 Task: Look for space in Port-Gentil, Gabon from 7th July, 2023 to 15th July, 2023 for 6 adults in price range Rs.15000 to Rs.20000. Place can be entire place with 3 bedrooms having 3 beds and 3 bathrooms. Property type can be house, flat, hotel. Amenities needed are: washing machine. Booking option can be shelf check-in. Required host language is English.
Action: Mouse moved to (363, 276)
Screenshot: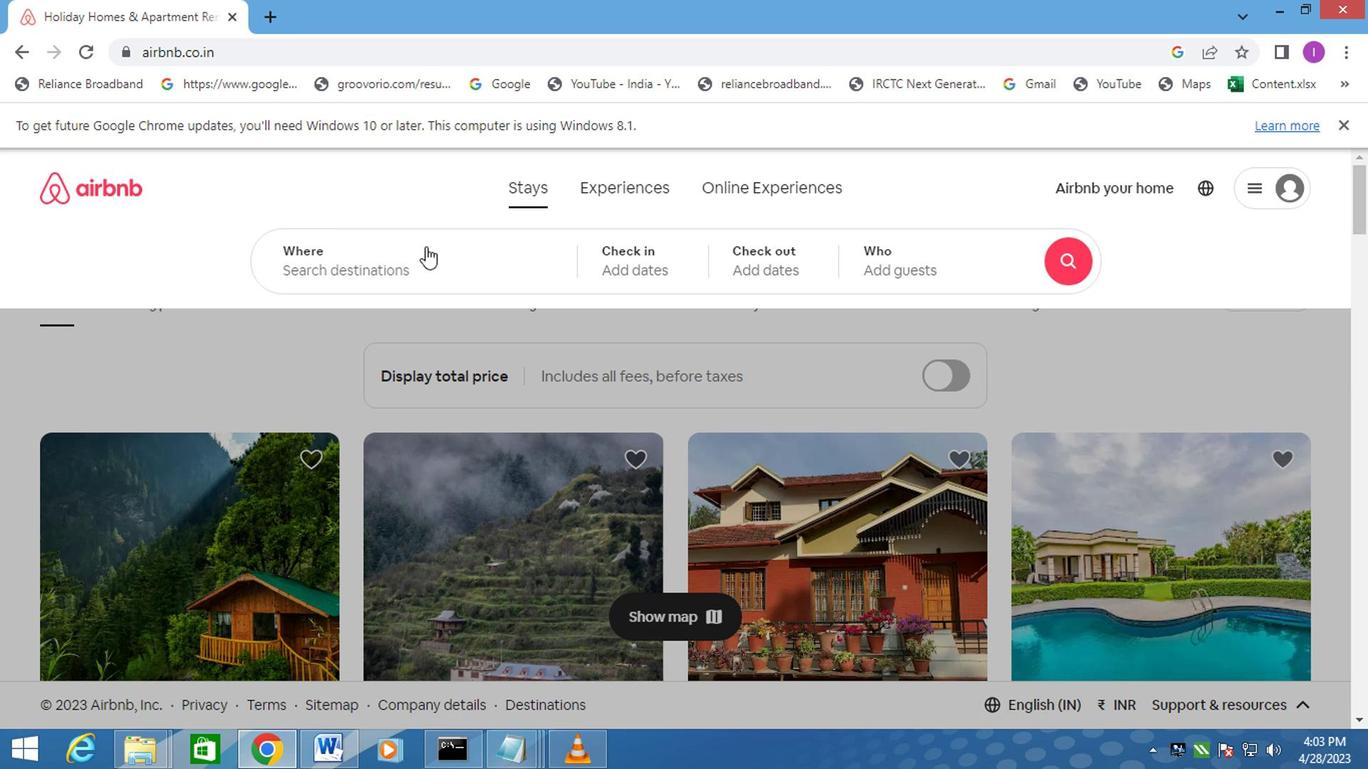 
Action: Mouse pressed left at (363, 276)
Screenshot: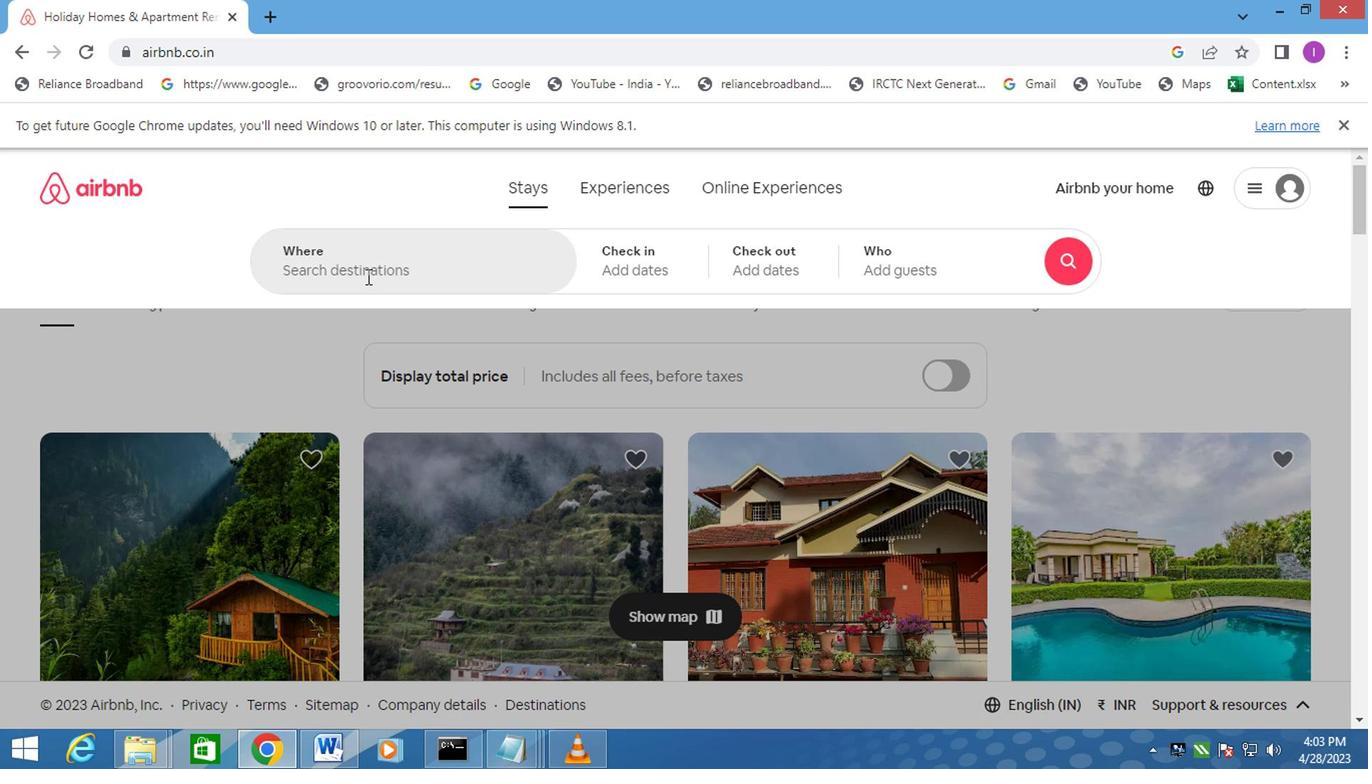 
Action: Mouse moved to (535, 256)
Screenshot: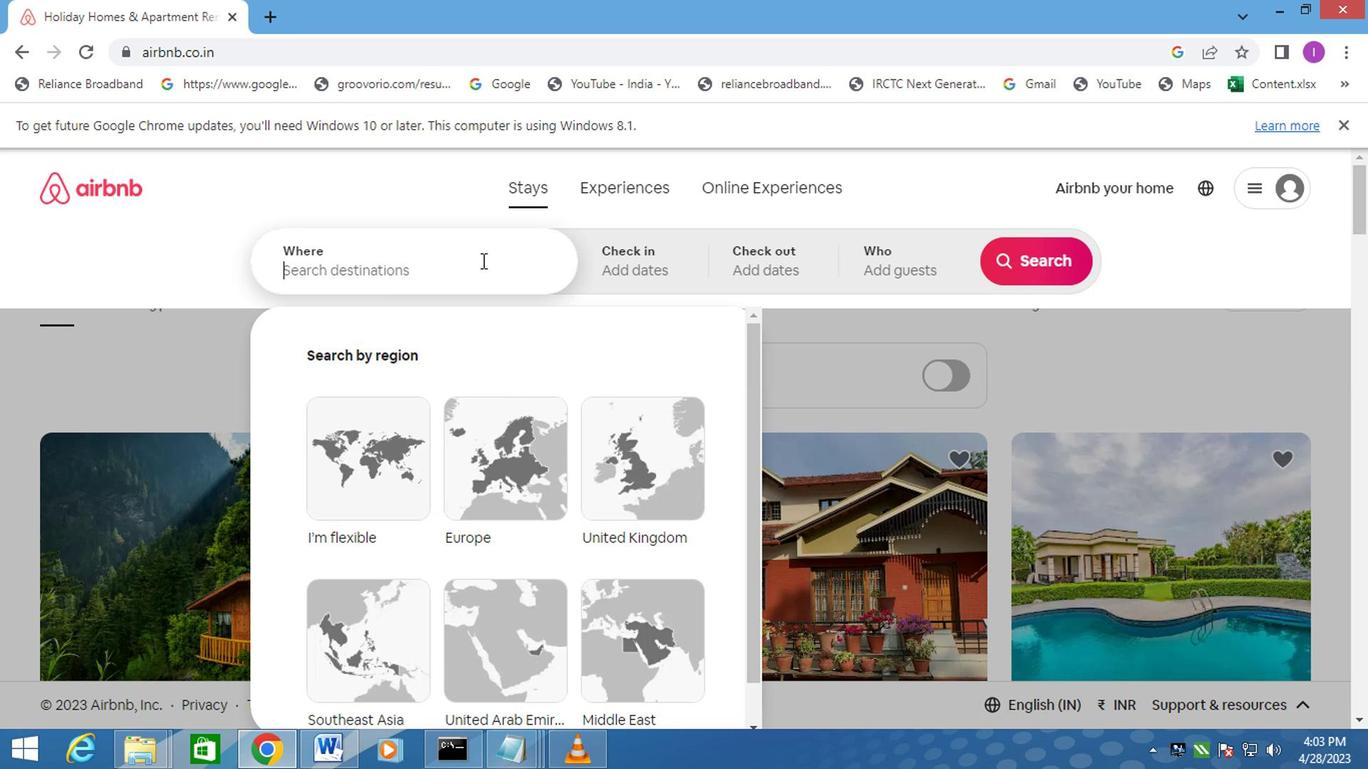 
Action: Key pressed <Key.shift>PORT-<Key.shift><Key.shift><Key.shift><Key.shift><Key.shift><Key.shift><Key.shift><Key.shift><Key.shift><Key.shift><Key.shift><Key.shift><Key.shift>GENTIL
Screenshot: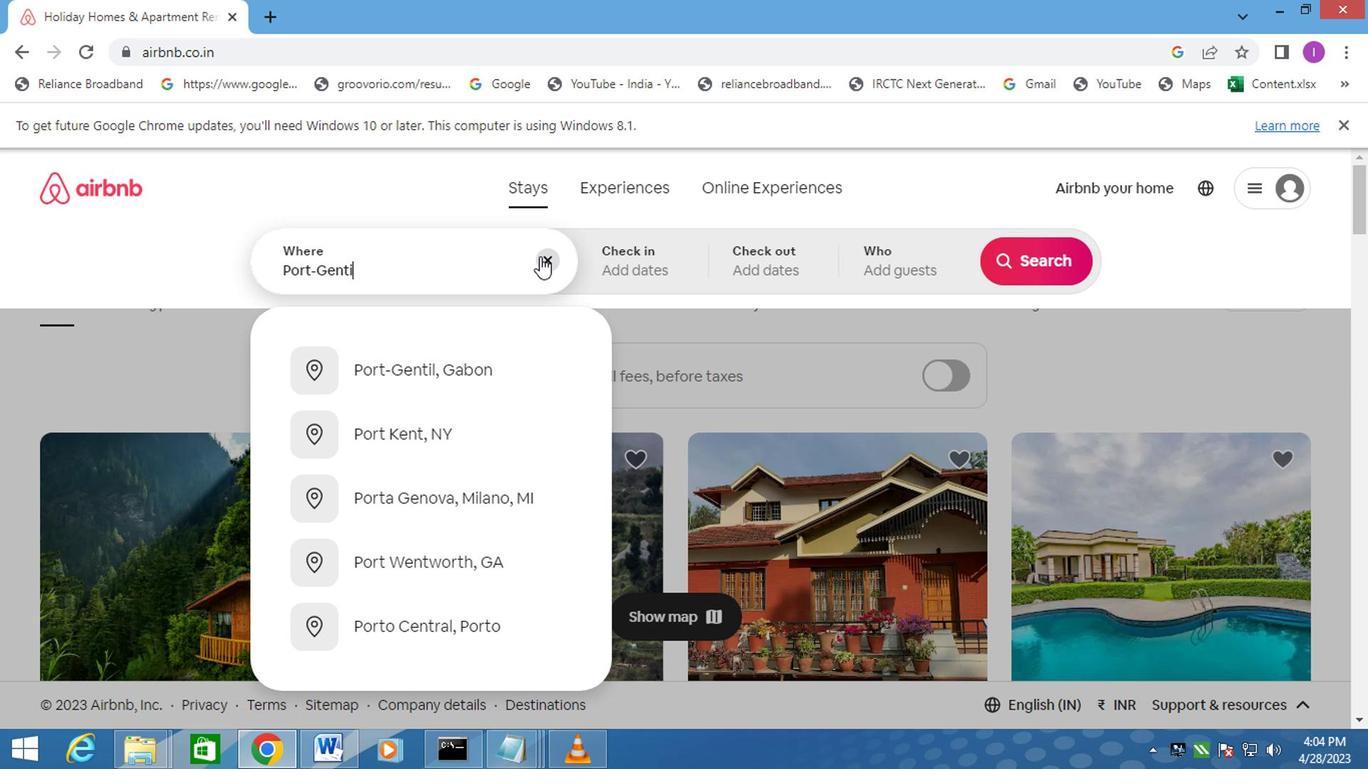 
Action: Mouse moved to (462, 369)
Screenshot: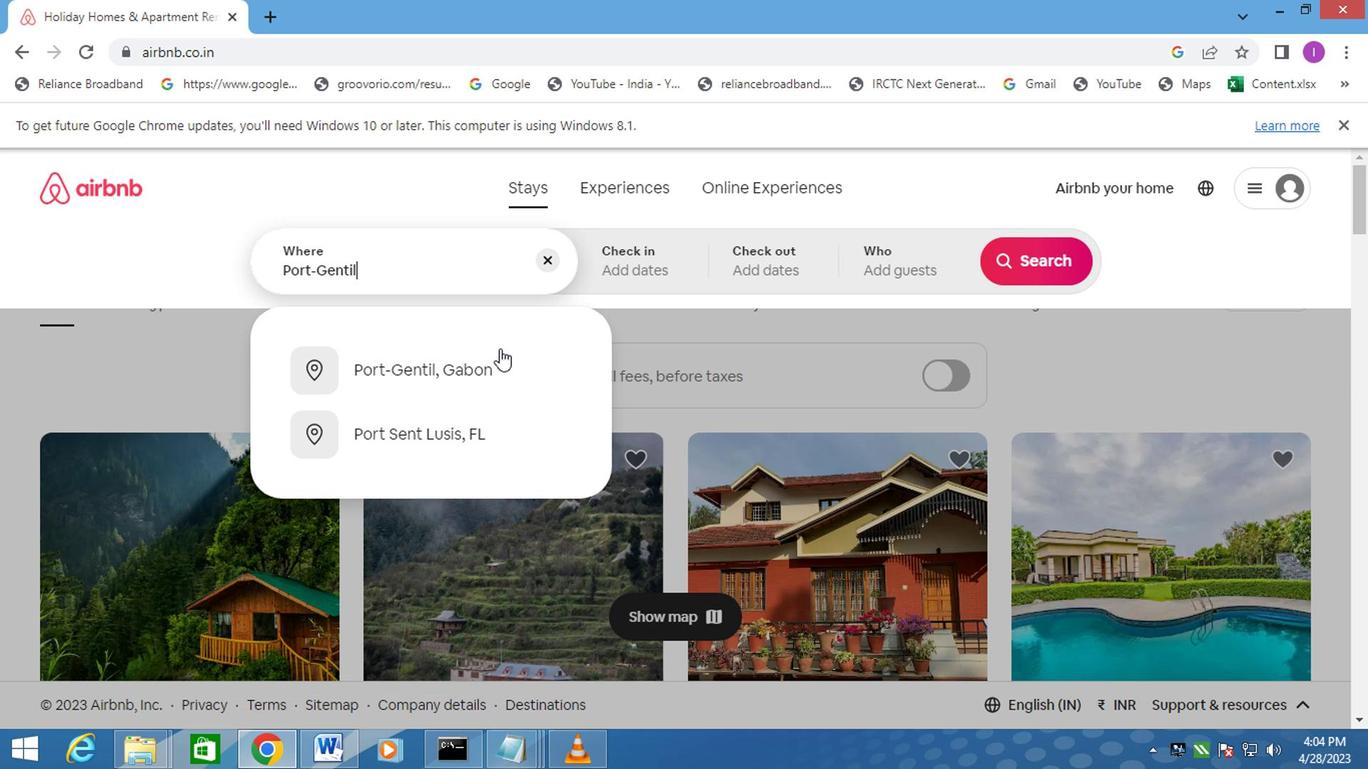 
Action: Mouse pressed left at (462, 369)
Screenshot: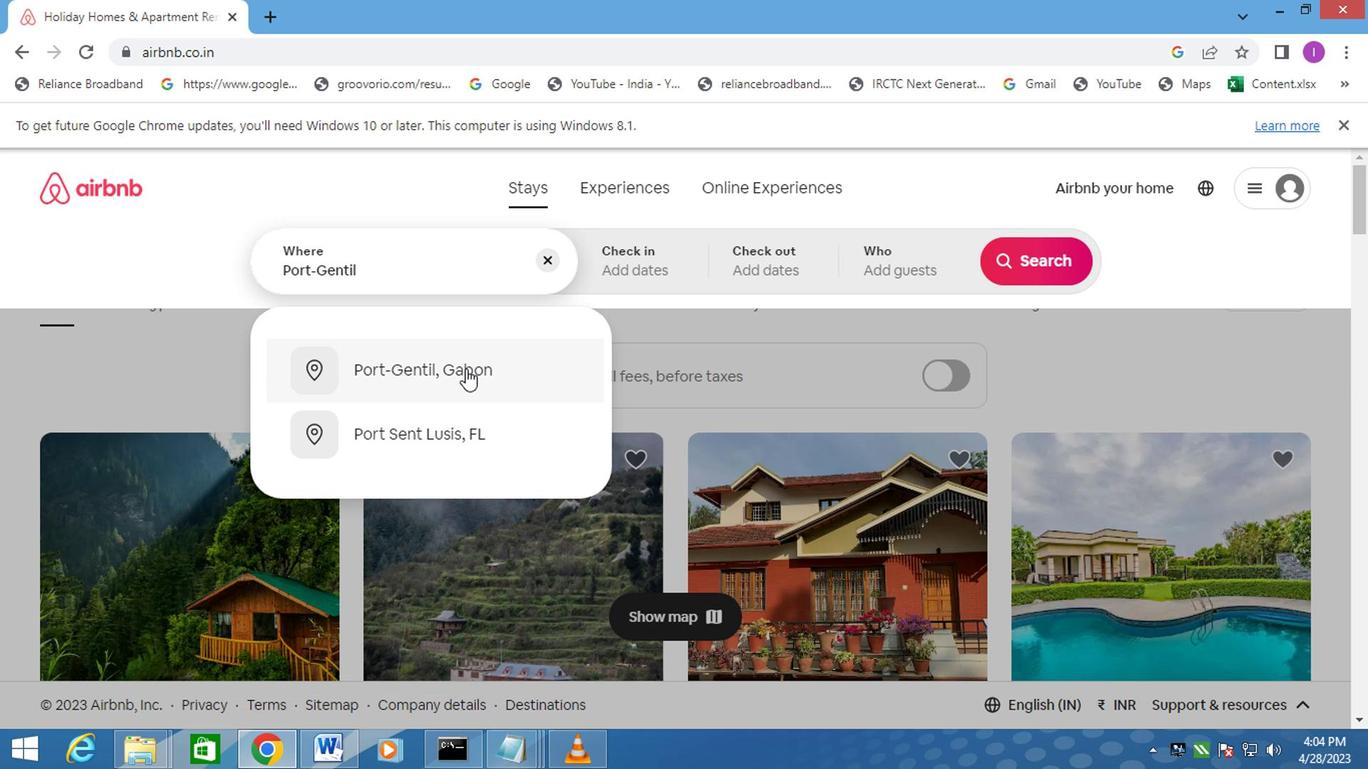 
Action: Mouse moved to (1019, 424)
Screenshot: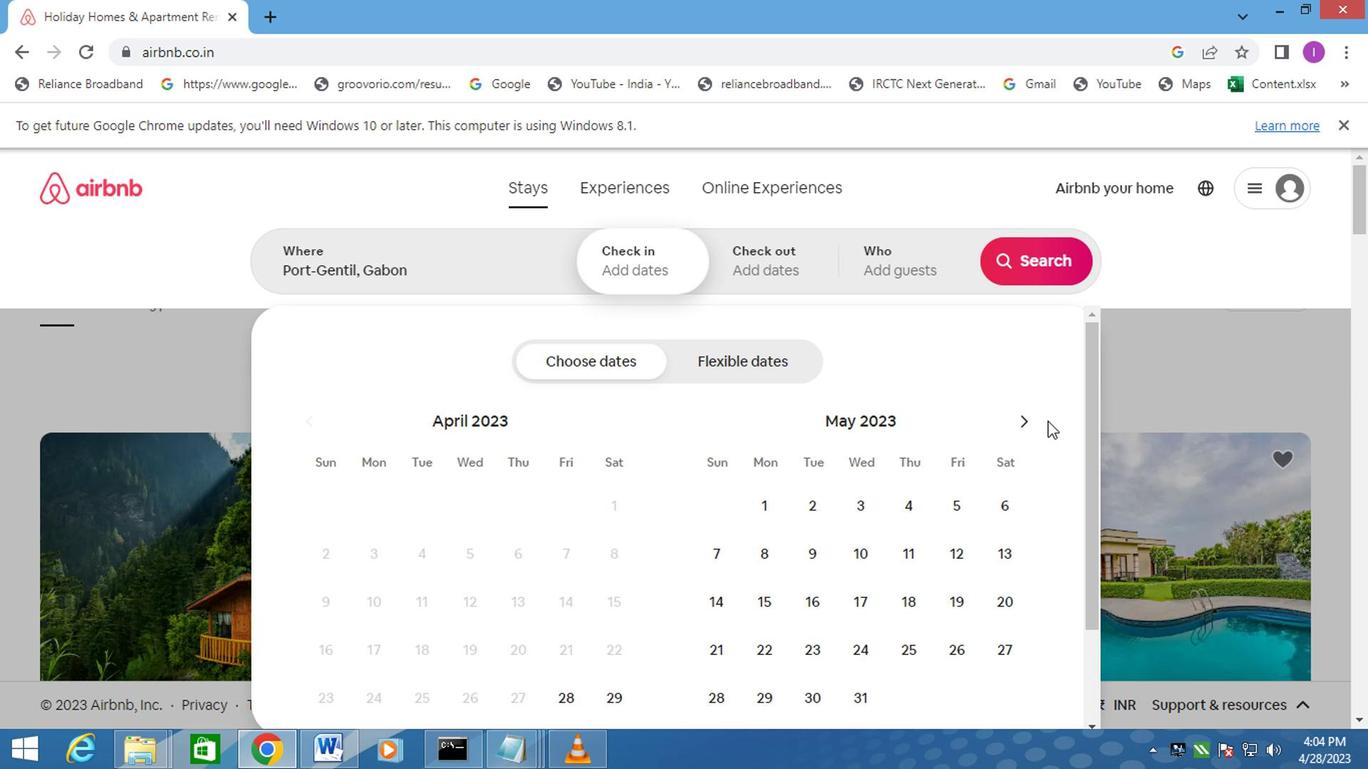 
Action: Mouse pressed left at (1019, 424)
Screenshot: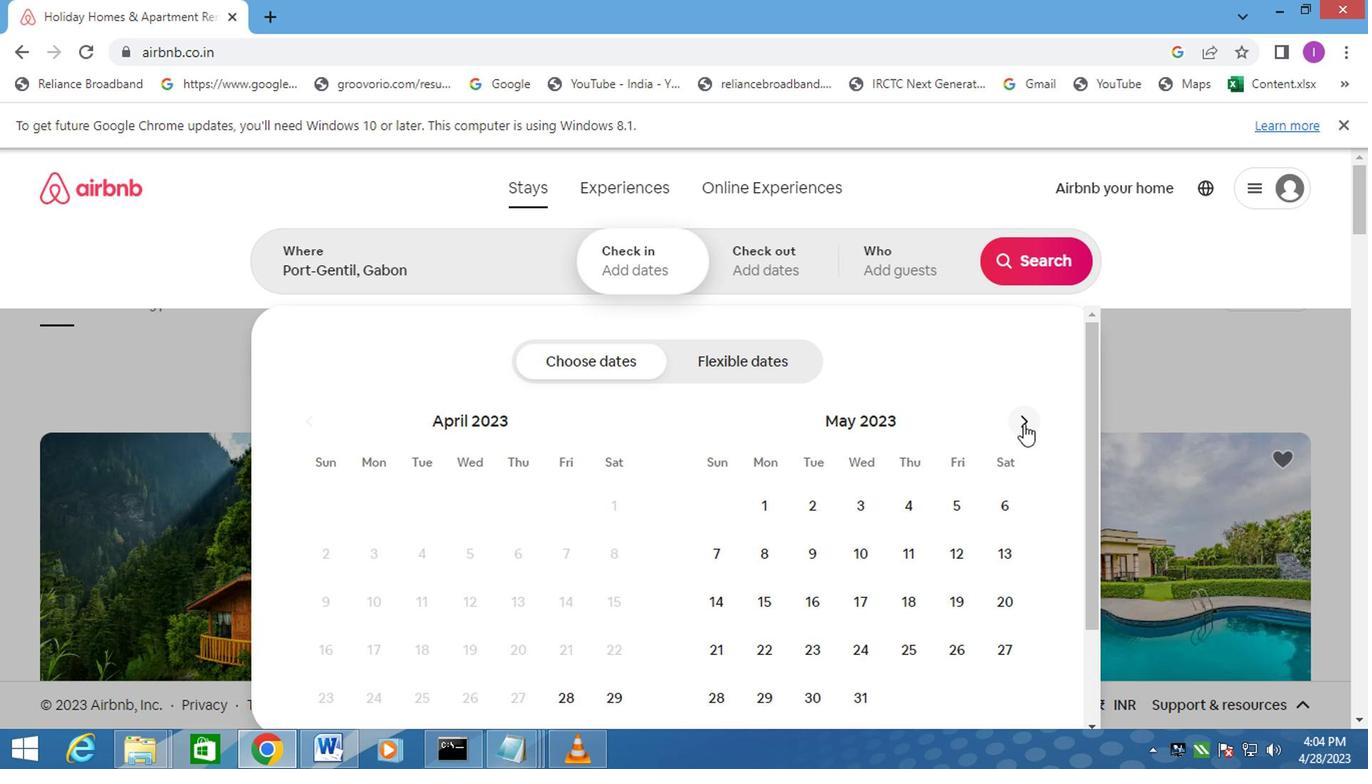 
Action: Mouse pressed left at (1019, 424)
Screenshot: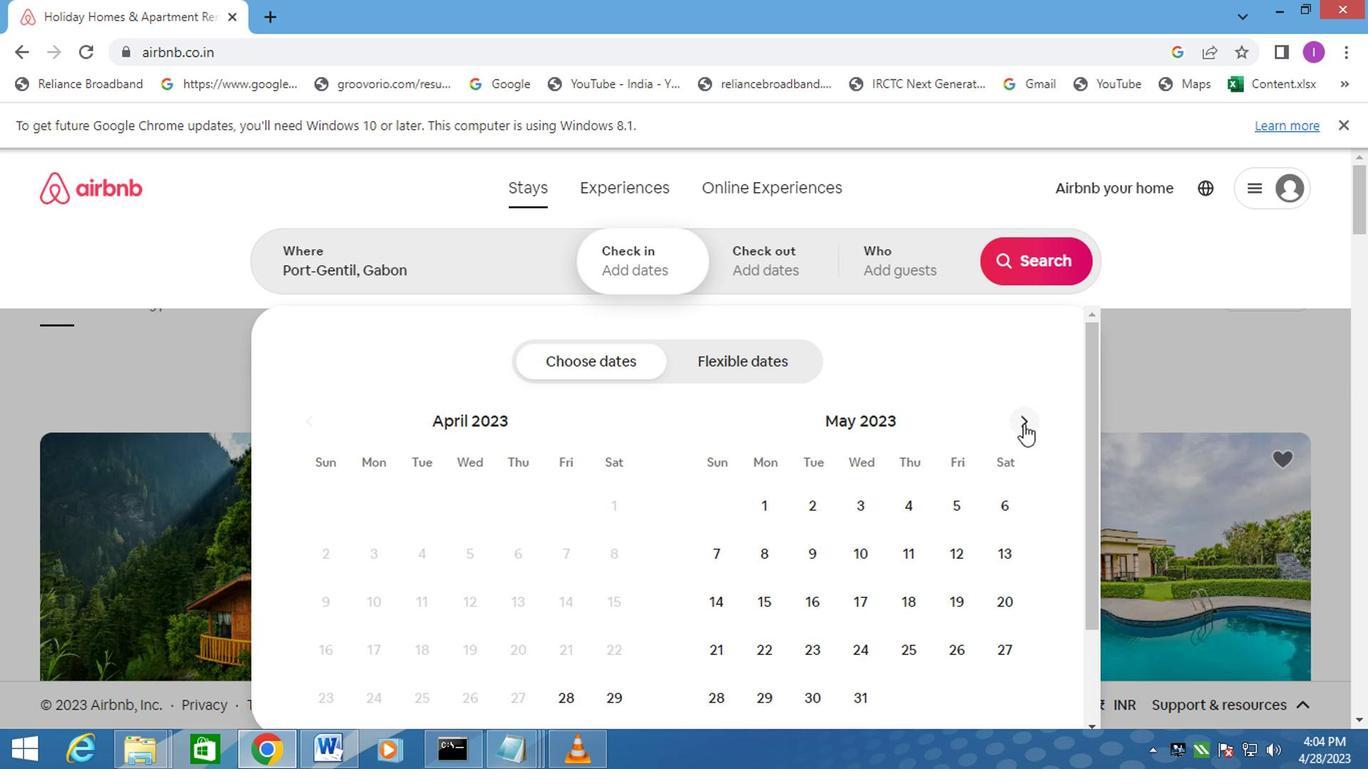 
Action: Mouse moved to (935, 557)
Screenshot: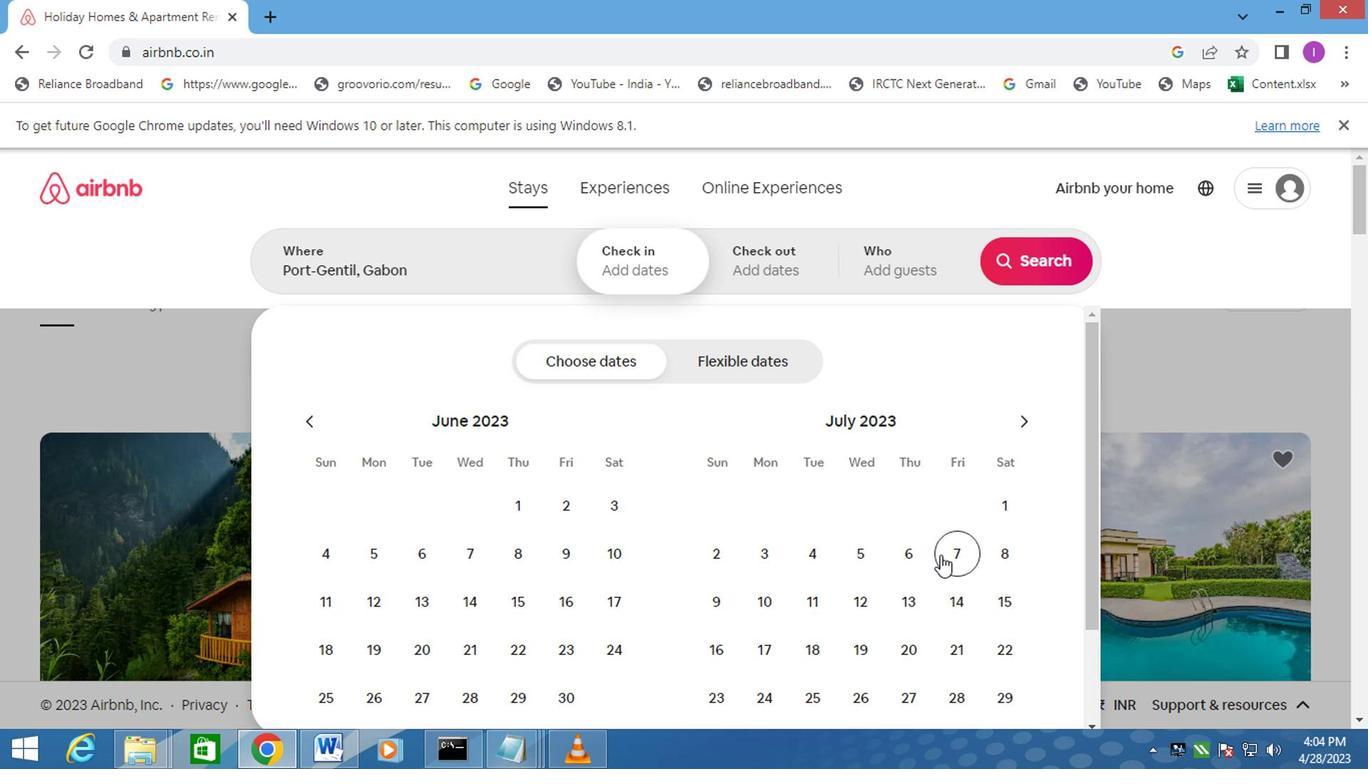 
Action: Mouse pressed left at (935, 557)
Screenshot: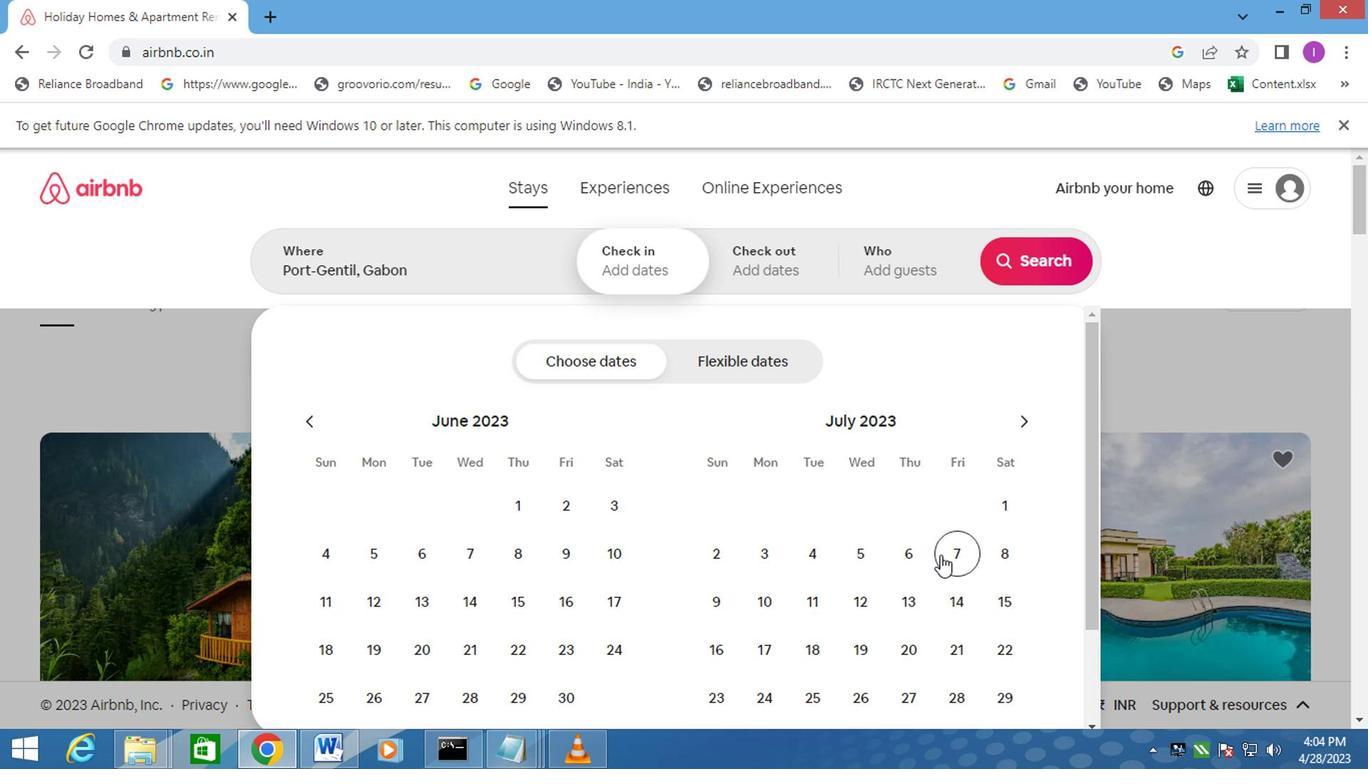 
Action: Mouse moved to (1007, 612)
Screenshot: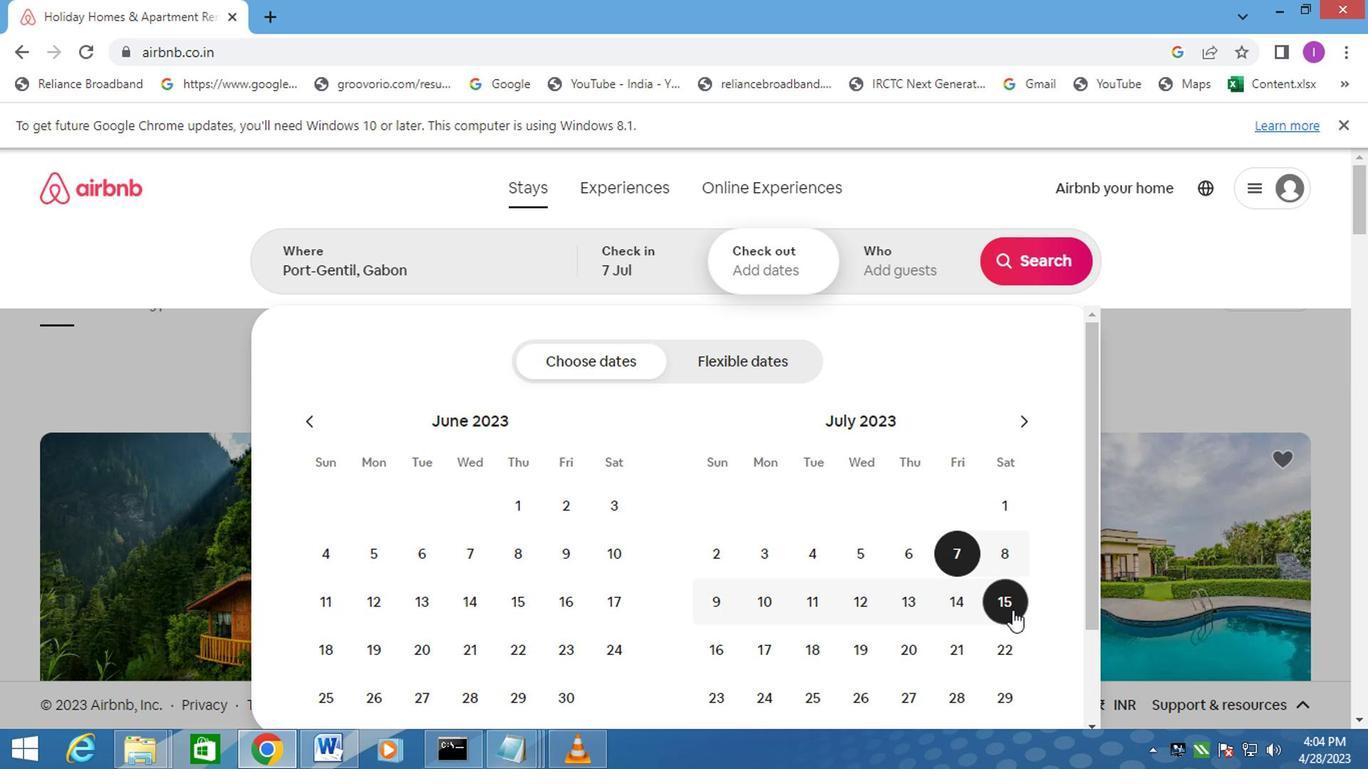 
Action: Mouse pressed left at (1007, 612)
Screenshot: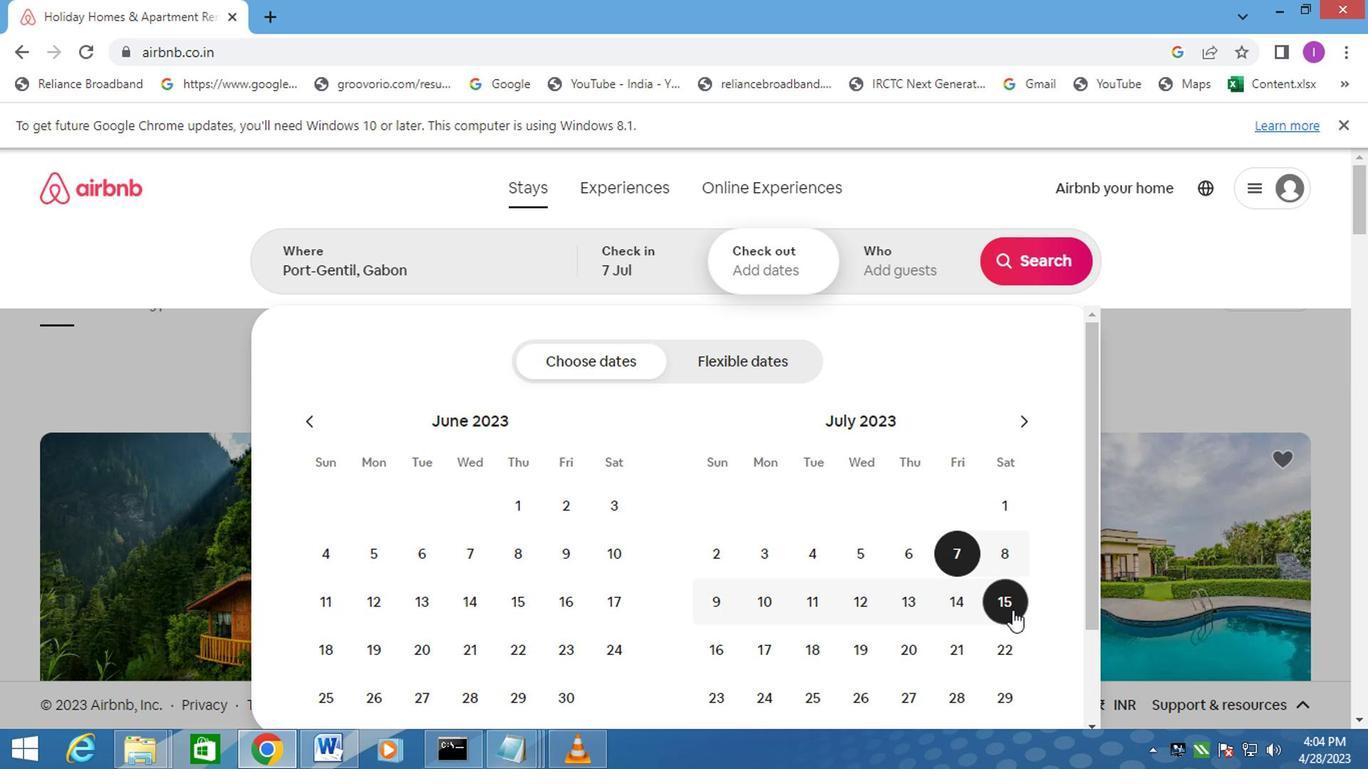 
Action: Mouse moved to (895, 247)
Screenshot: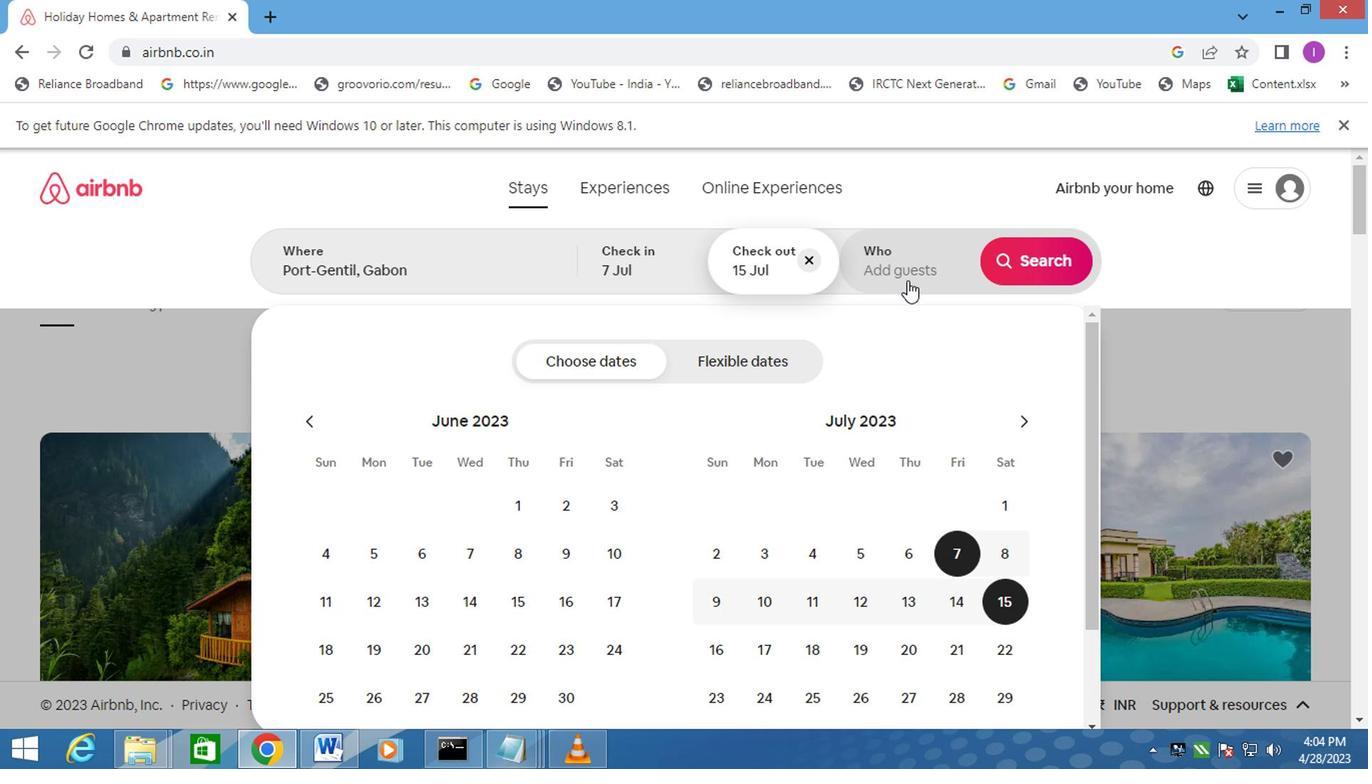 
Action: Mouse pressed left at (895, 247)
Screenshot: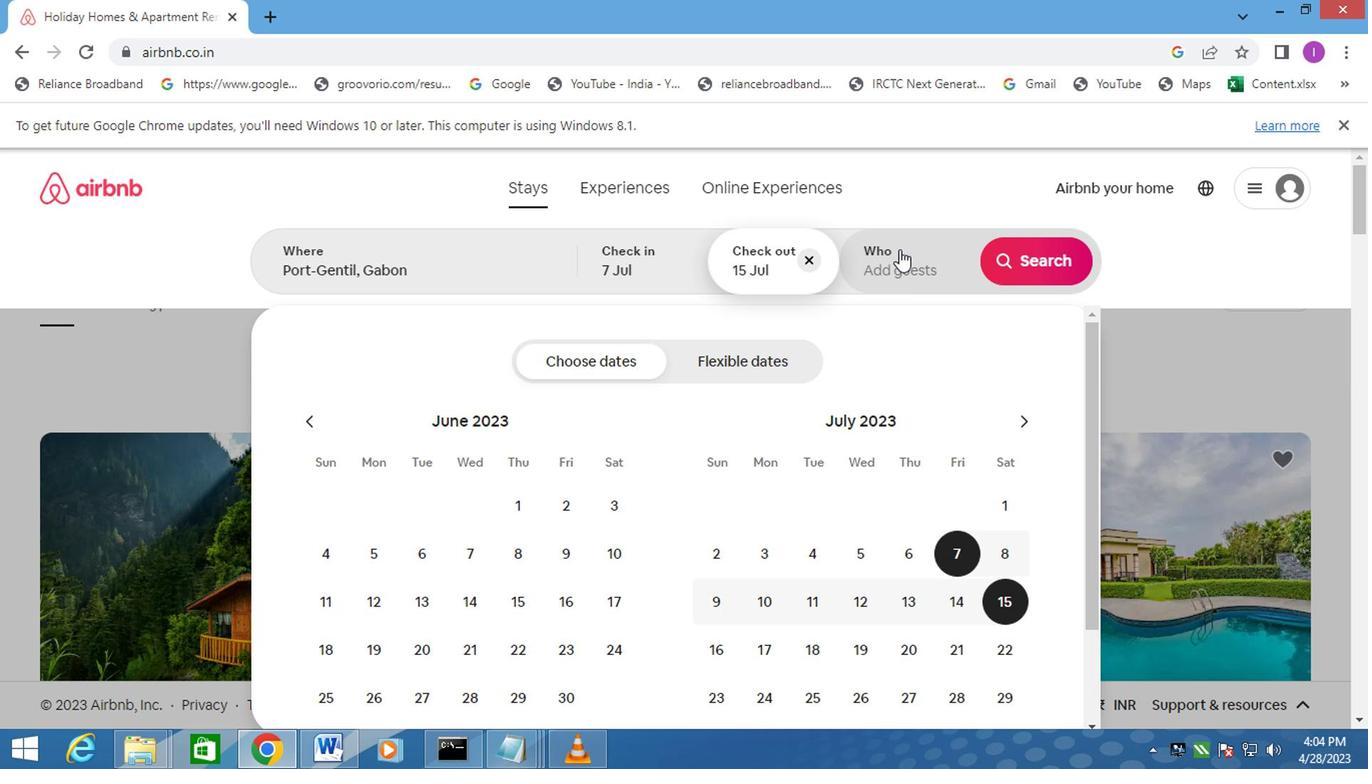 
Action: Mouse moved to (1029, 368)
Screenshot: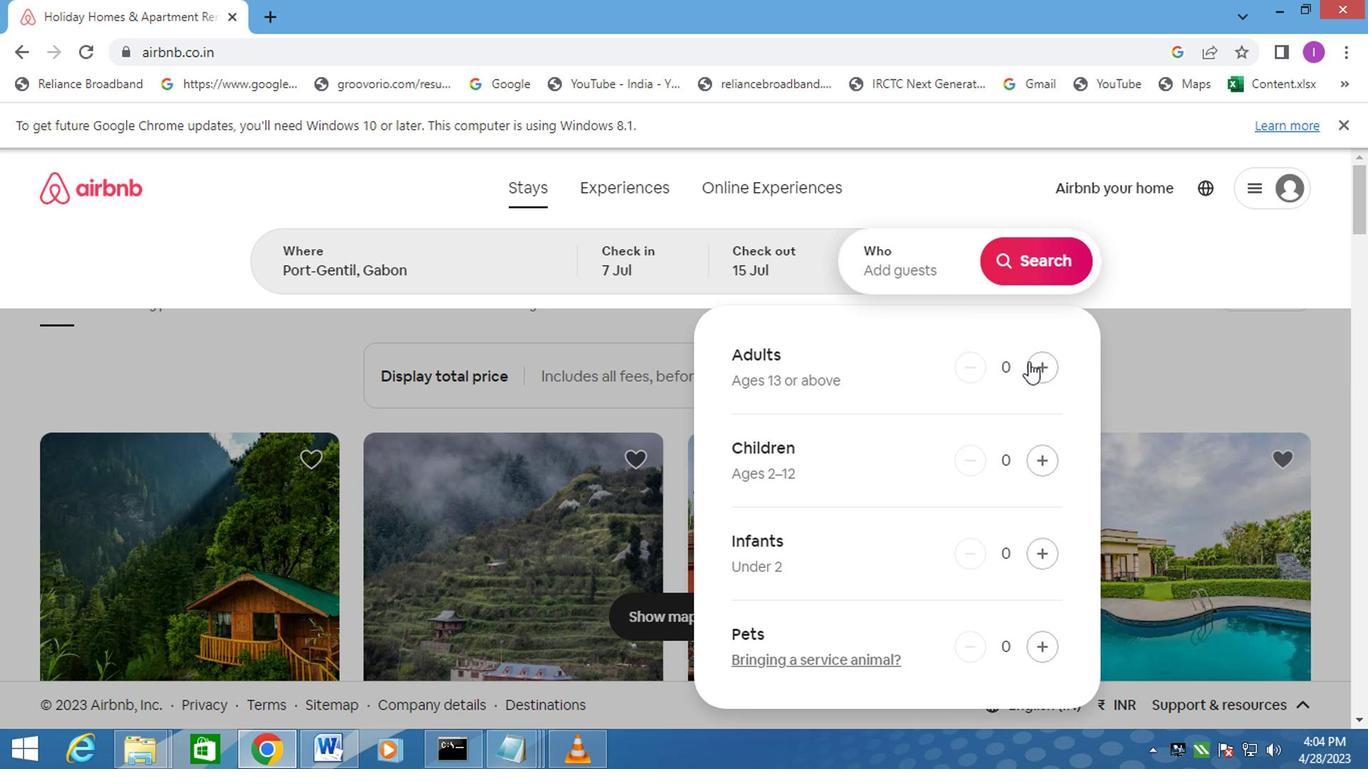 
Action: Mouse pressed left at (1029, 368)
Screenshot: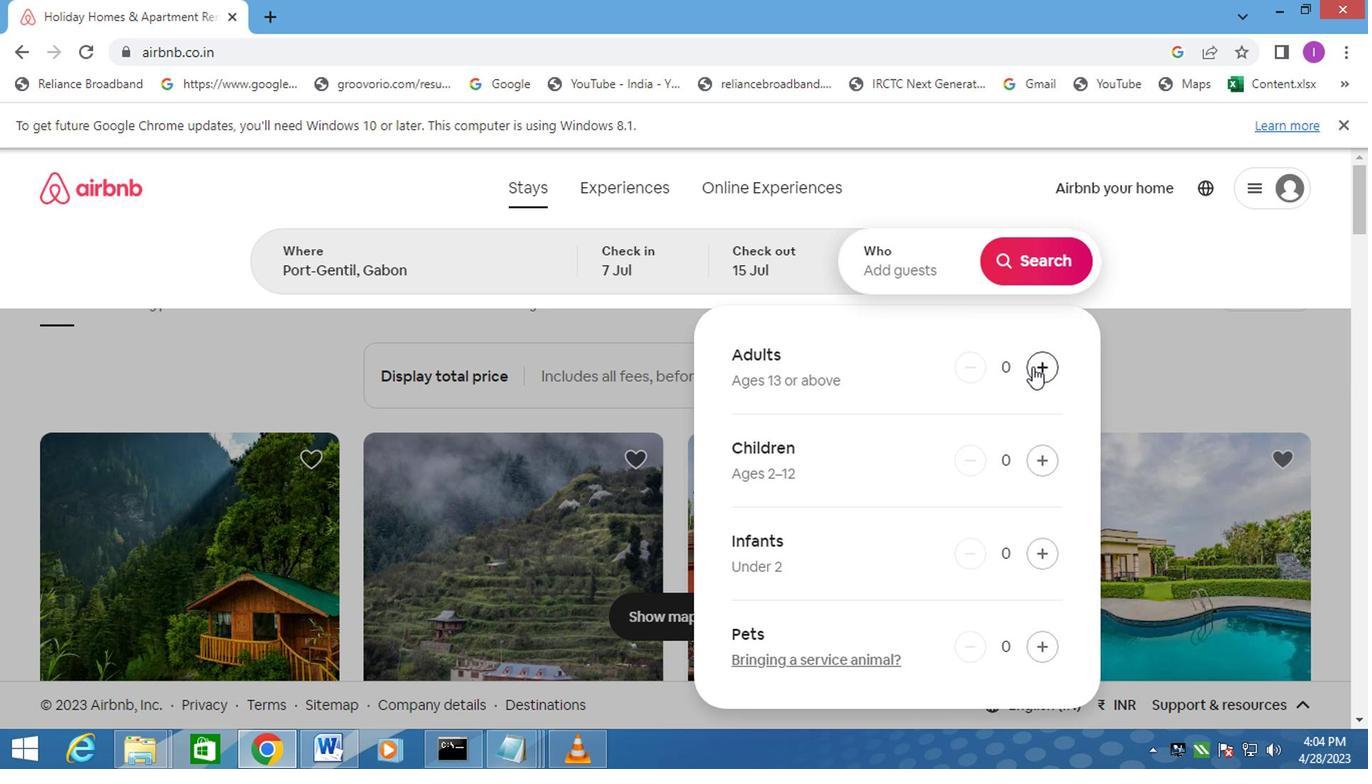 
Action: Mouse moved to (1029, 368)
Screenshot: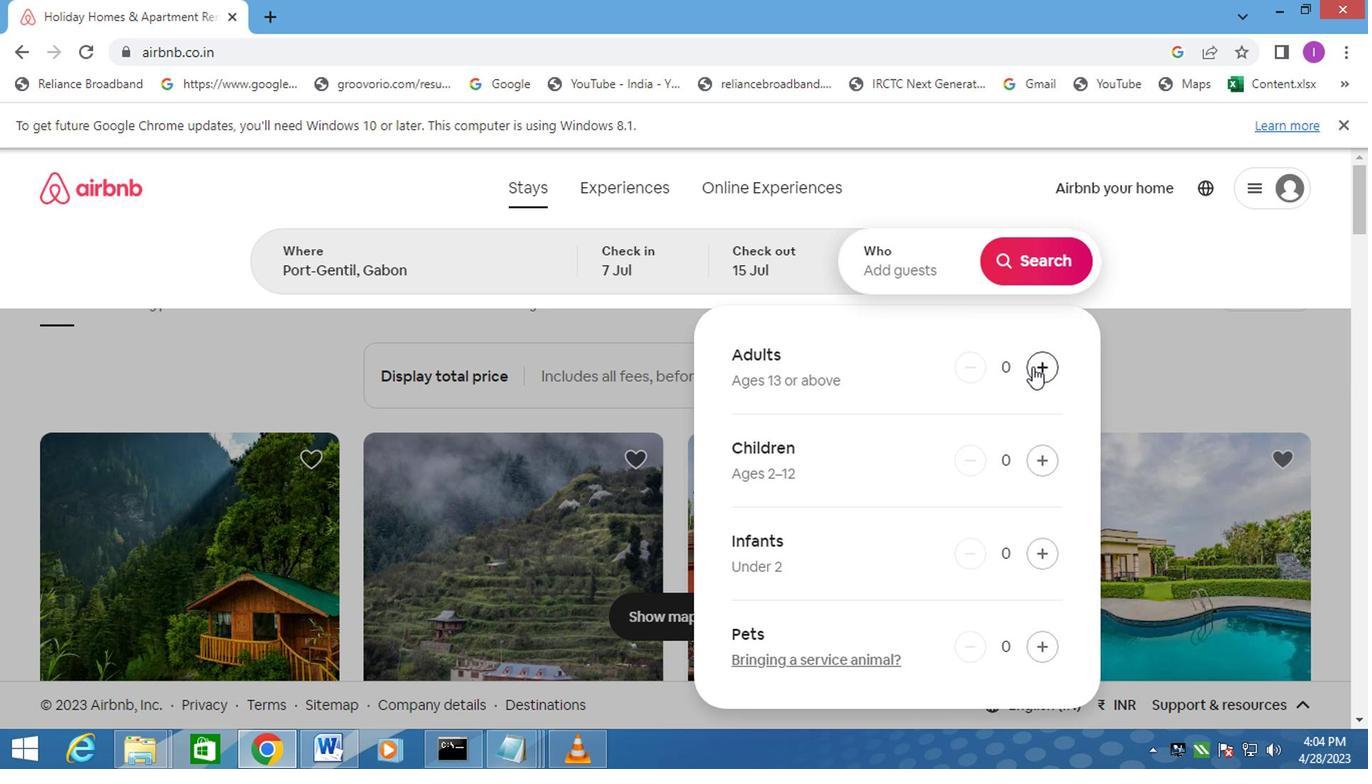 
Action: Mouse pressed left at (1029, 368)
Screenshot: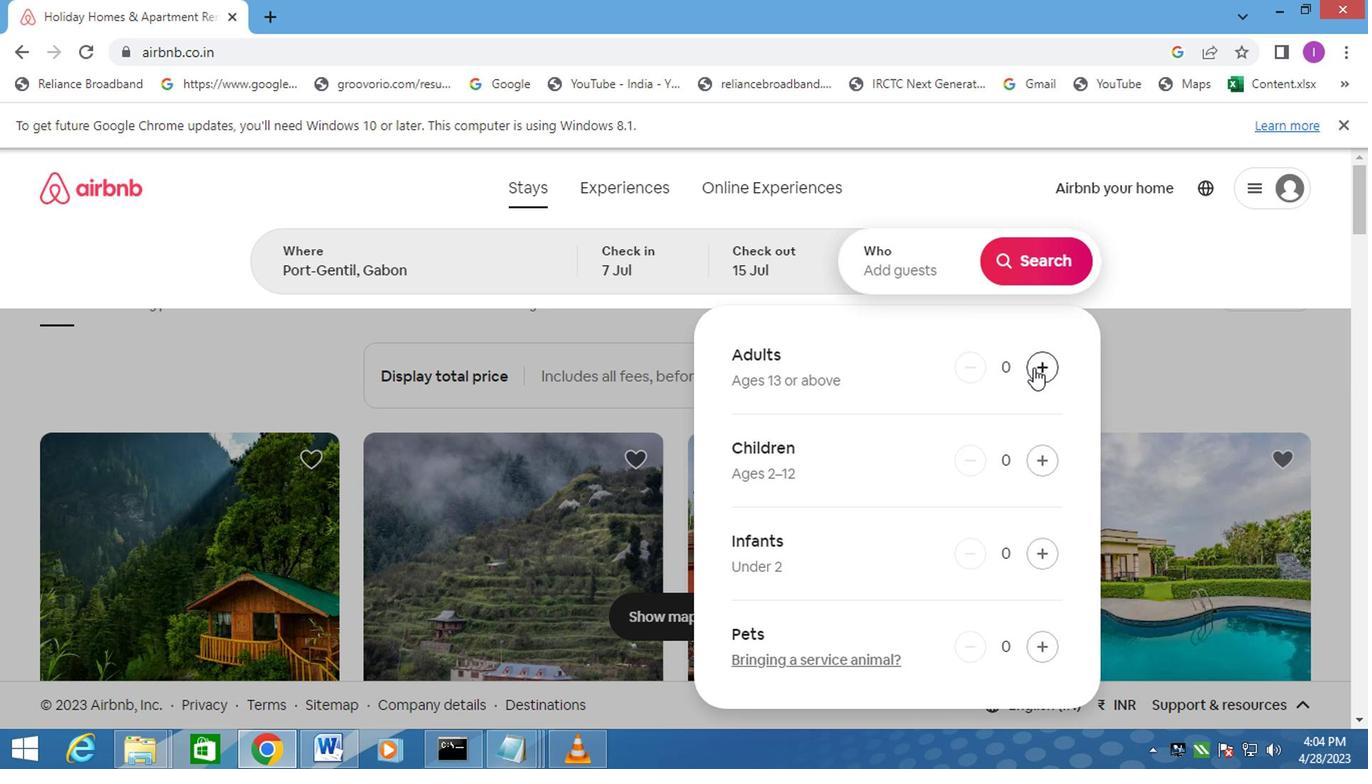 
Action: Mouse pressed left at (1029, 368)
Screenshot: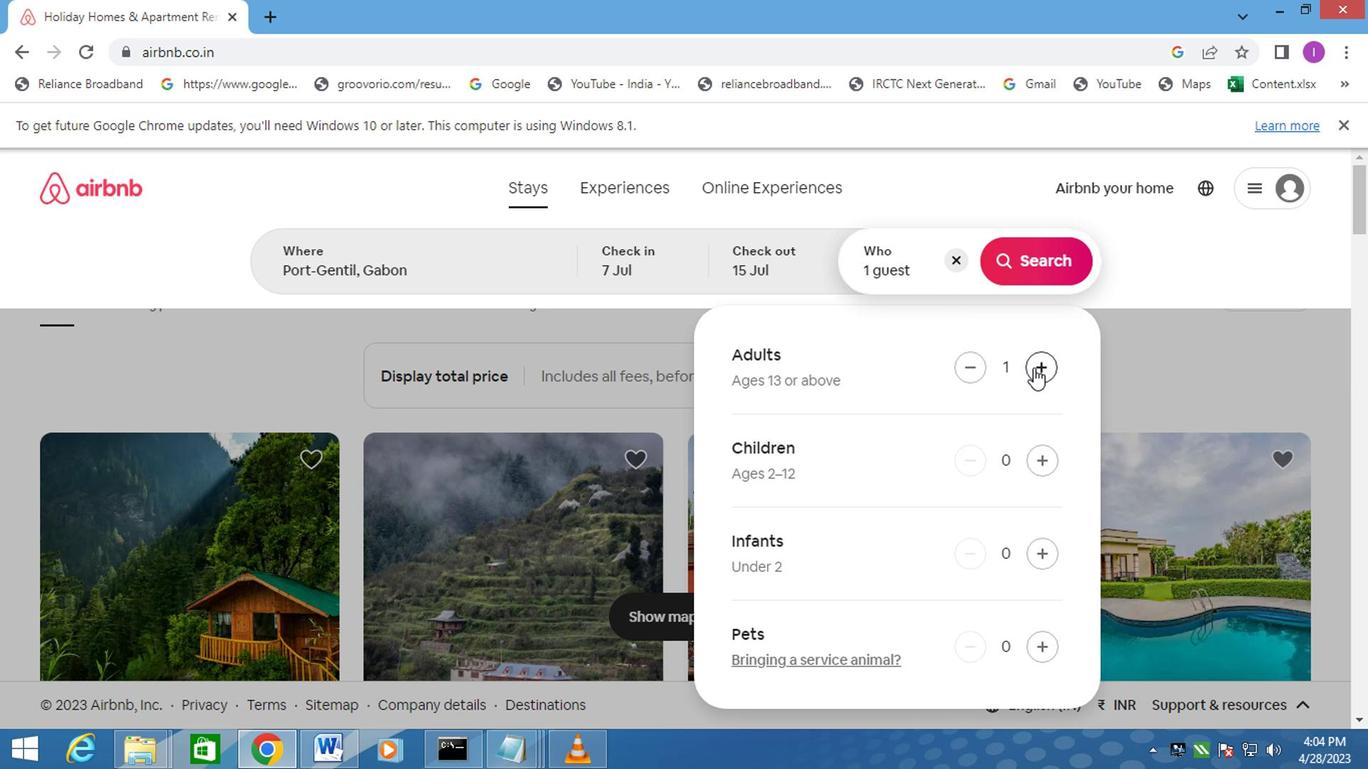 
Action: Mouse pressed left at (1029, 368)
Screenshot: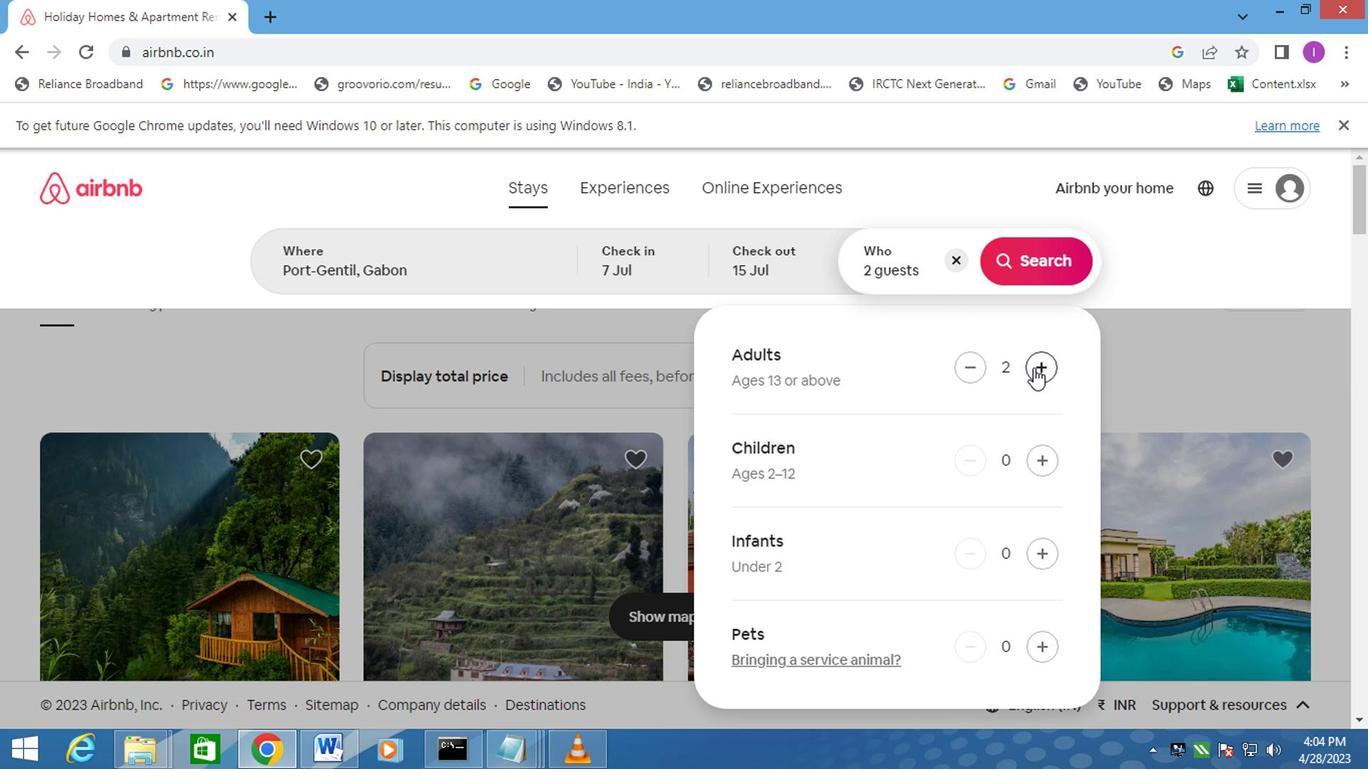 
Action: Mouse pressed left at (1029, 368)
Screenshot: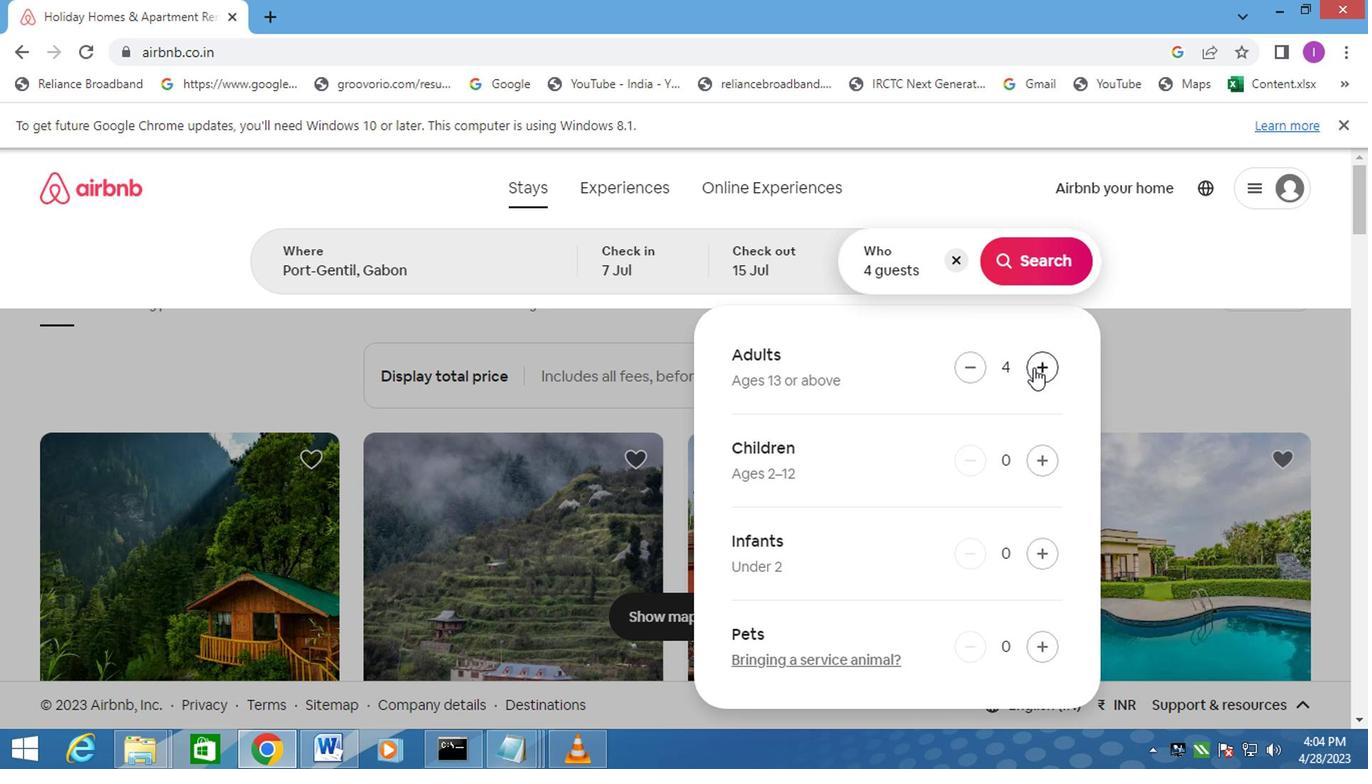 
Action: Mouse pressed left at (1029, 368)
Screenshot: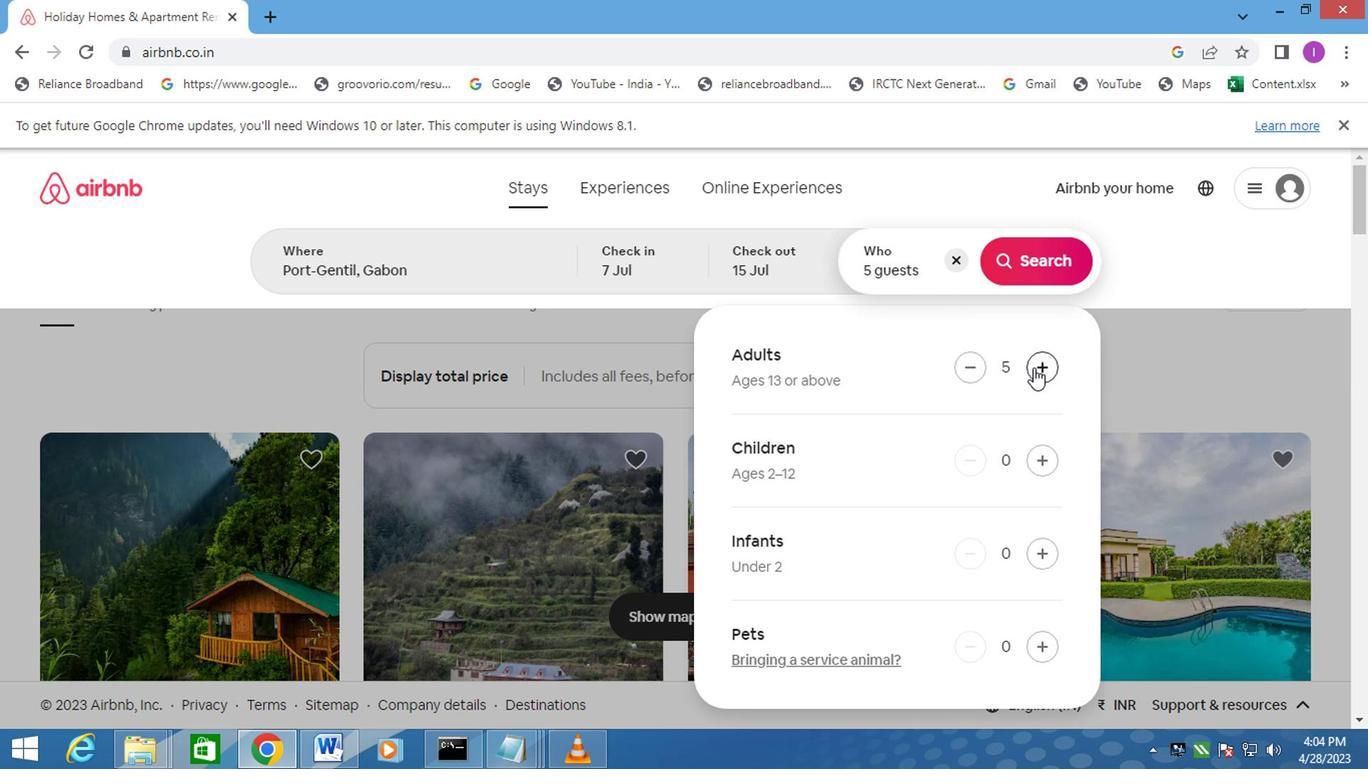
Action: Mouse moved to (1039, 269)
Screenshot: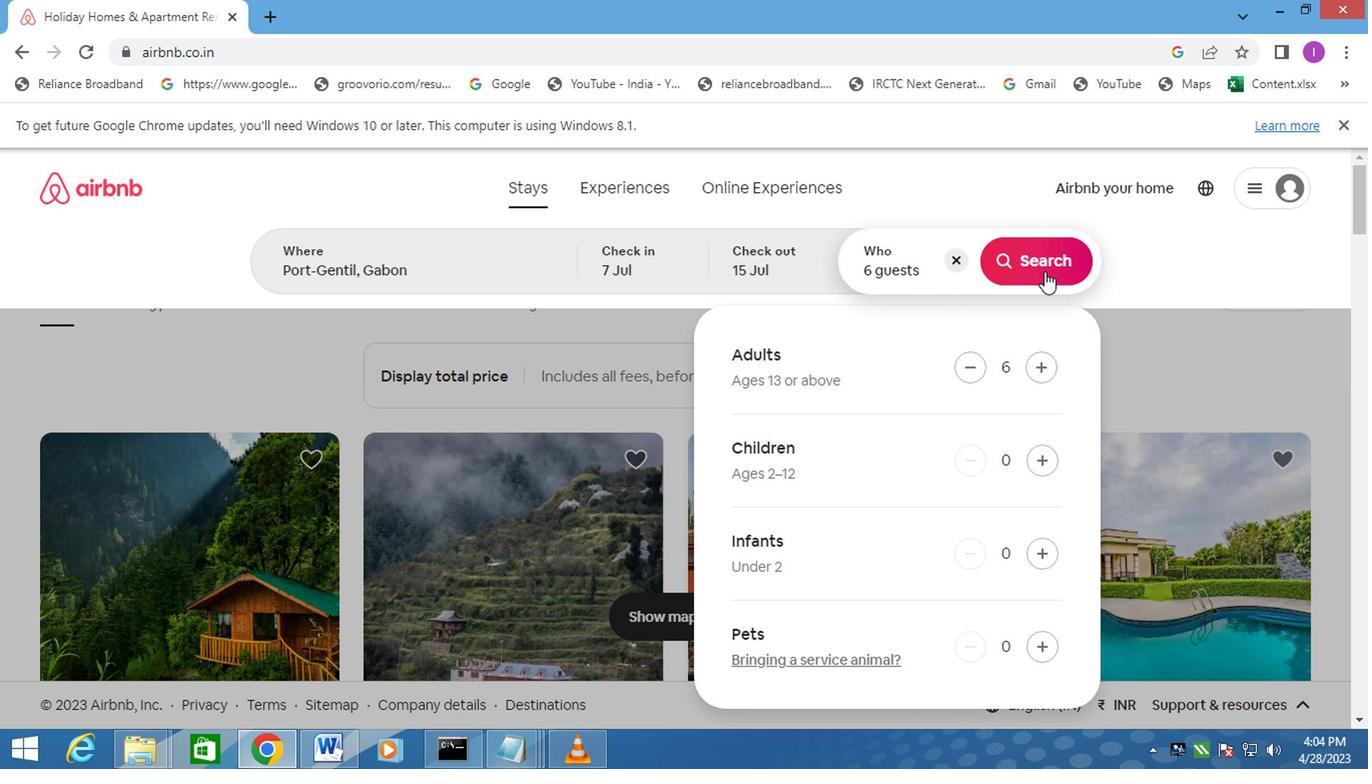 
Action: Mouse pressed left at (1039, 269)
Screenshot: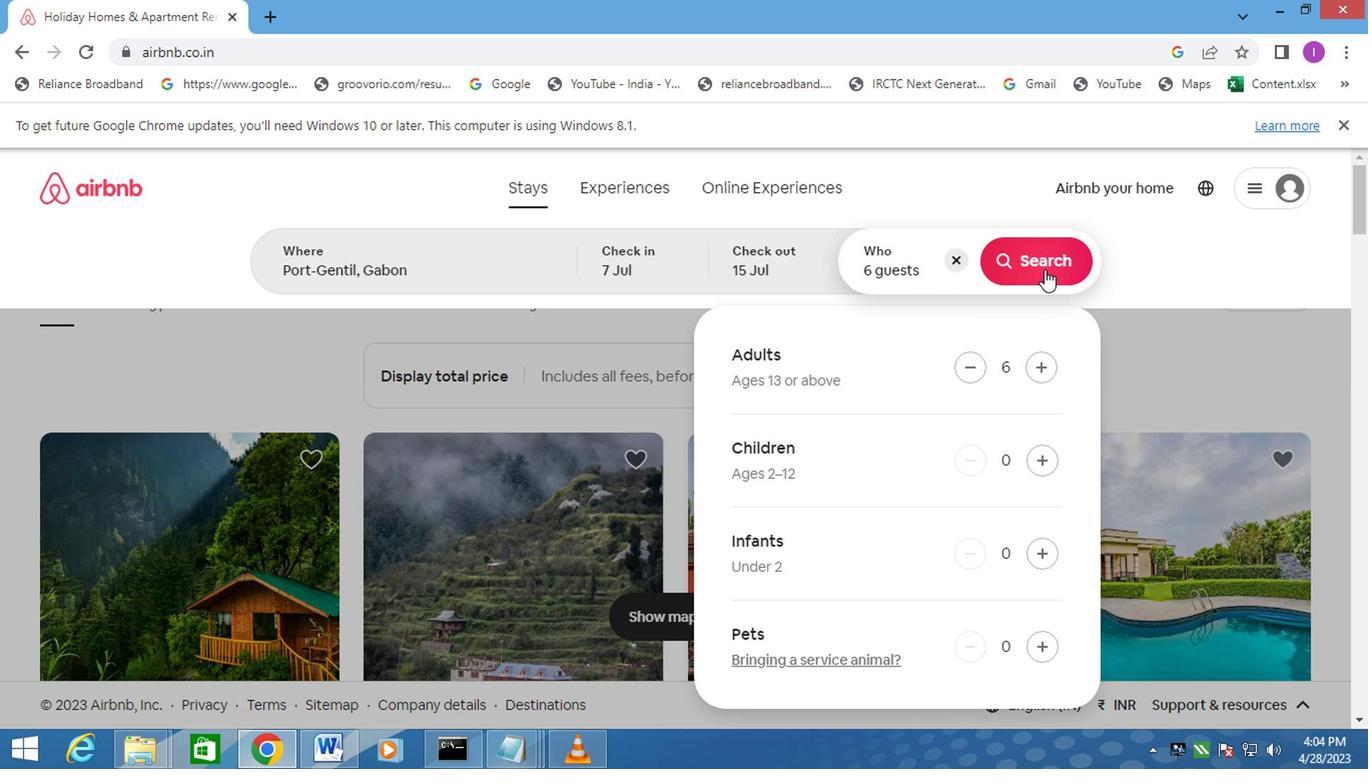 
Action: Mouse moved to (1269, 278)
Screenshot: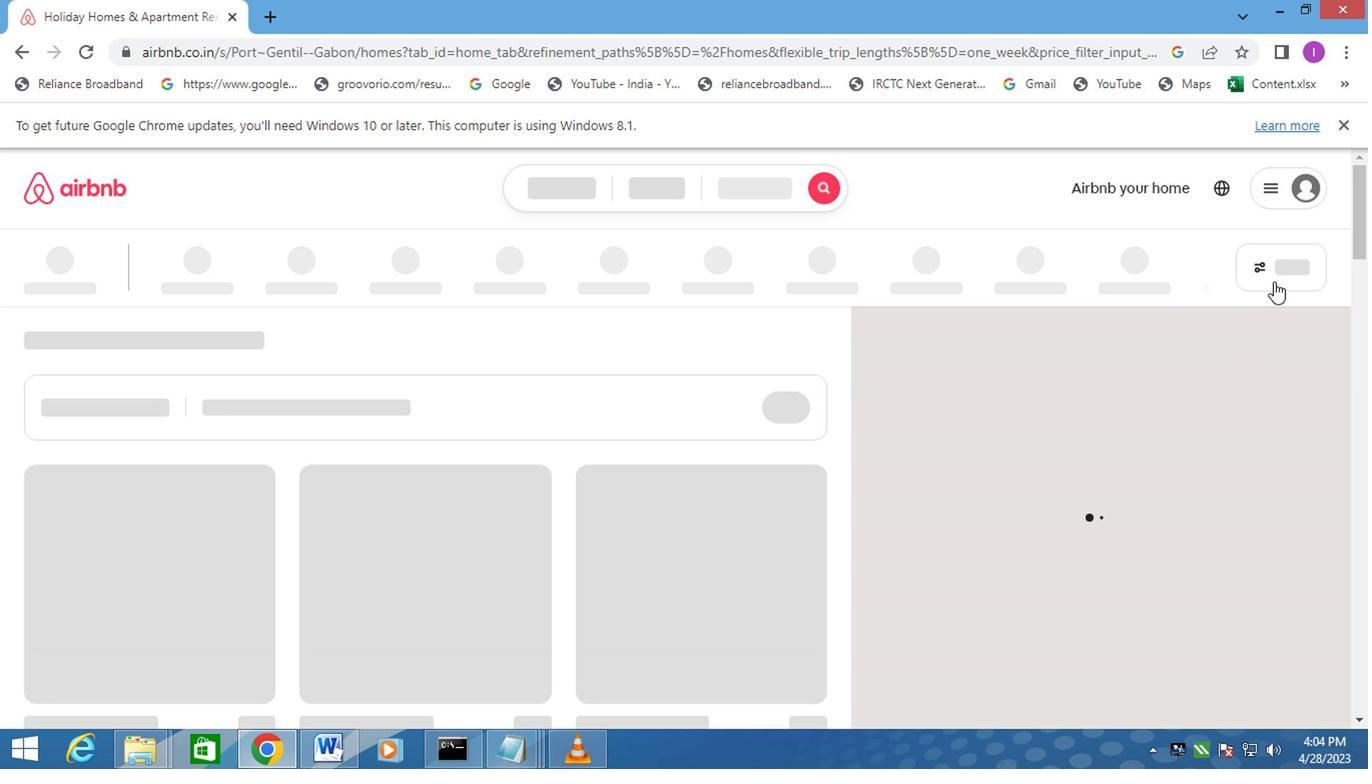 
Action: Mouse pressed left at (1269, 278)
Screenshot: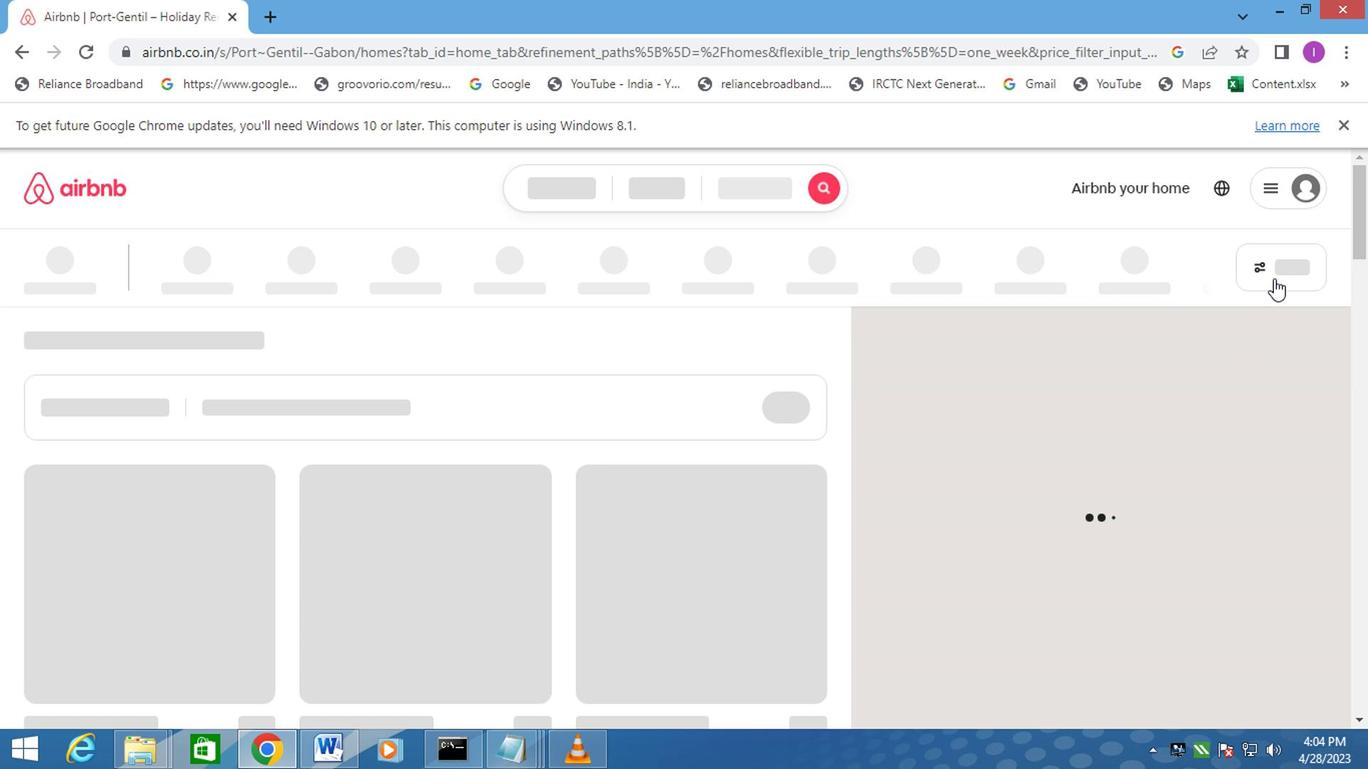 
Action: Mouse moved to (438, 533)
Screenshot: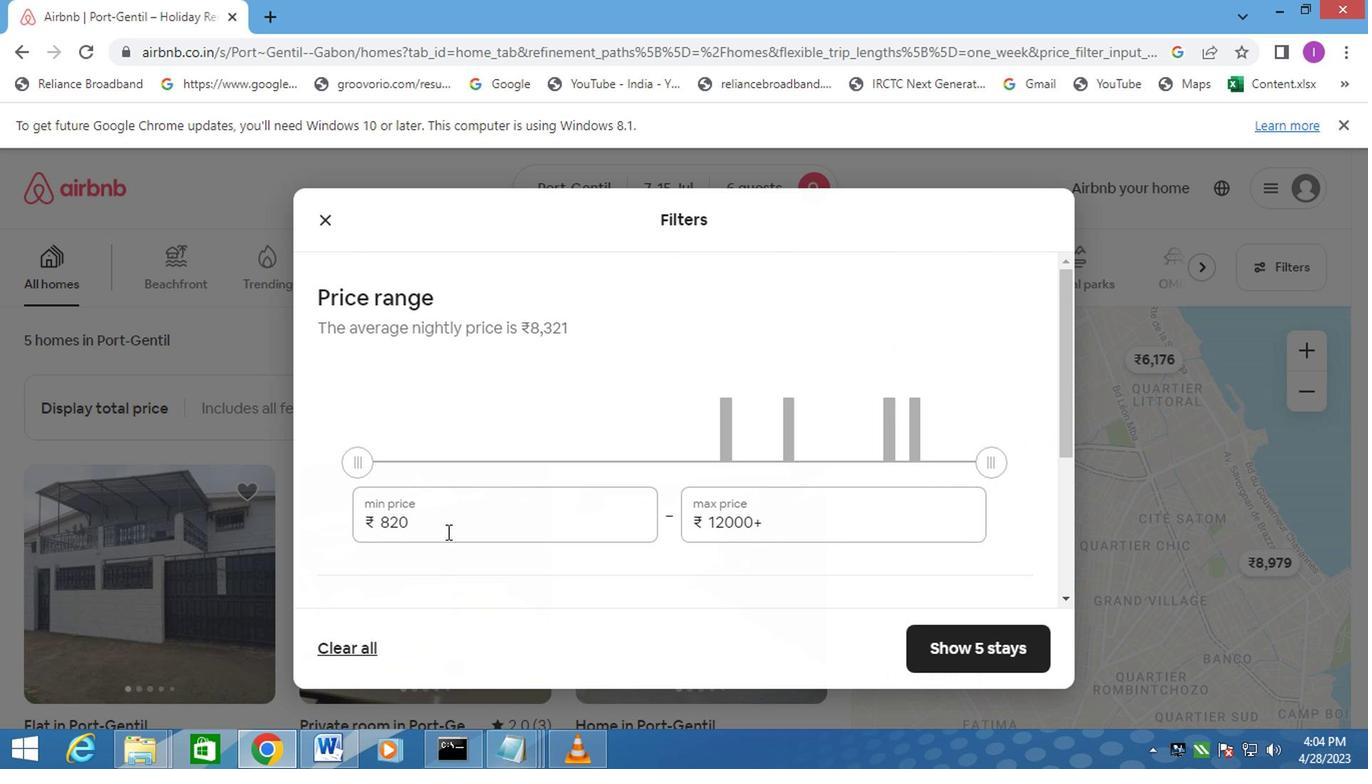 
Action: Mouse pressed left at (438, 533)
Screenshot: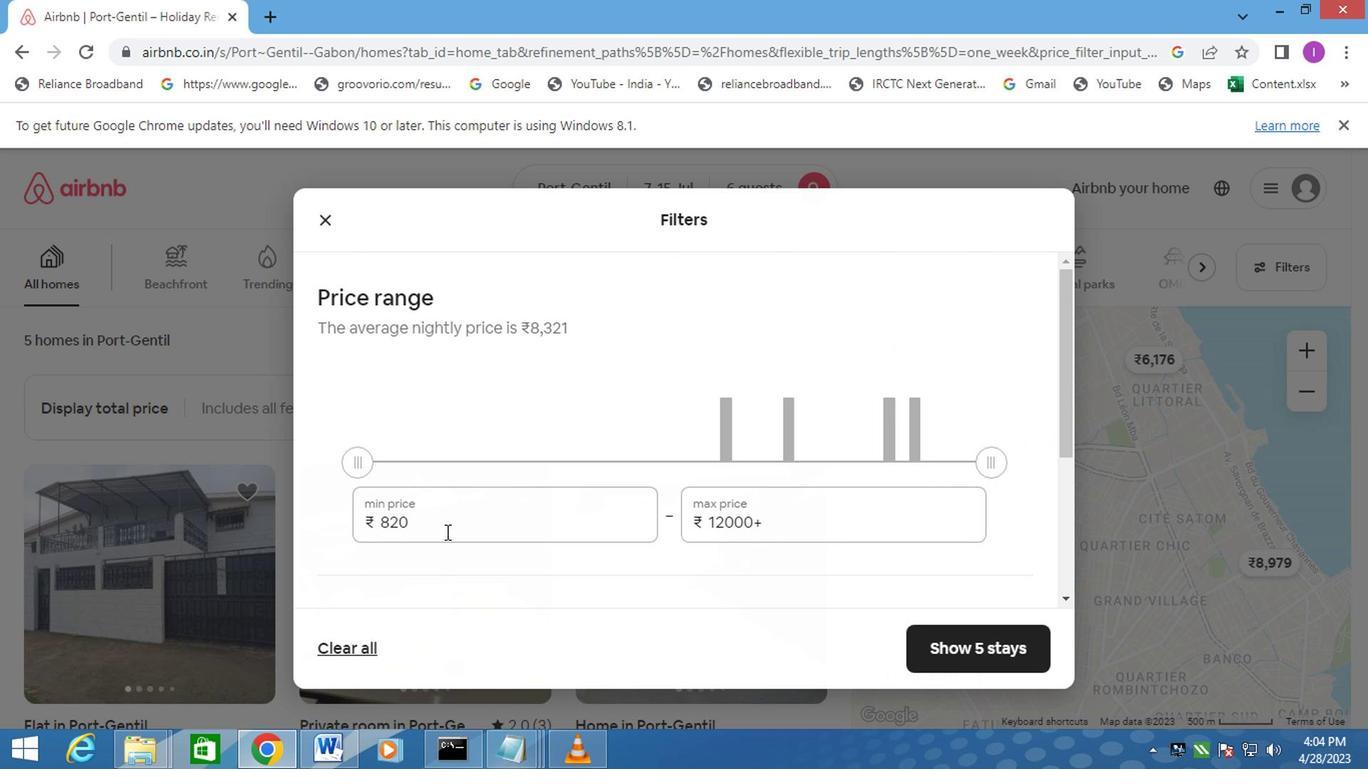 
Action: Mouse moved to (329, 509)
Screenshot: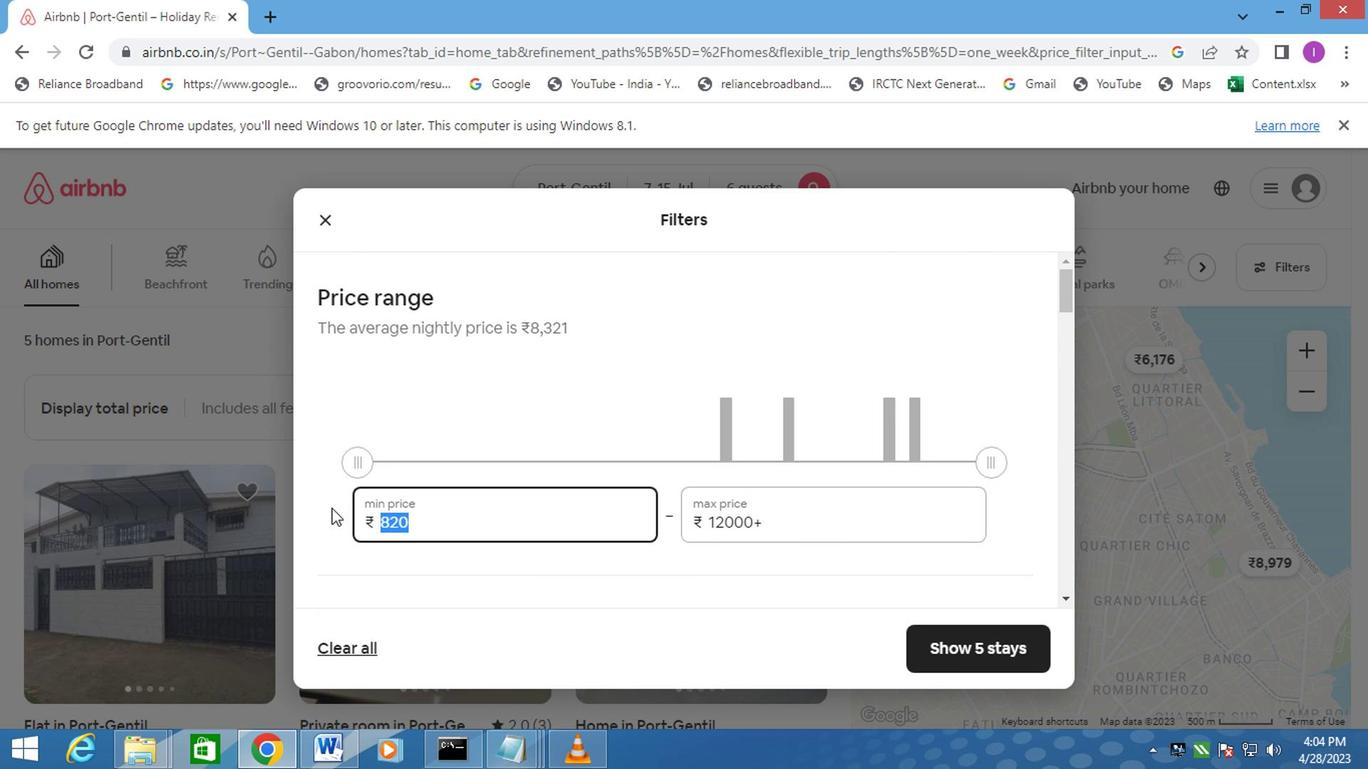 
Action: Key pressed 1
Screenshot: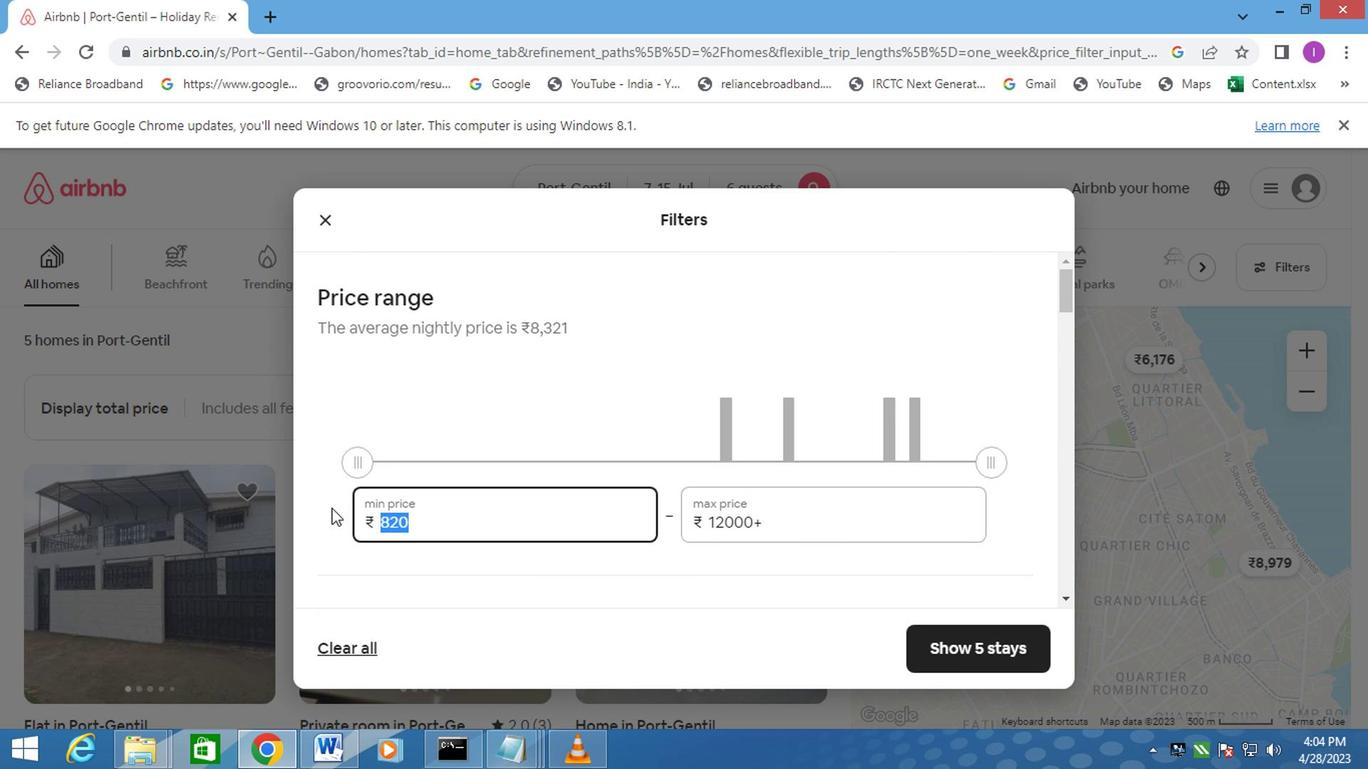 
Action: Mouse moved to (334, 505)
Screenshot: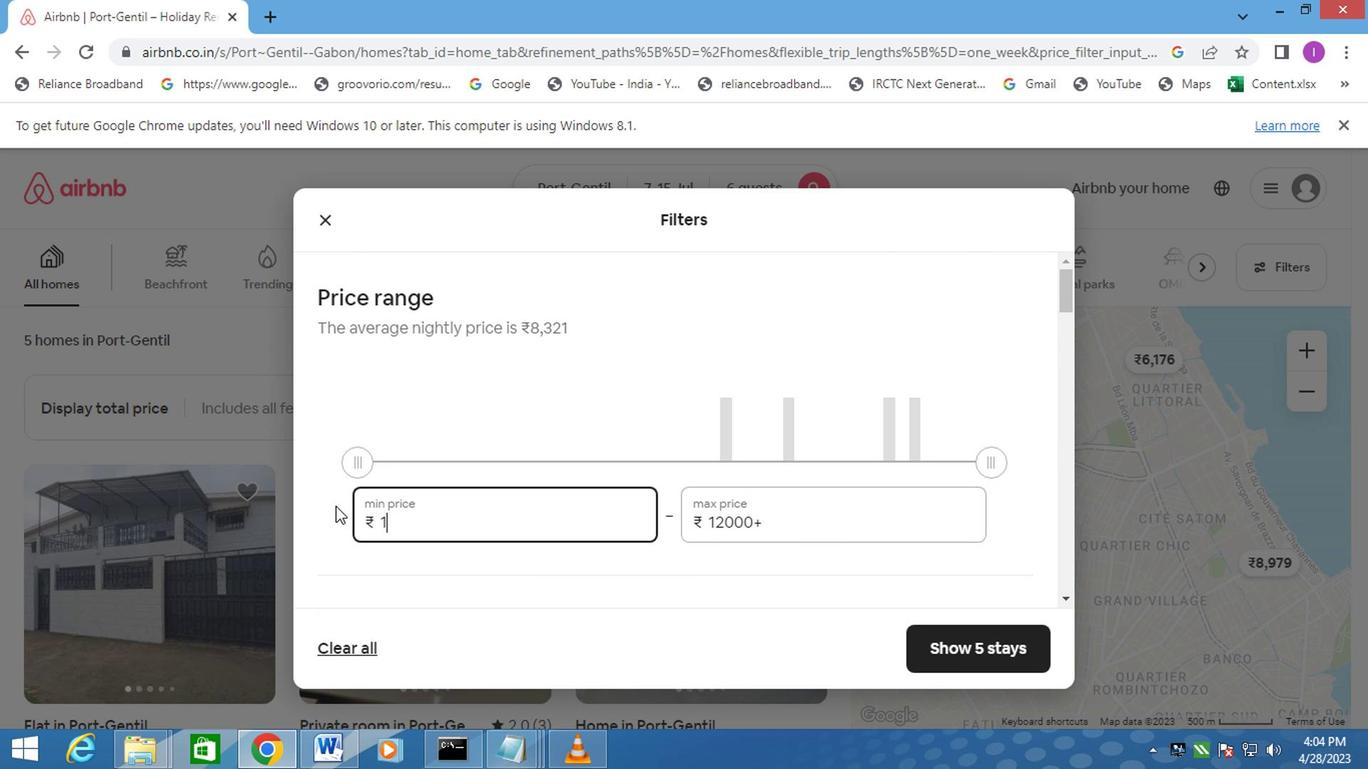 
Action: Key pressed 5
Screenshot: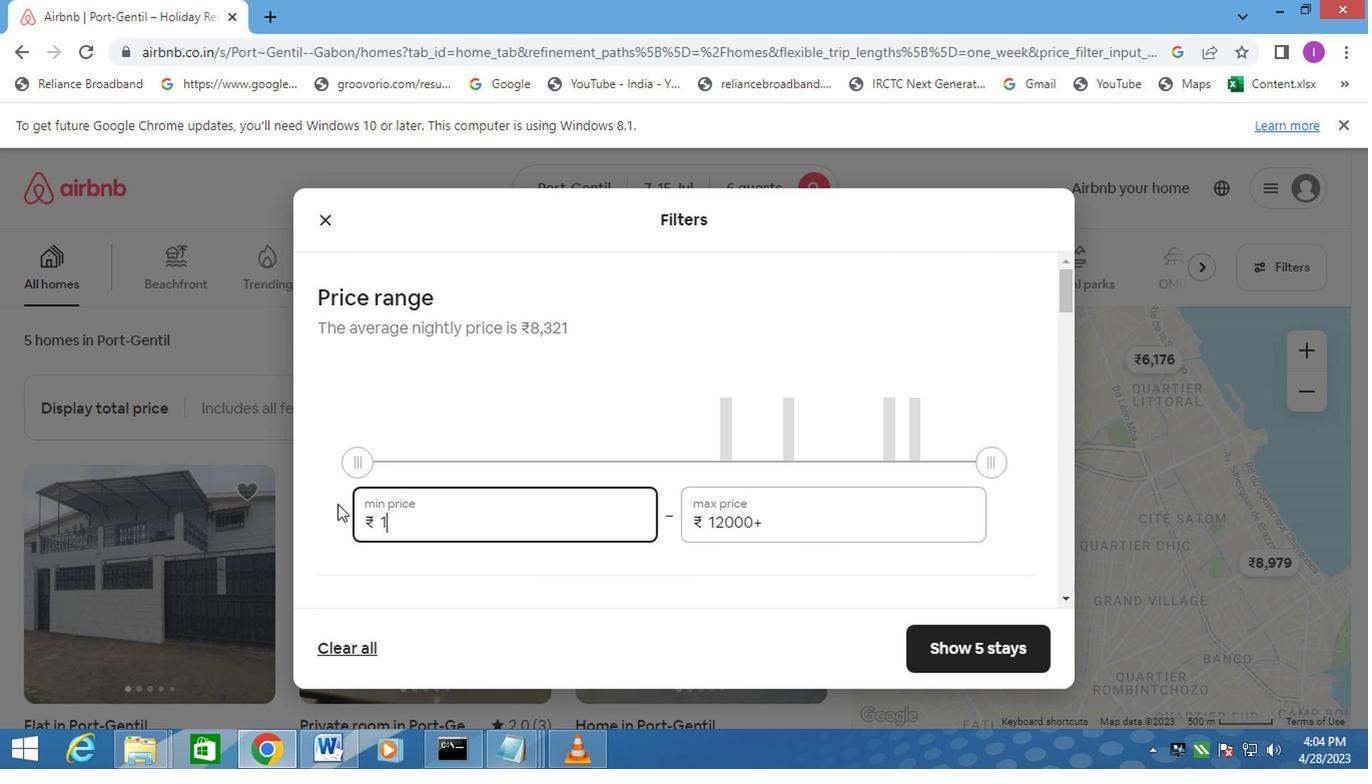 
Action: Mouse moved to (339, 502)
Screenshot: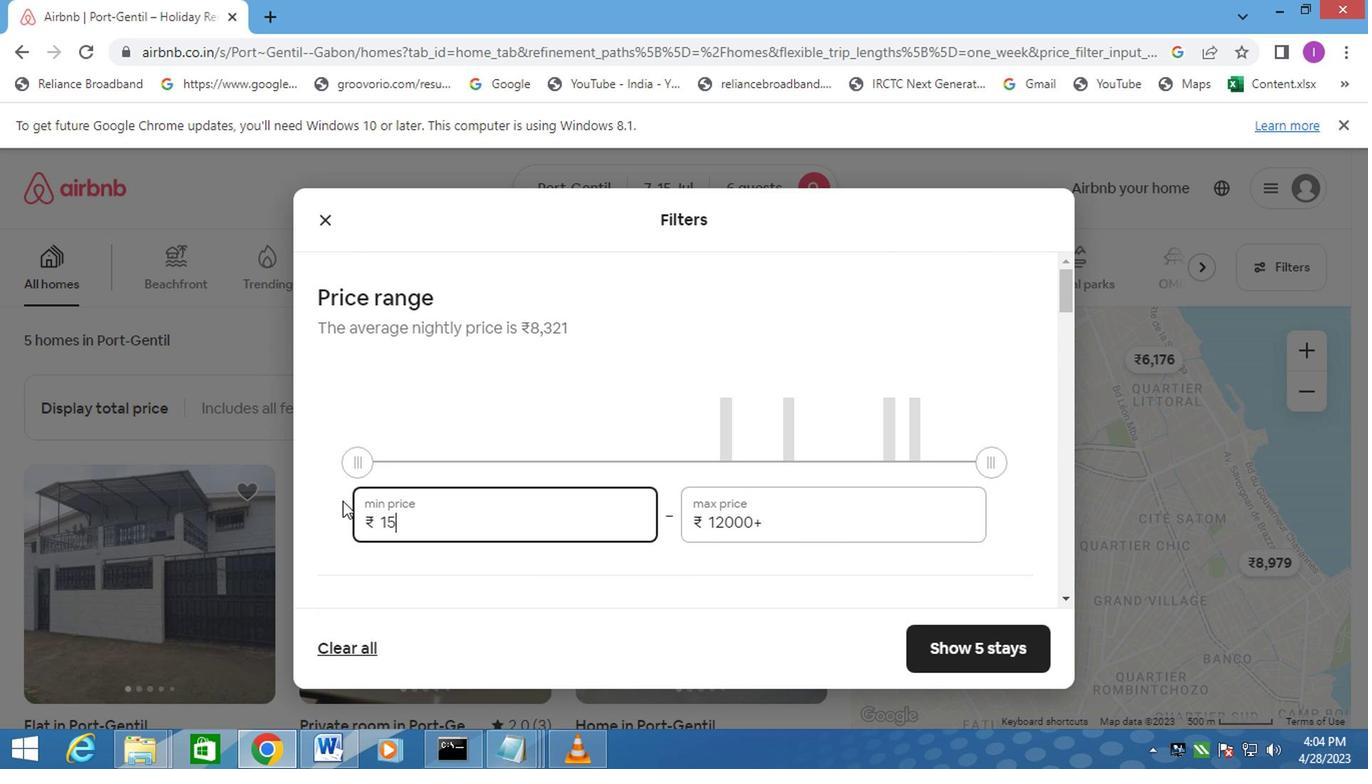 
Action: Key pressed 0
Screenshot: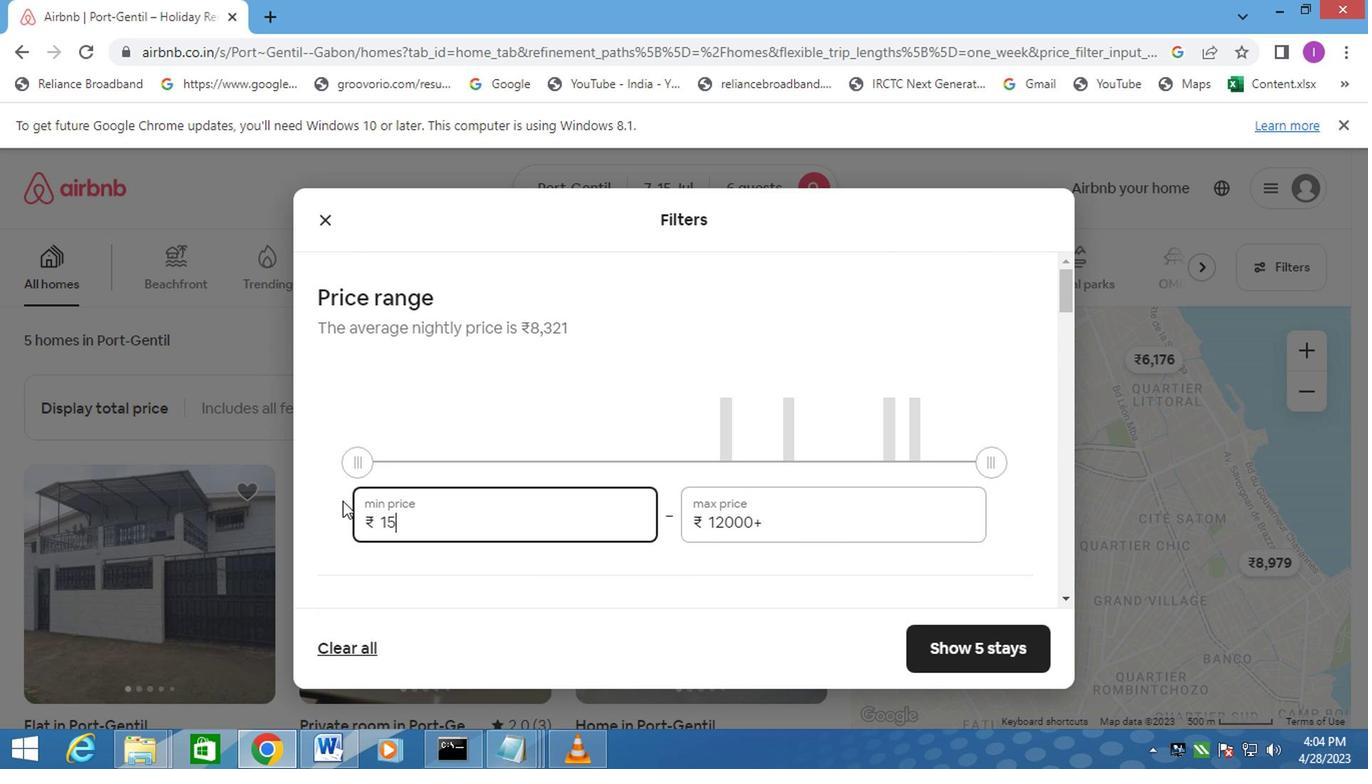 
Action: Mouse moved to (339, 501)
Screenshot: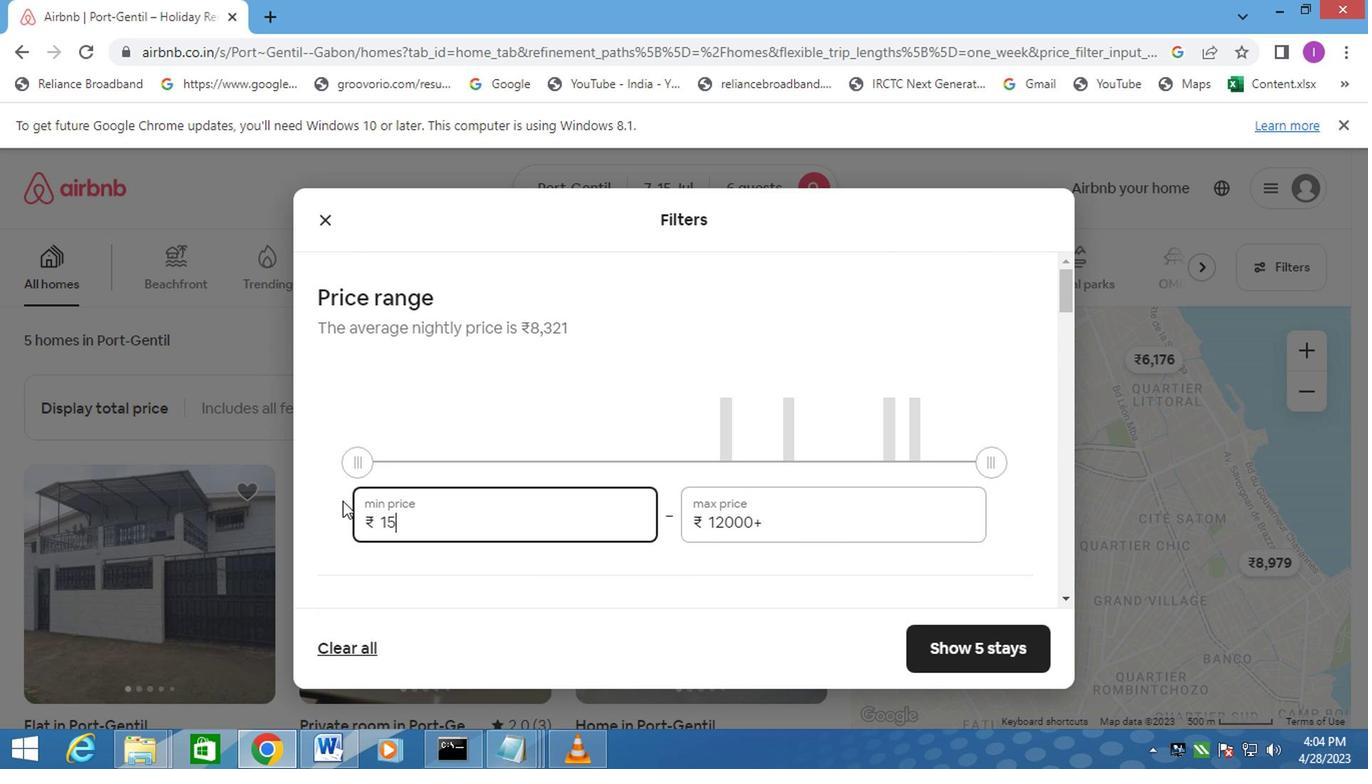 
Action: Key pressed 0
Screenshot: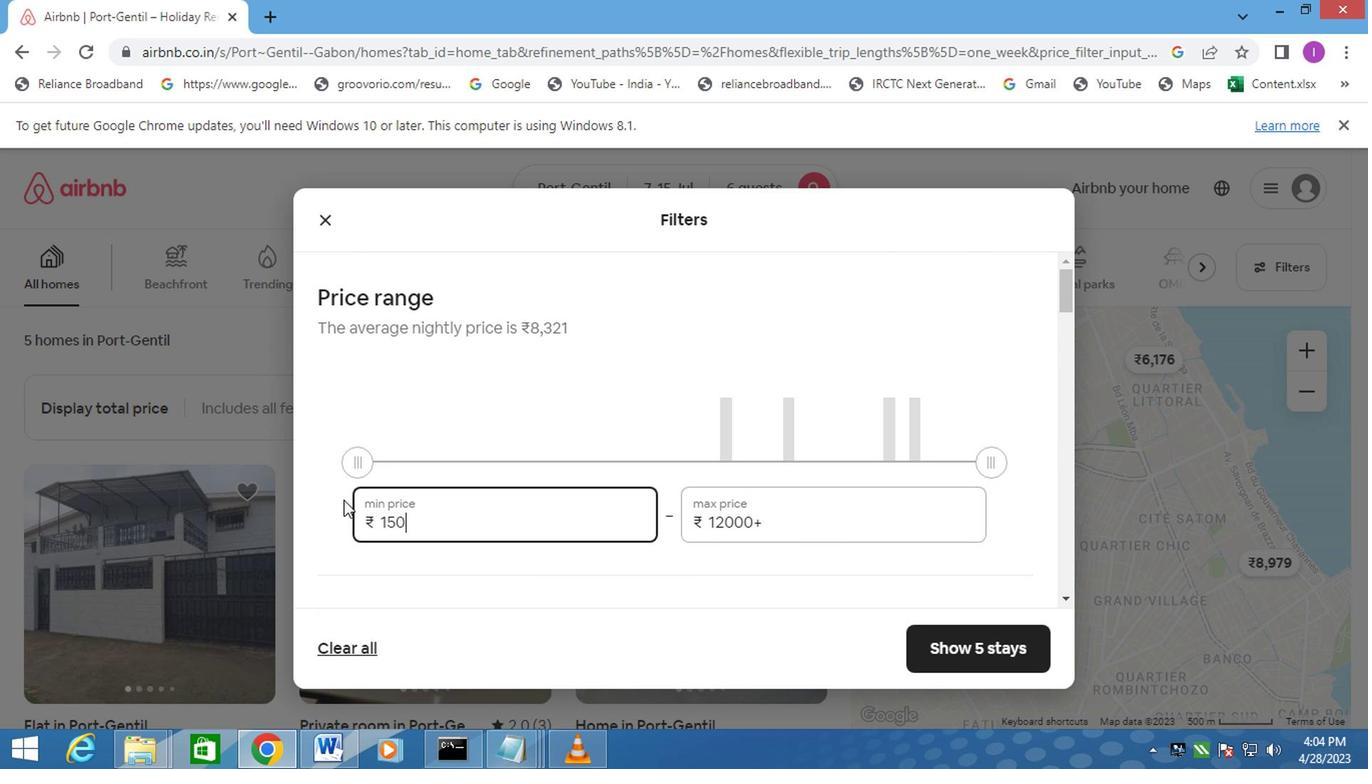 
Action: Mouse moved to (343, 500)
Screenshot: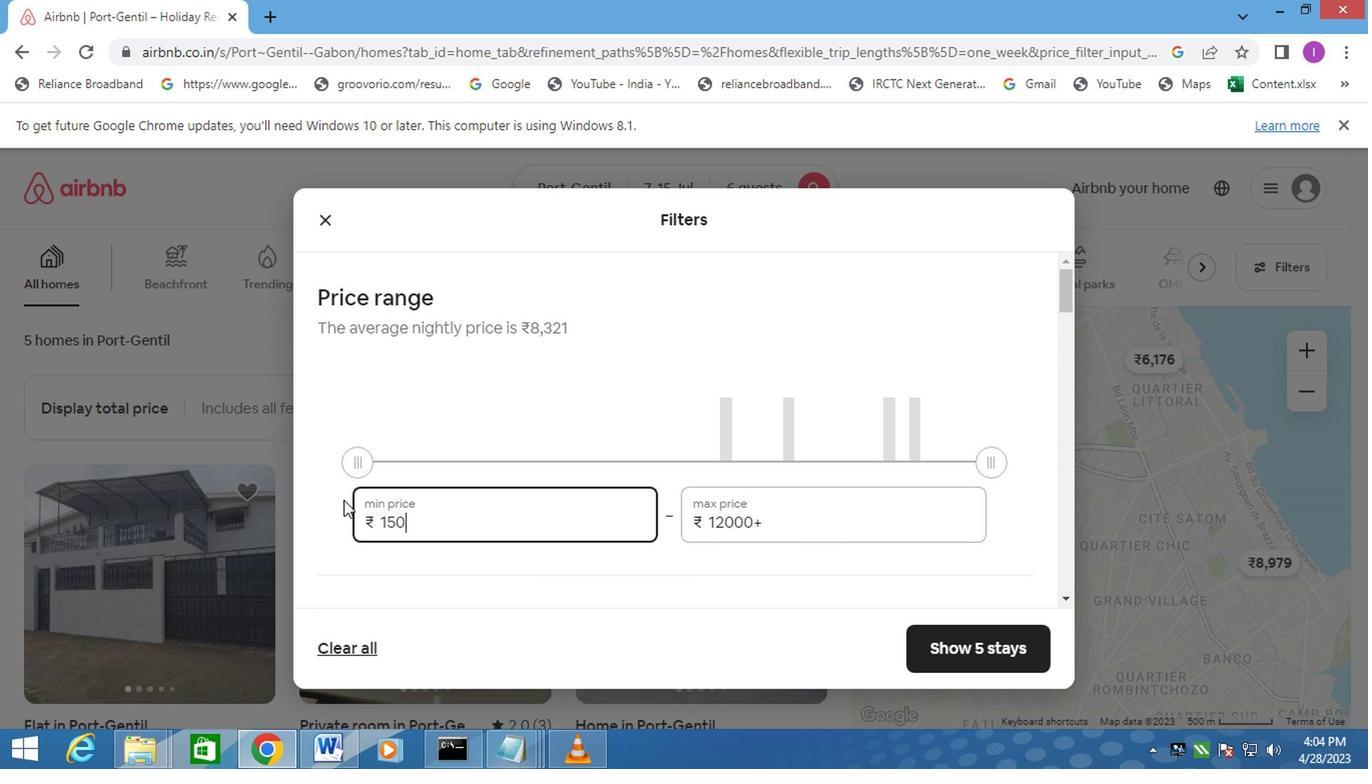 
Action: Key pressed 0
Screenshot: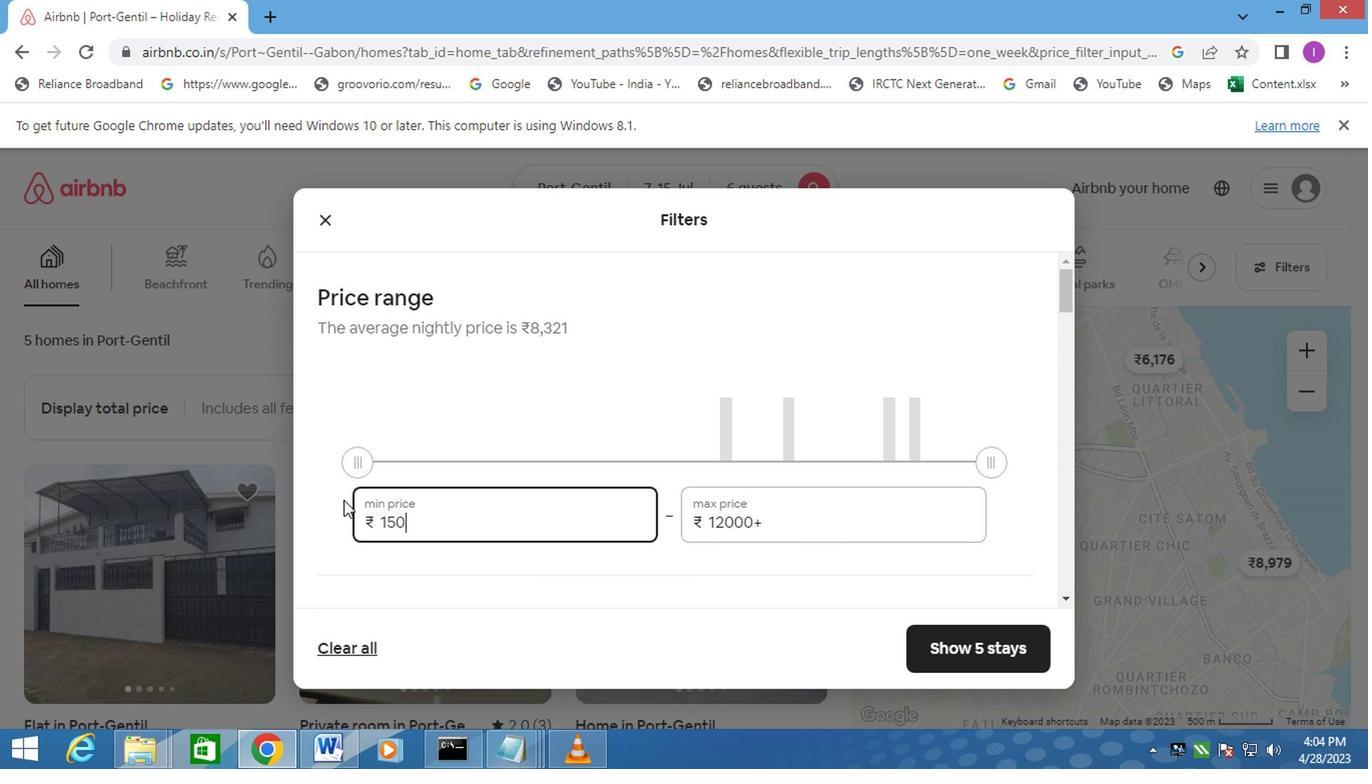 
Action: Mouse moved to (778, 521)
Screenshot: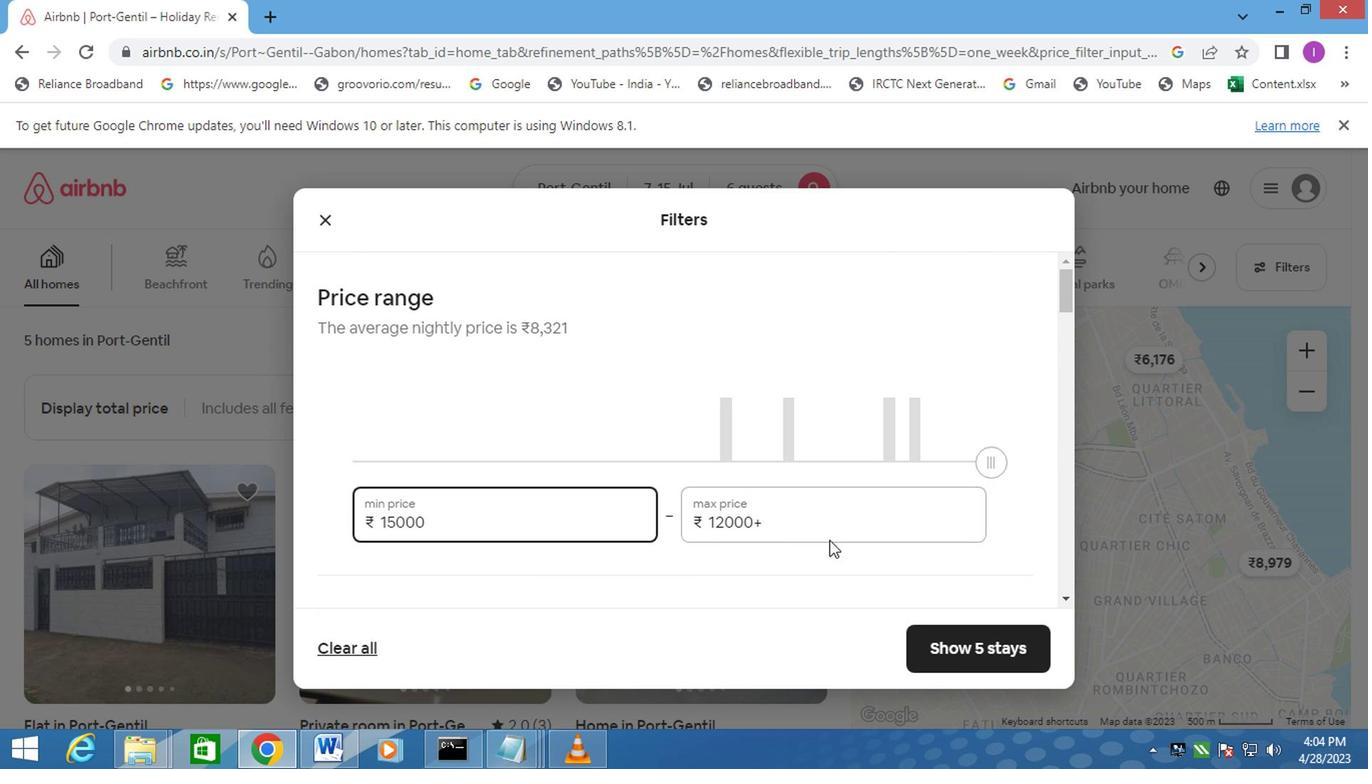 
Action: Mouse pressed left at (778, 521)
Screenshot: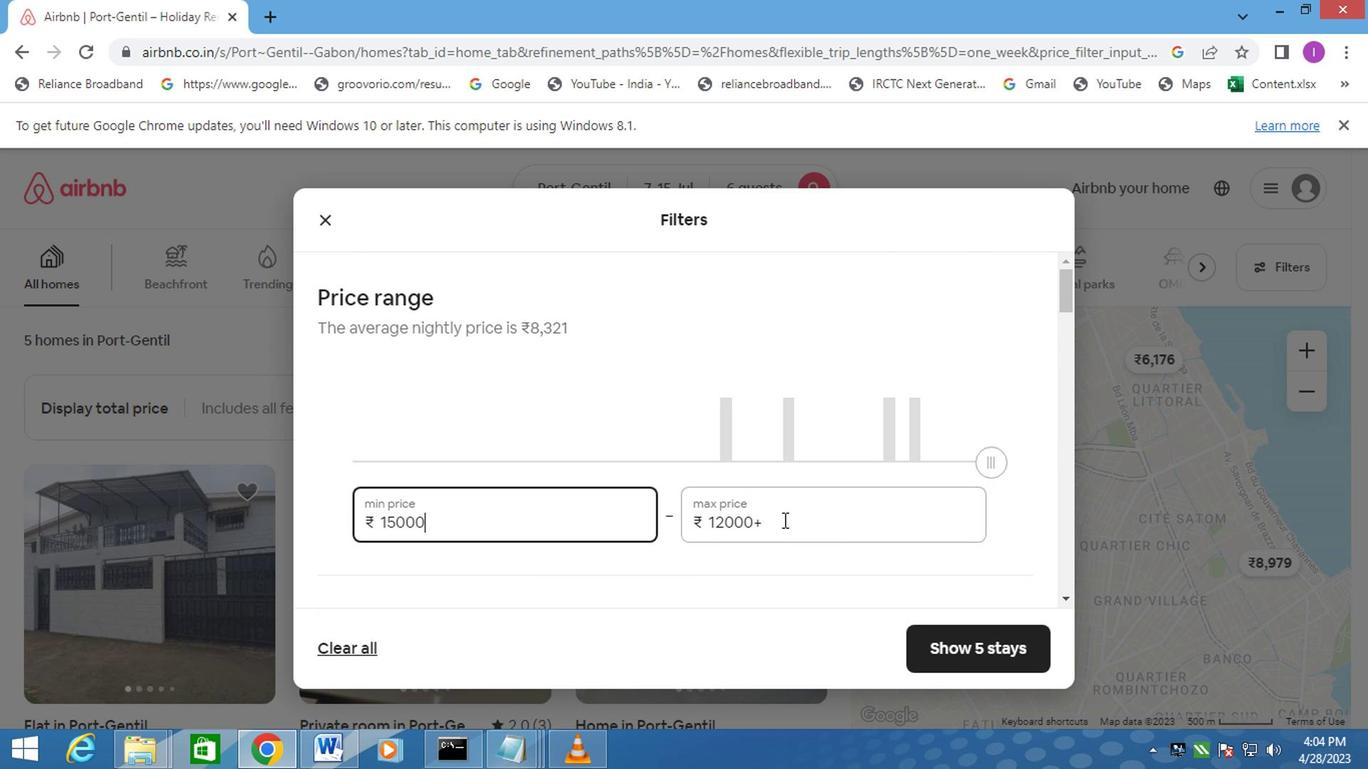 
Action: Mouse moved to (709, 518)
Screenshot: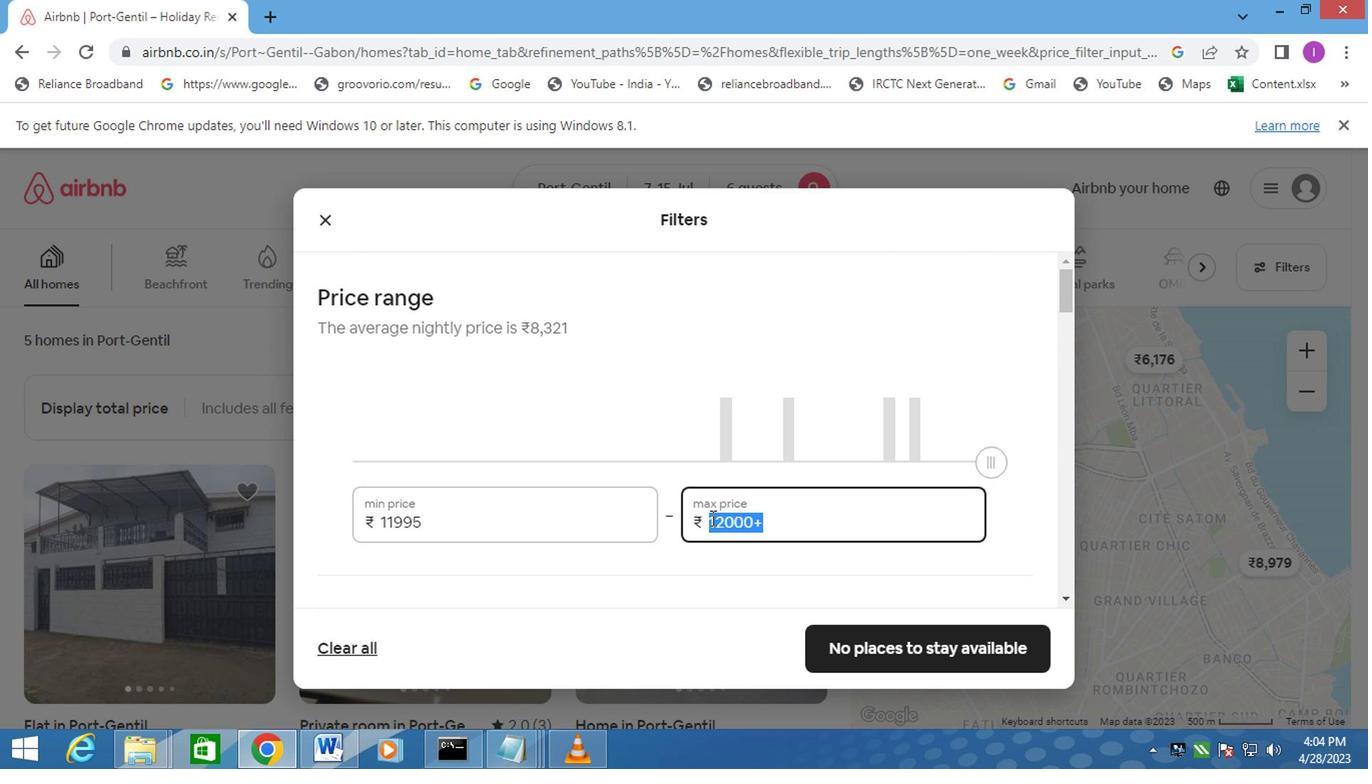 
Action: Key pressed 2
Screenshot: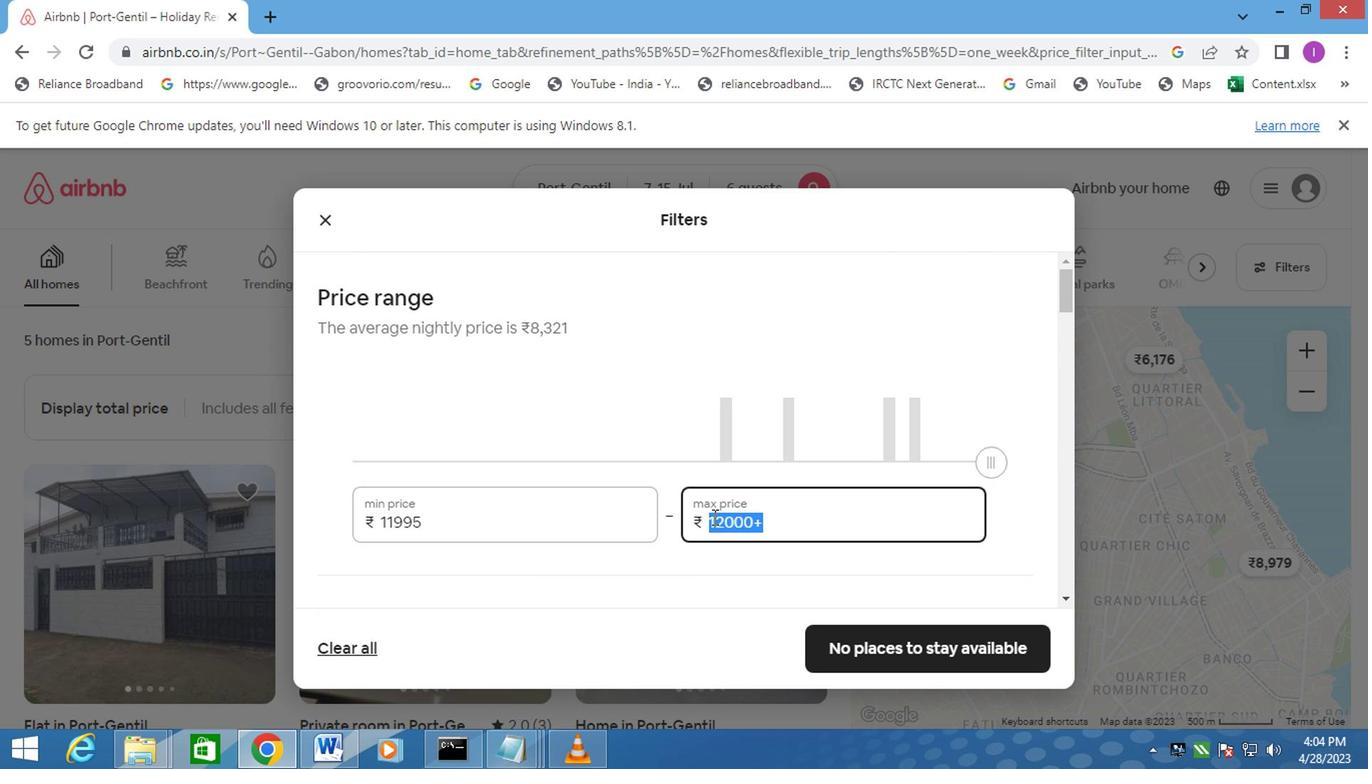 
Action: Mouse moved to (711, 516)
Screenshot: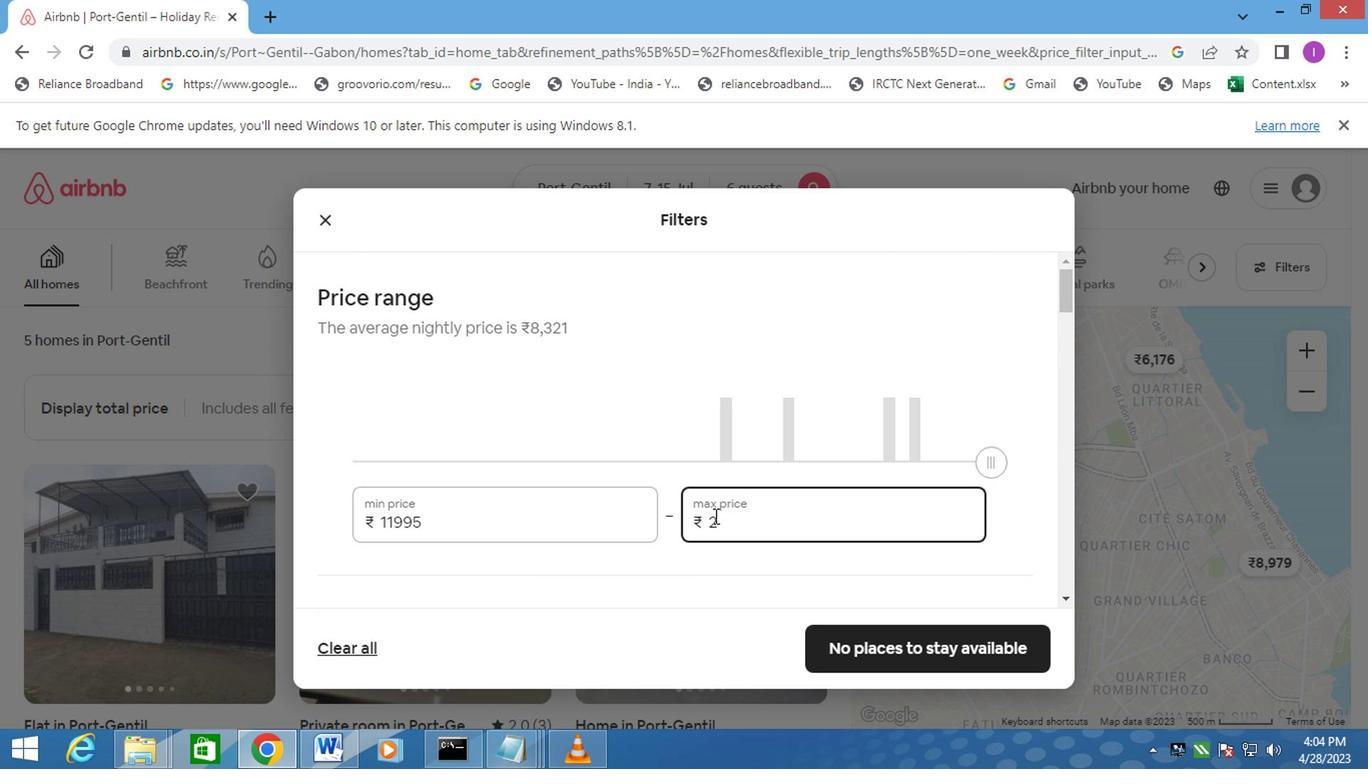 
Action: Key pressed 0
Screenshot: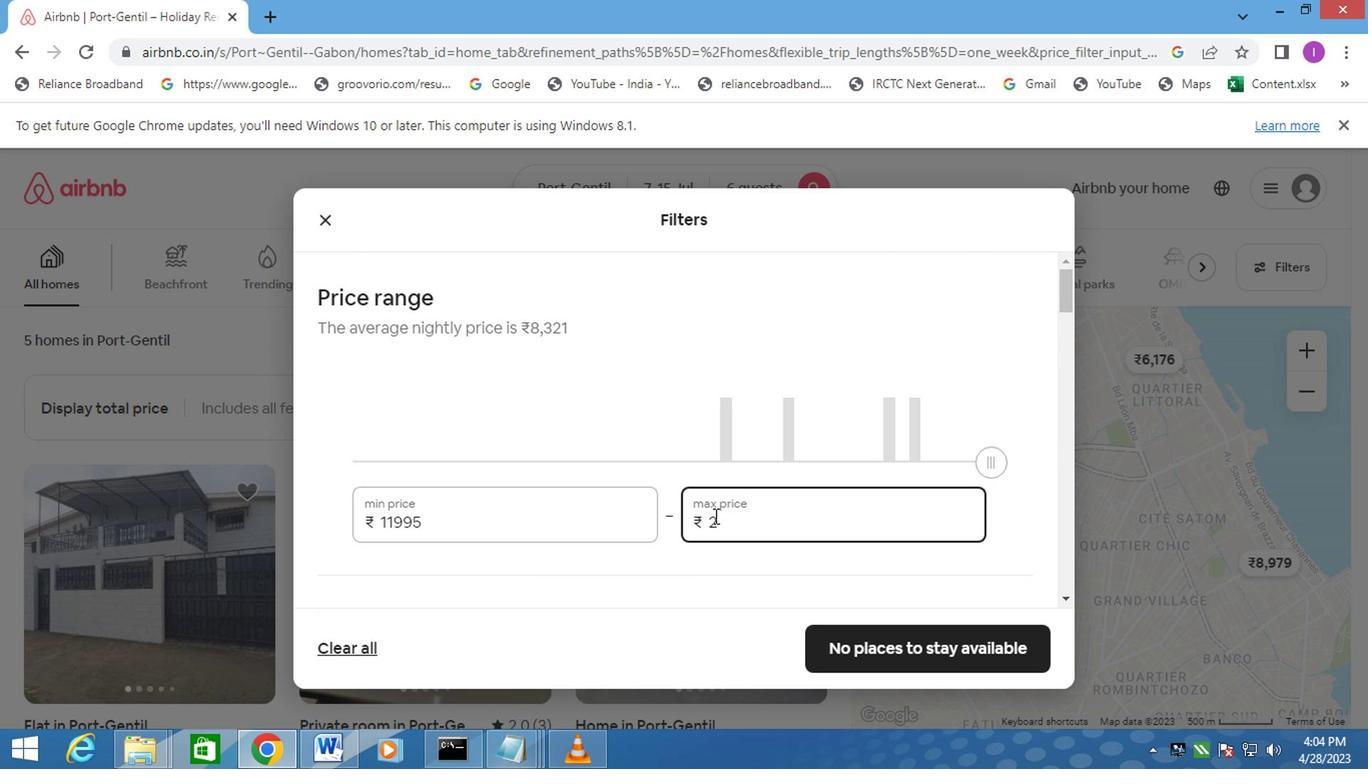 
Action: Mouse moved to (713, 514)
Screenshot: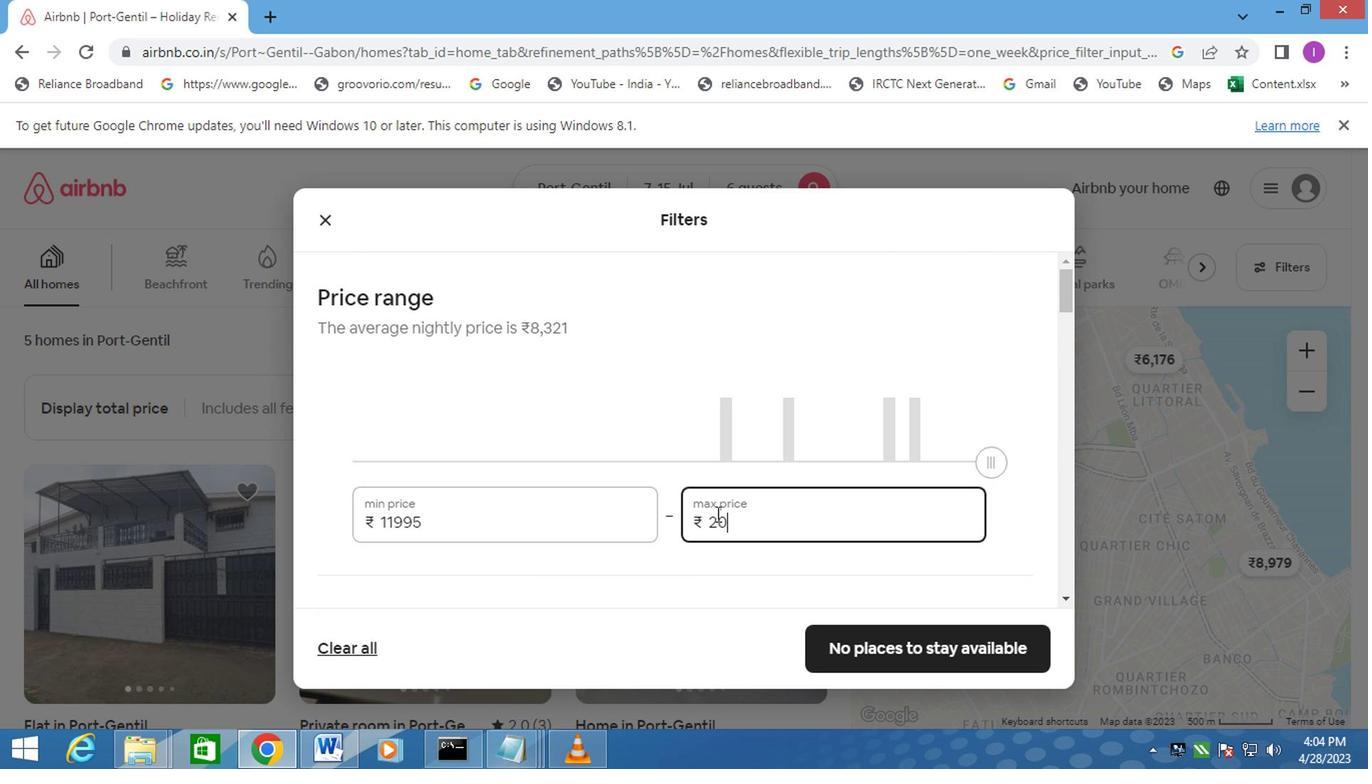 
Action: Key pressed 000
Screenshot: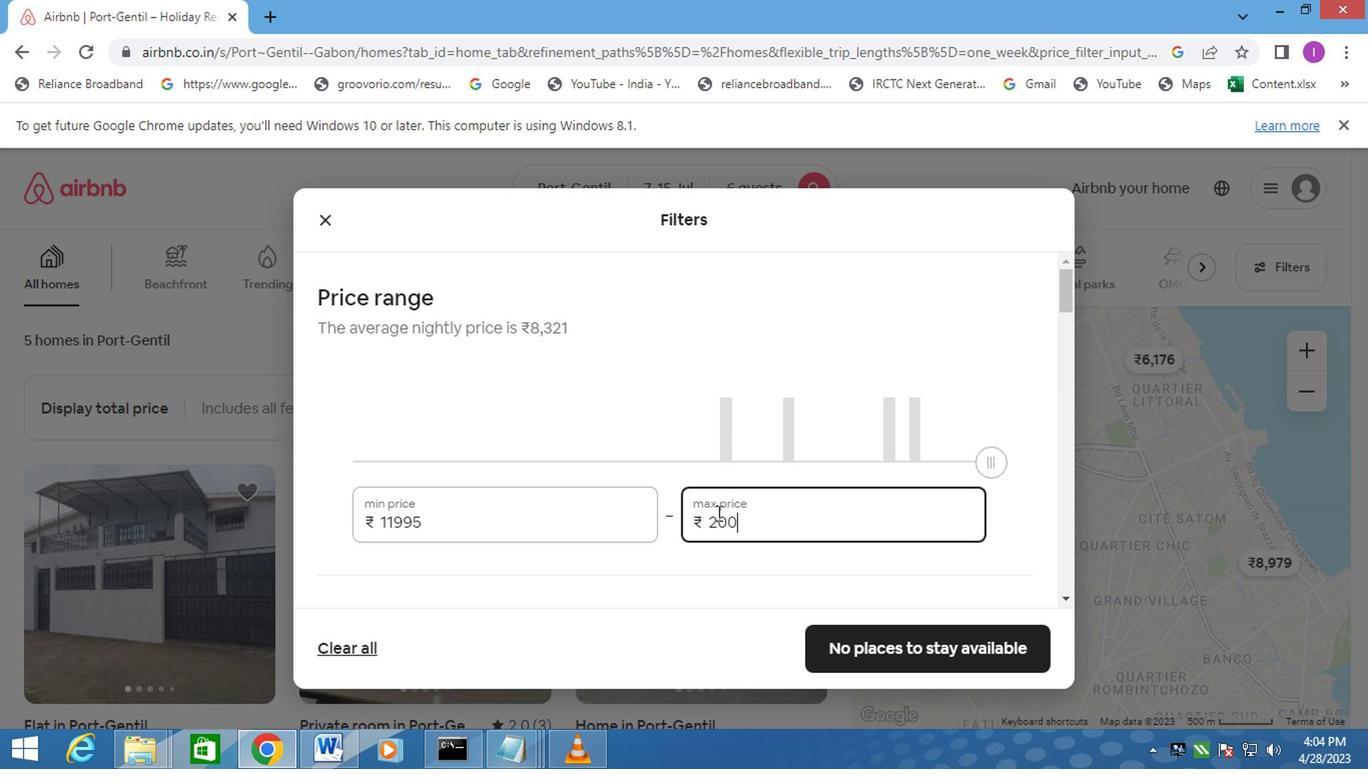 
Action: Mouse moved to (791, 532)
Screenshot: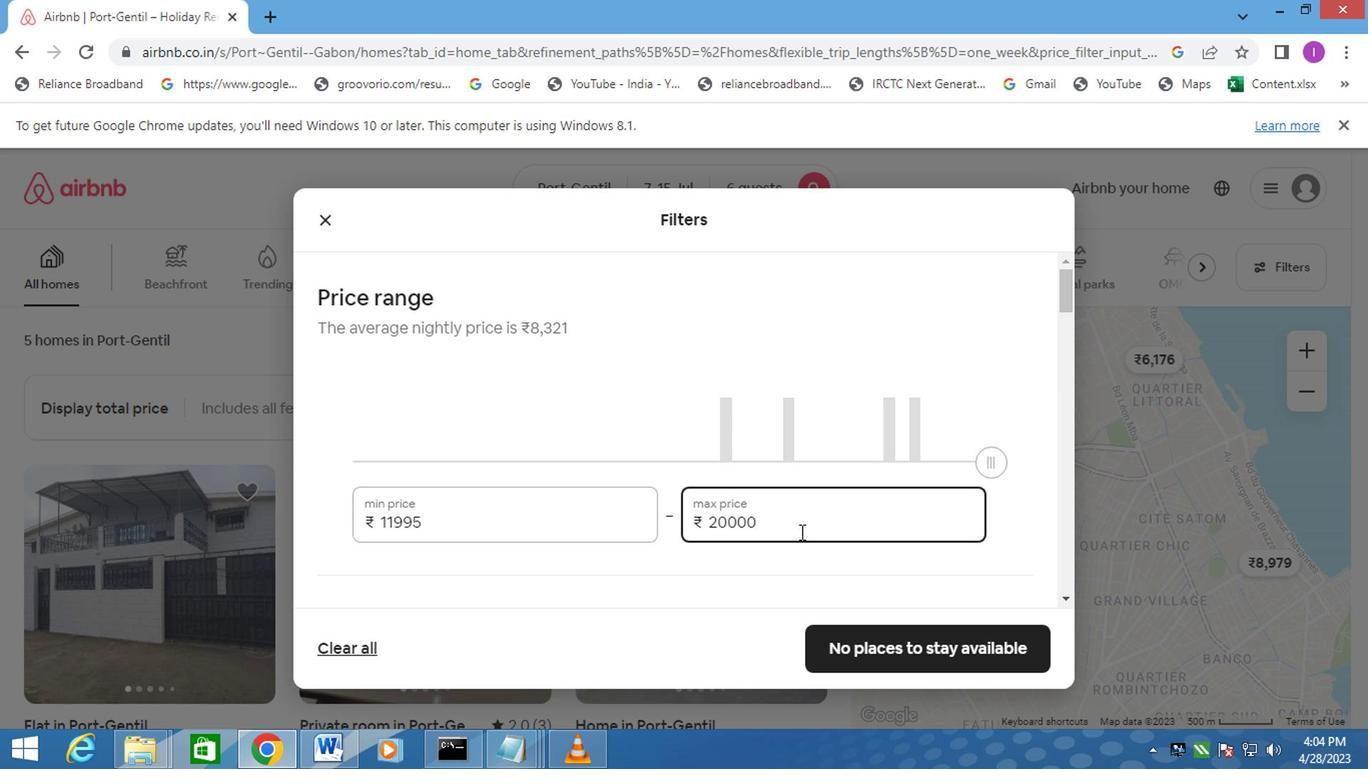 
Action: Mouse scrolled (791, 530) with delta (0, -1)
Screenshot: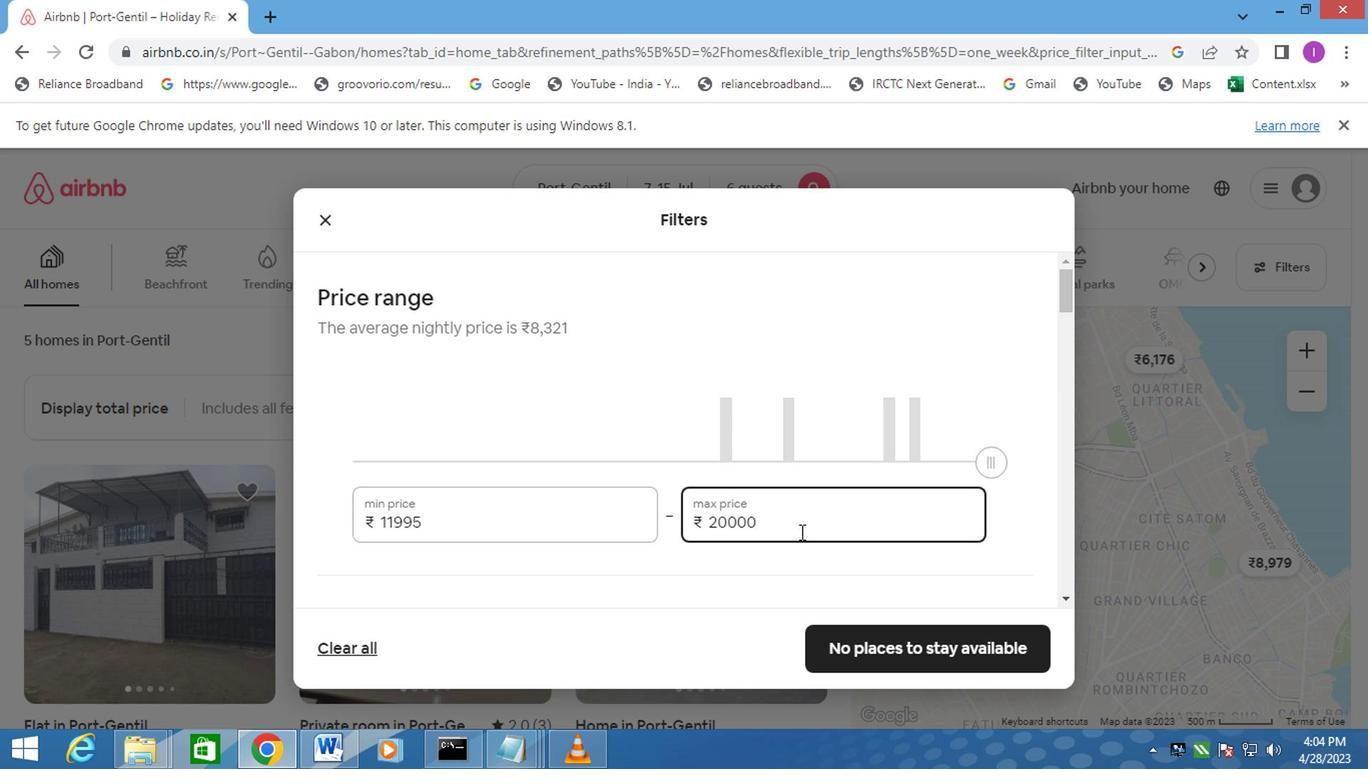 
Action: Mouse scrolled (791, 530) with delta (0, -1)
Screenshot: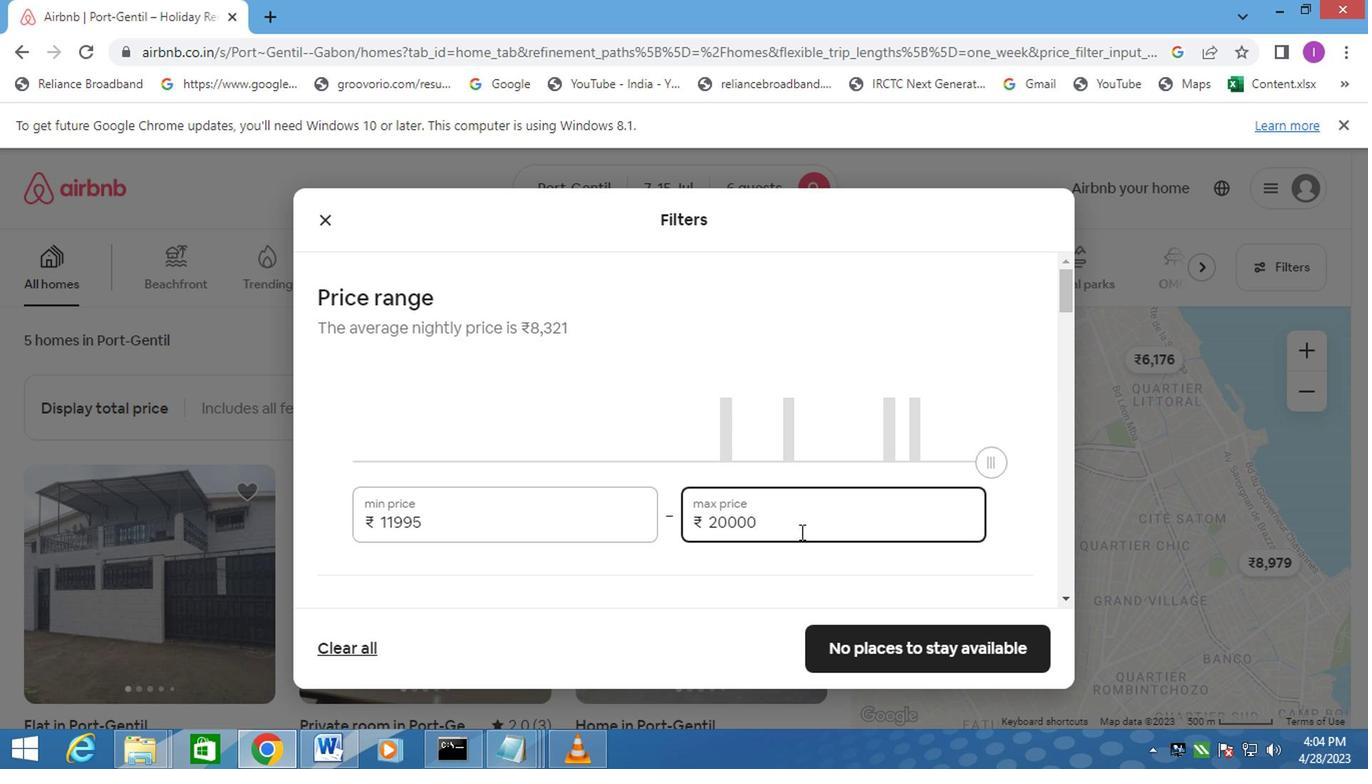 
Action: Mouse scrolled (791, 530) with delta (0, -1)
Screenshot: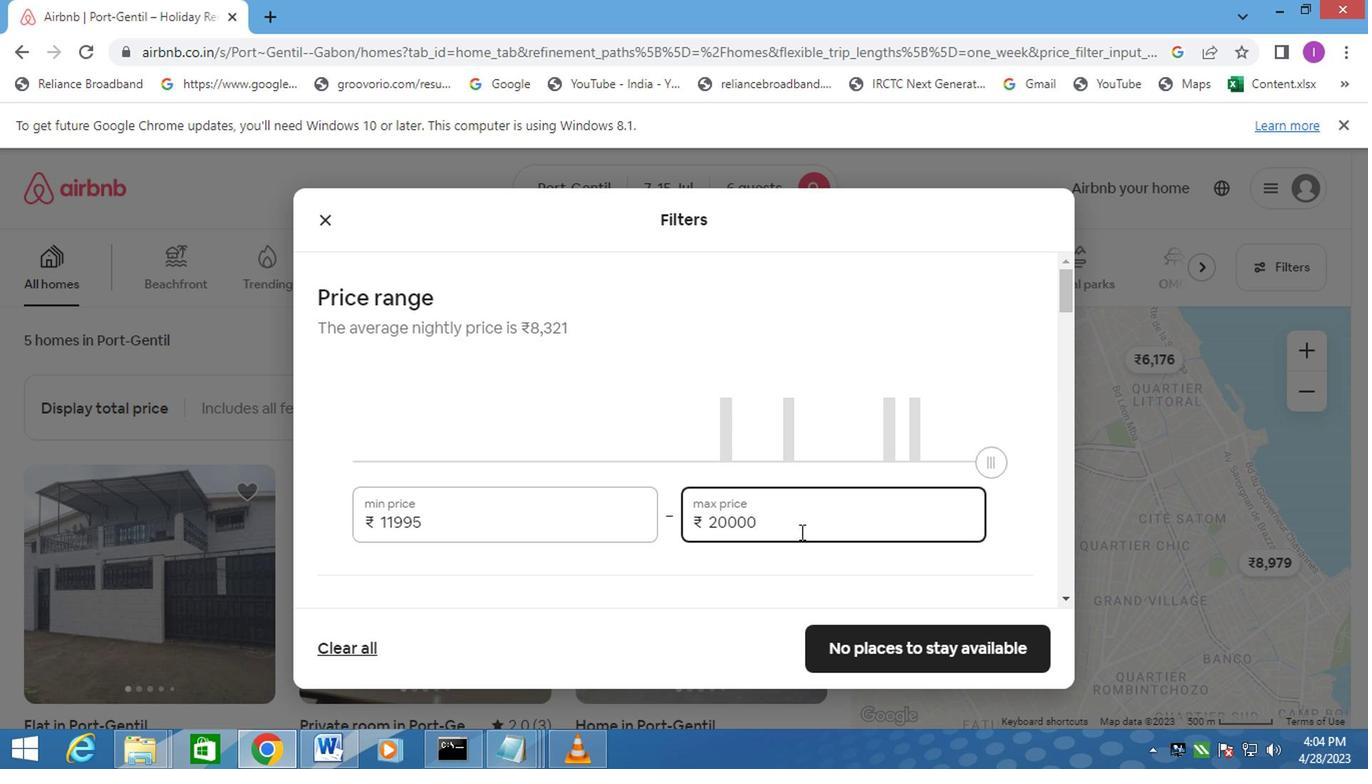 
Action: Mouse moved to (324, 377)
Screenshot: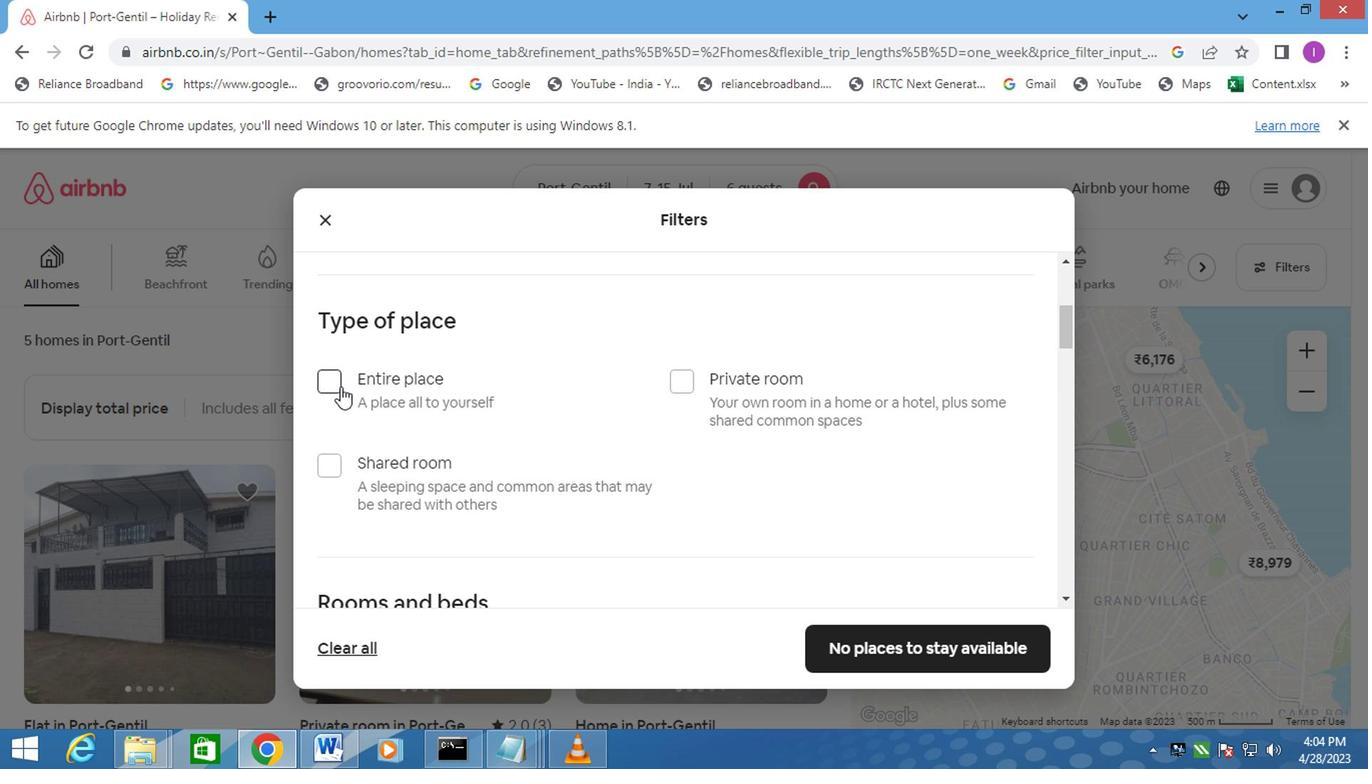
Action: Mouse pressed left at (324, 377)
Screenshot: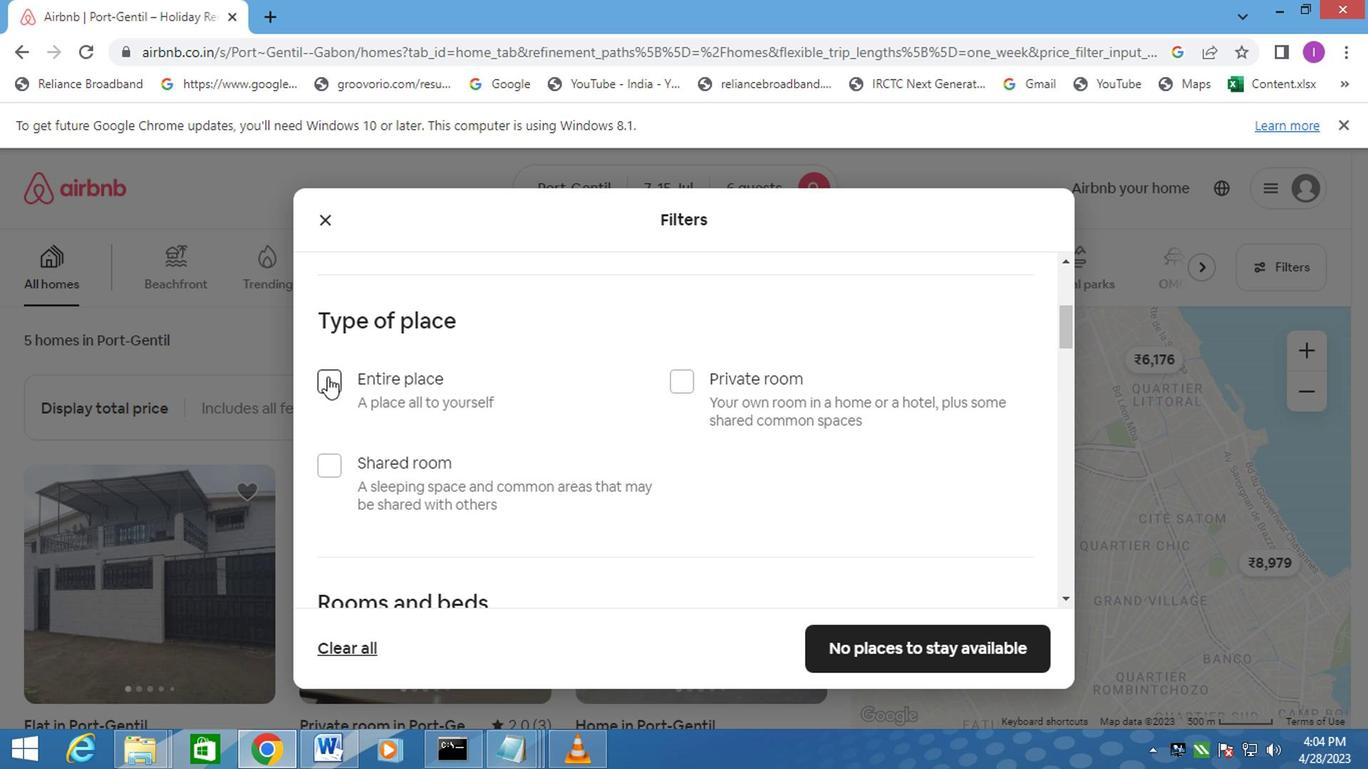 
Action: Mouse moved to (481, 436)
Screenshot: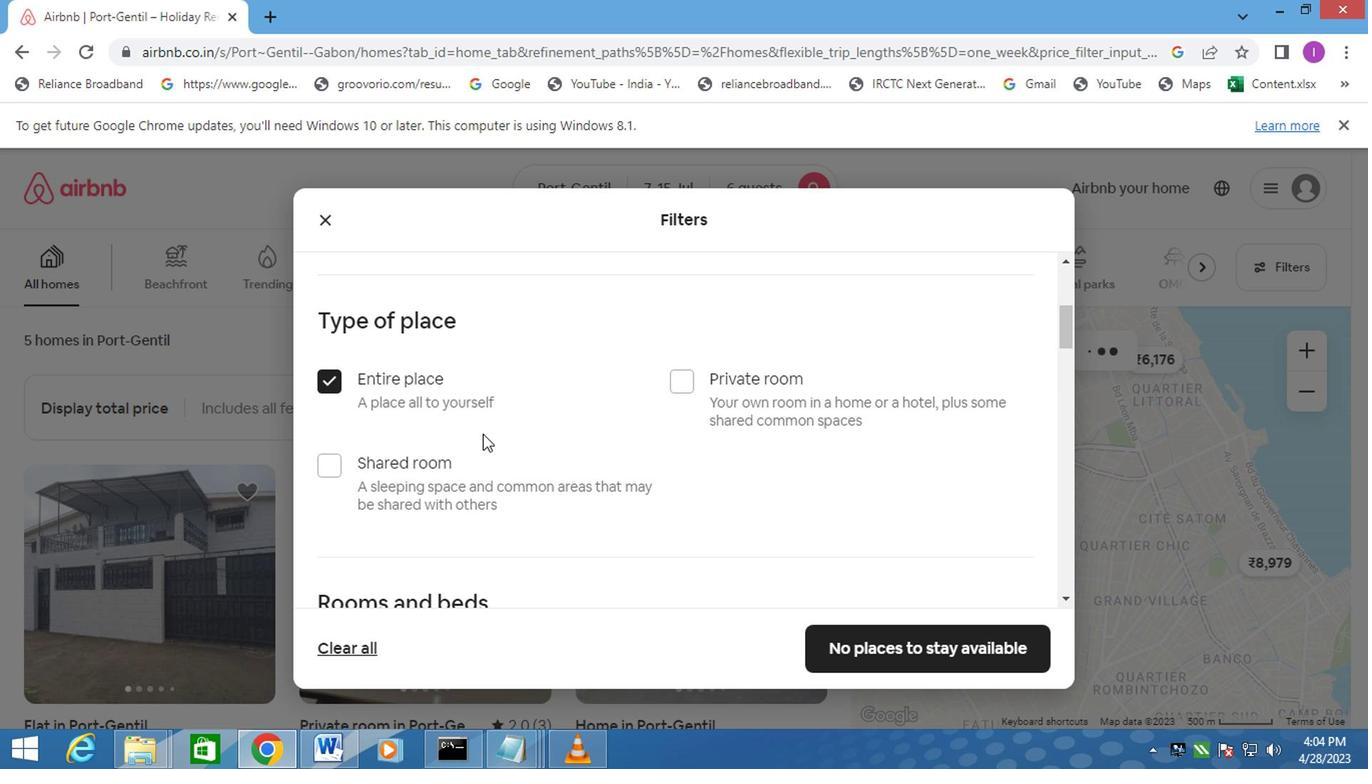 
Action: Mouse scrolled (481, 436) with delta (0, 0)
Screenshot: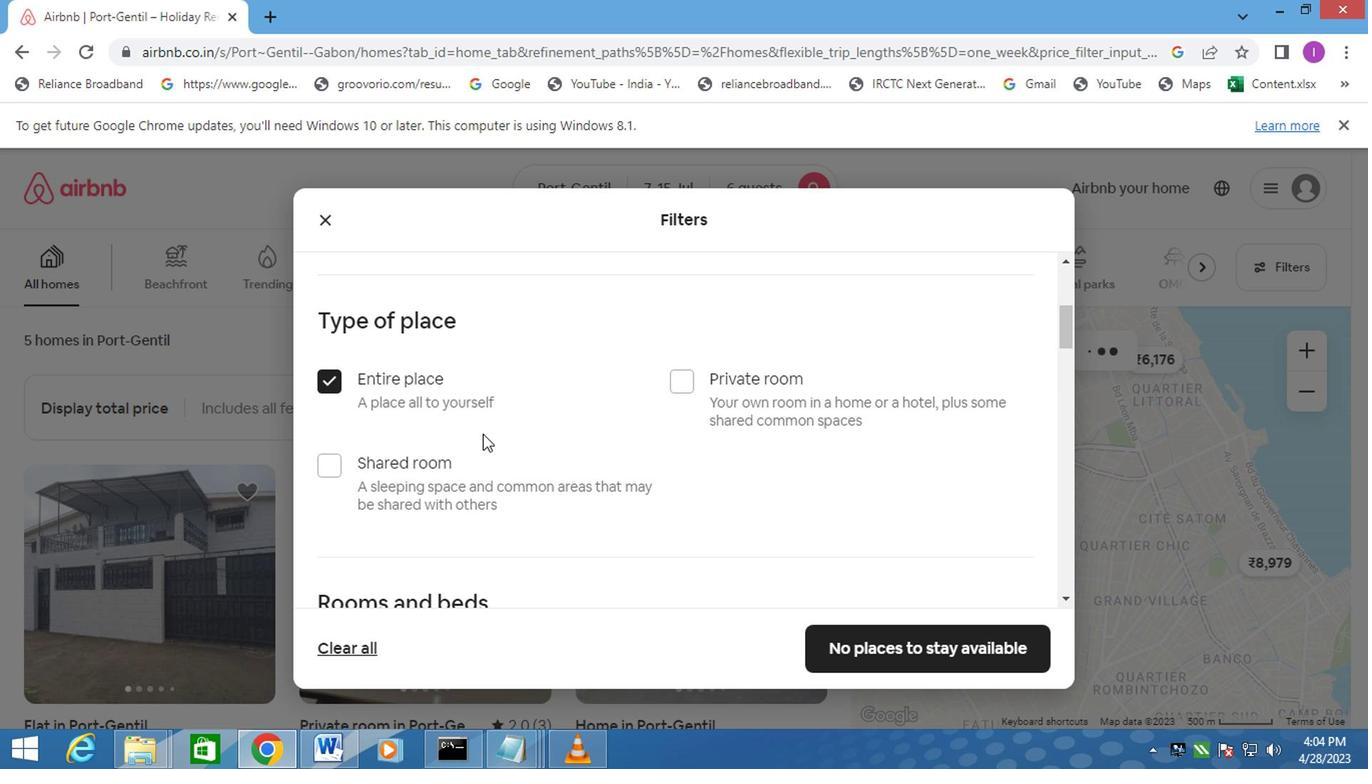 
Action: Mouse moved to (483, 438)
Screenshot: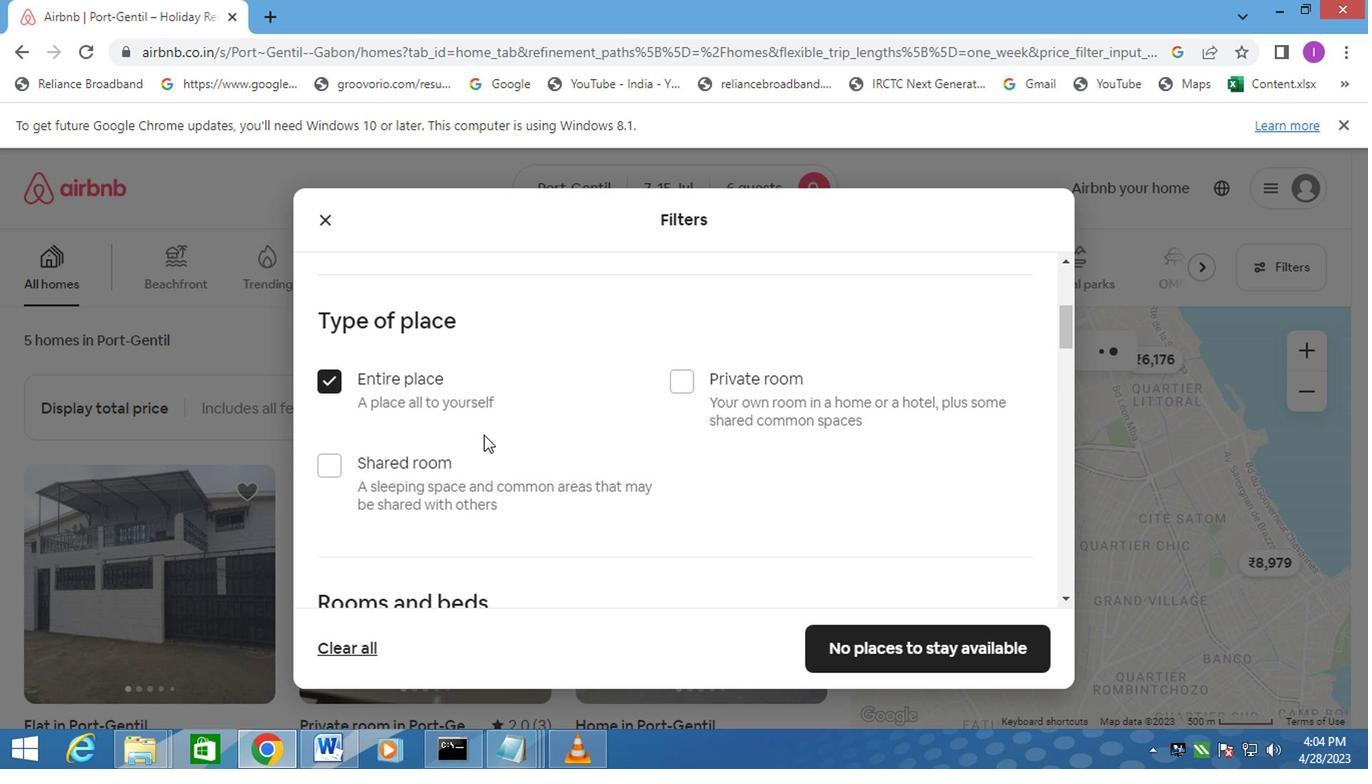 
Action: Mouse scrolled (483, 438) with delta (0, 0)
Screenshot: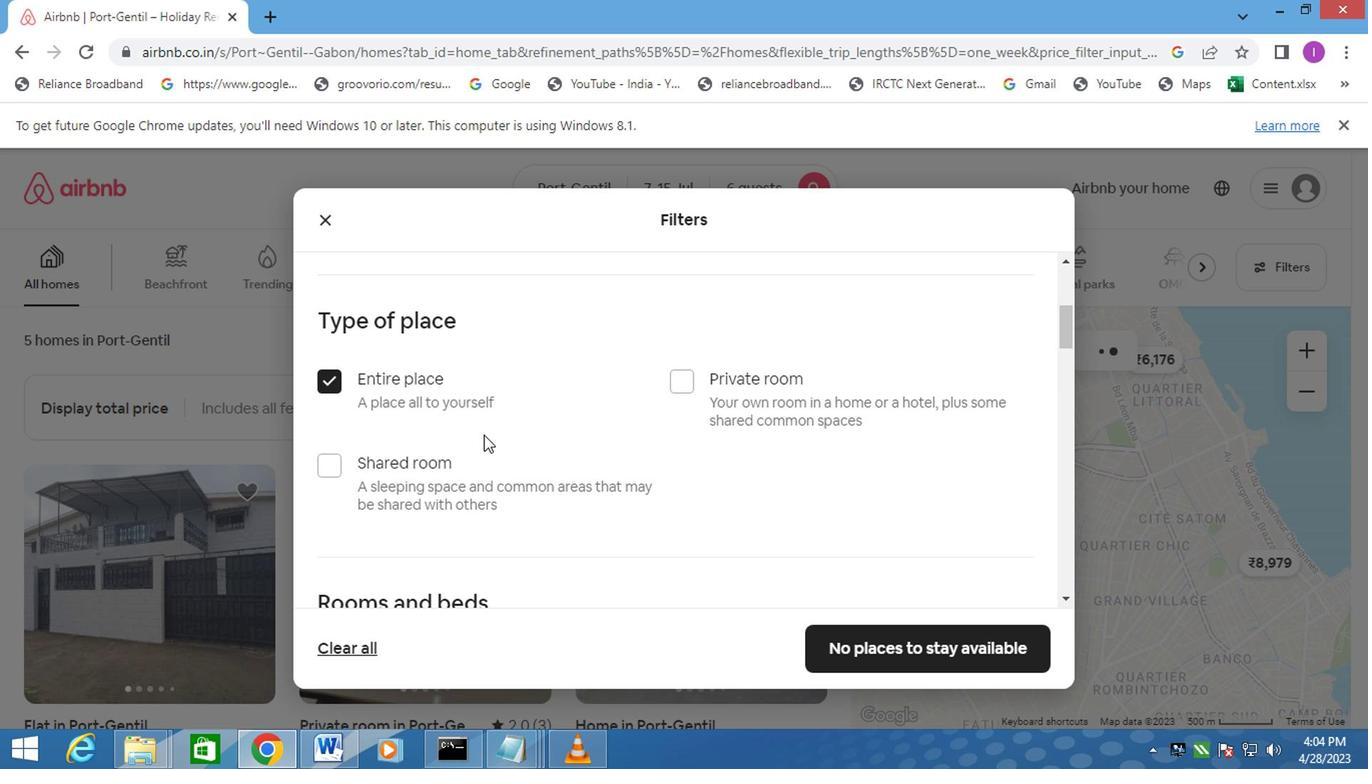 
Action: Mouse moved to (483, 440)
Screenshot: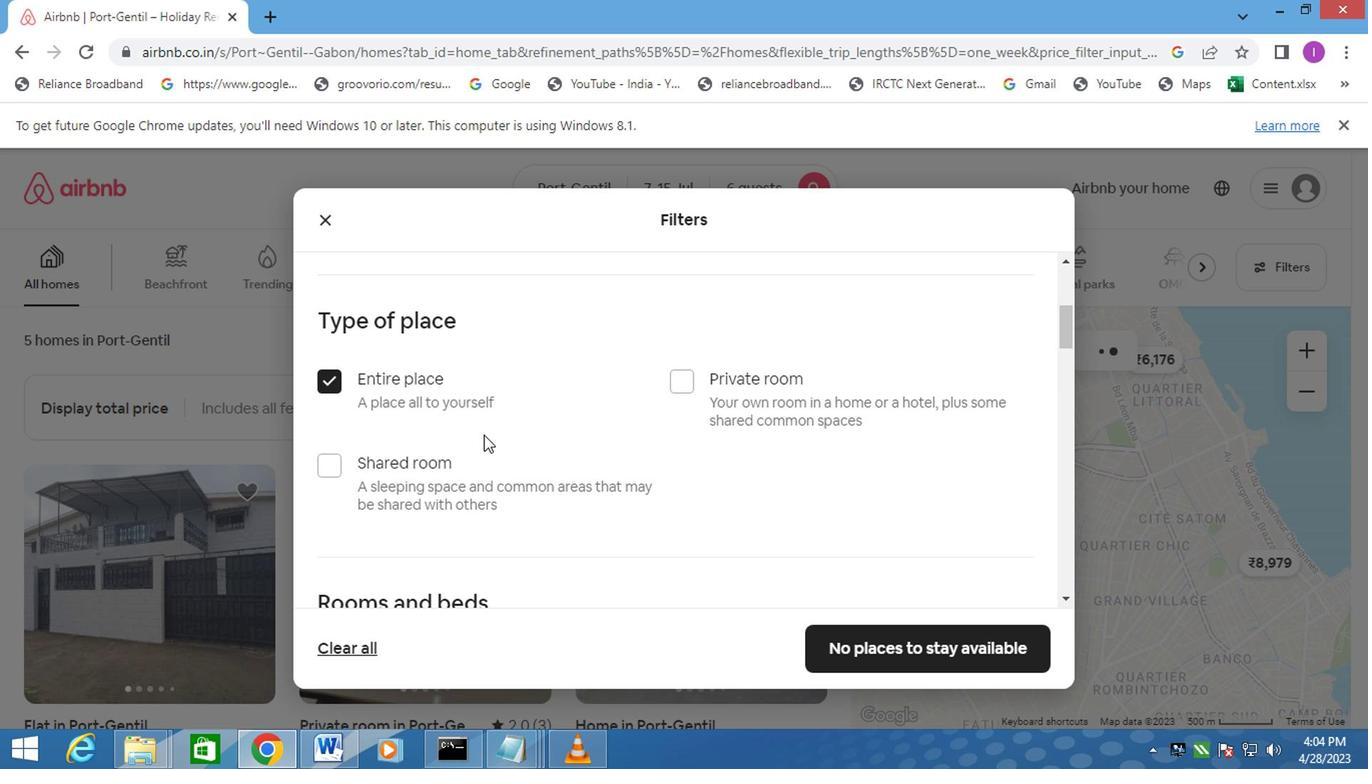 
Action: Mouse scrolled (483, 438) with delta (0, -1)
Screenshot: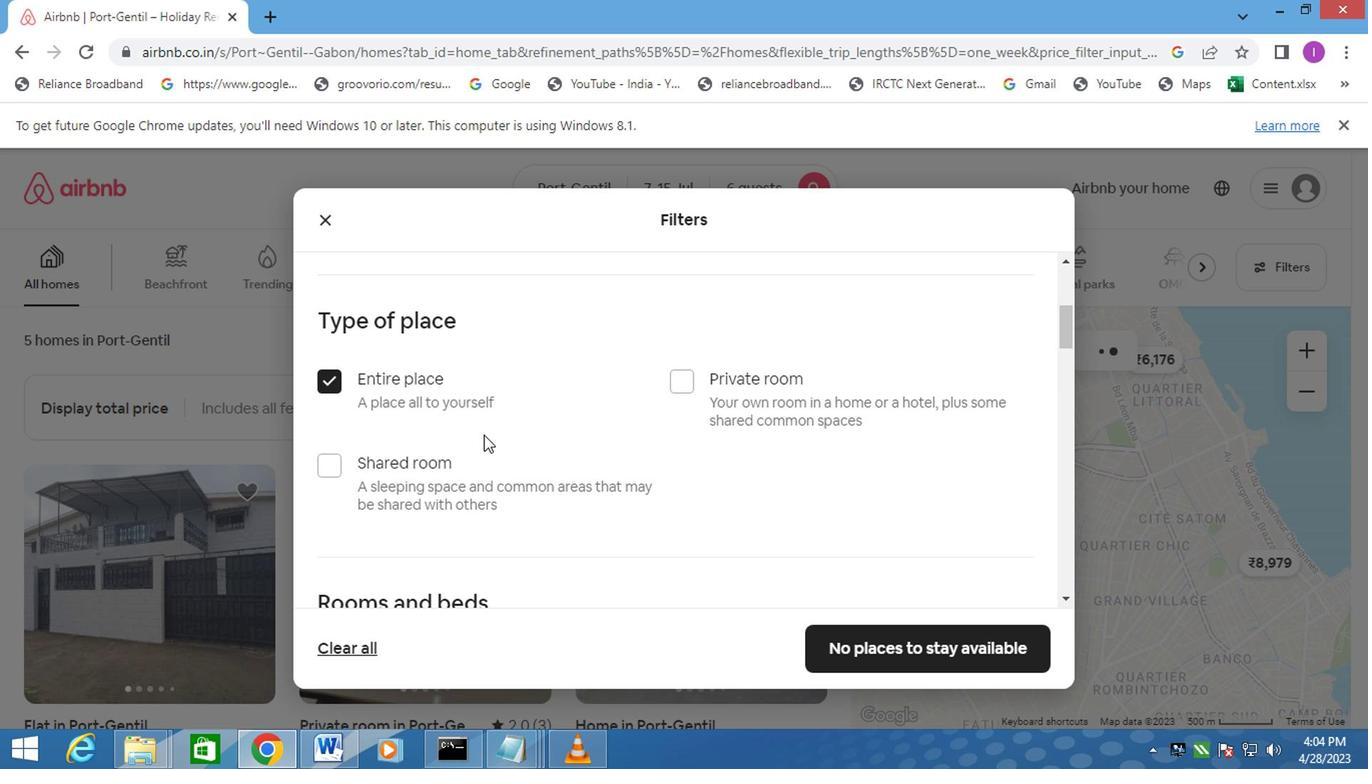 
Action: Mouse moved to (580, 405)
Screenshot: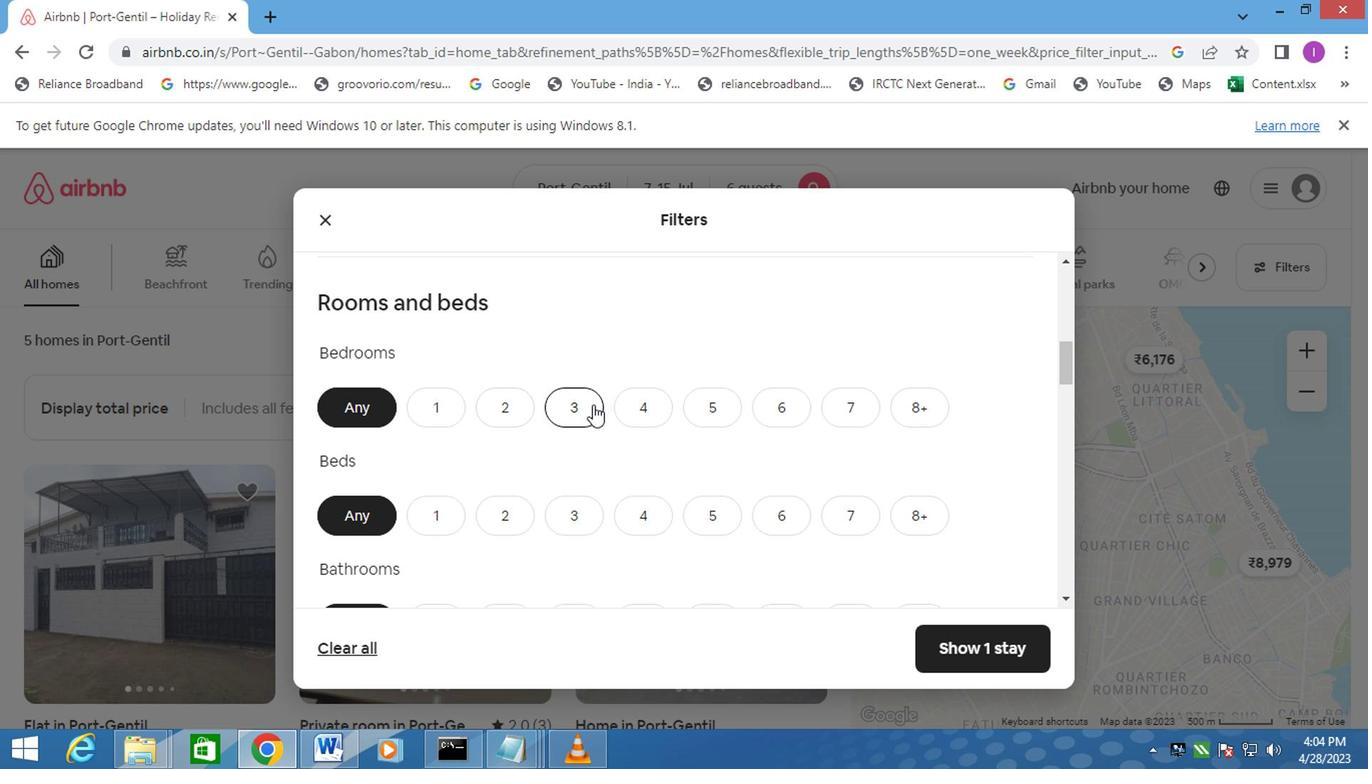 
Action: Mouse pressed left at (580, 405)
Screenshot: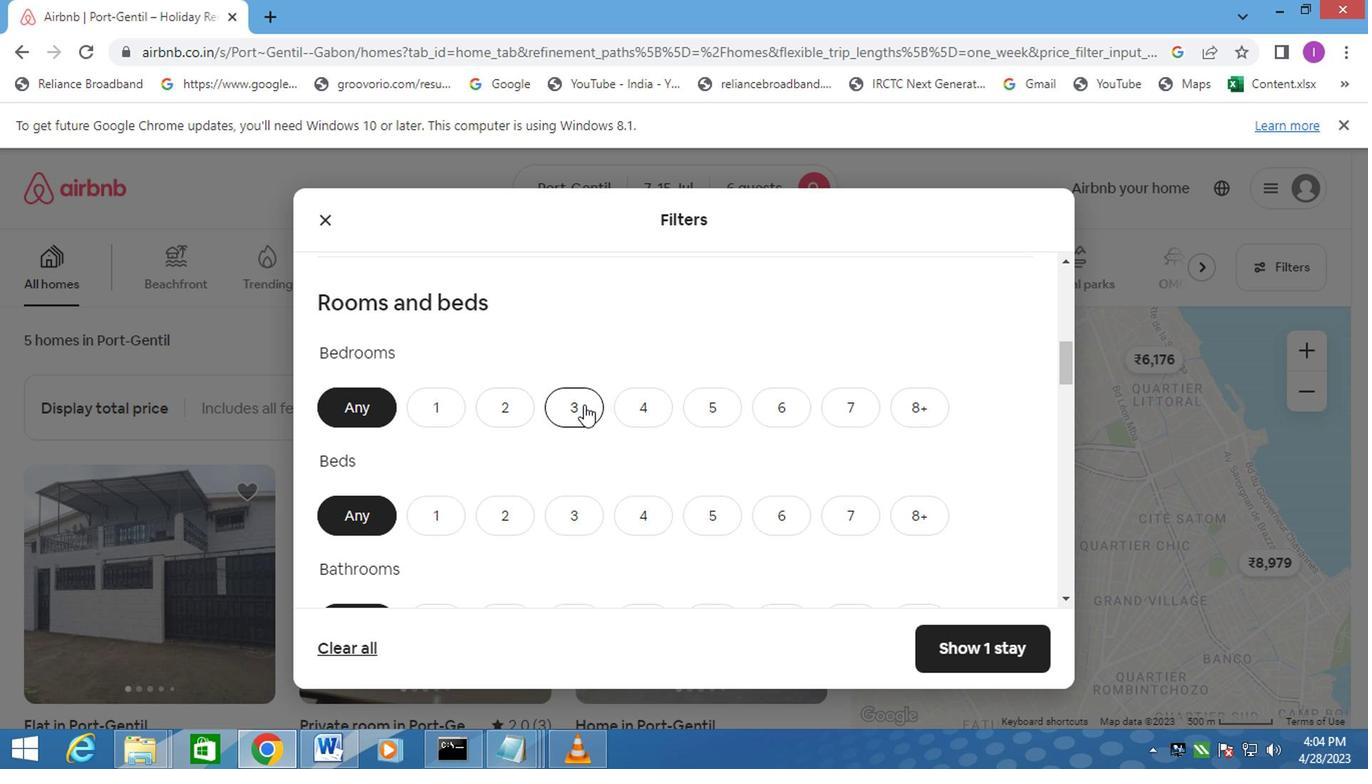 
Action: Mouse moved to (572, 506)
Screenshot: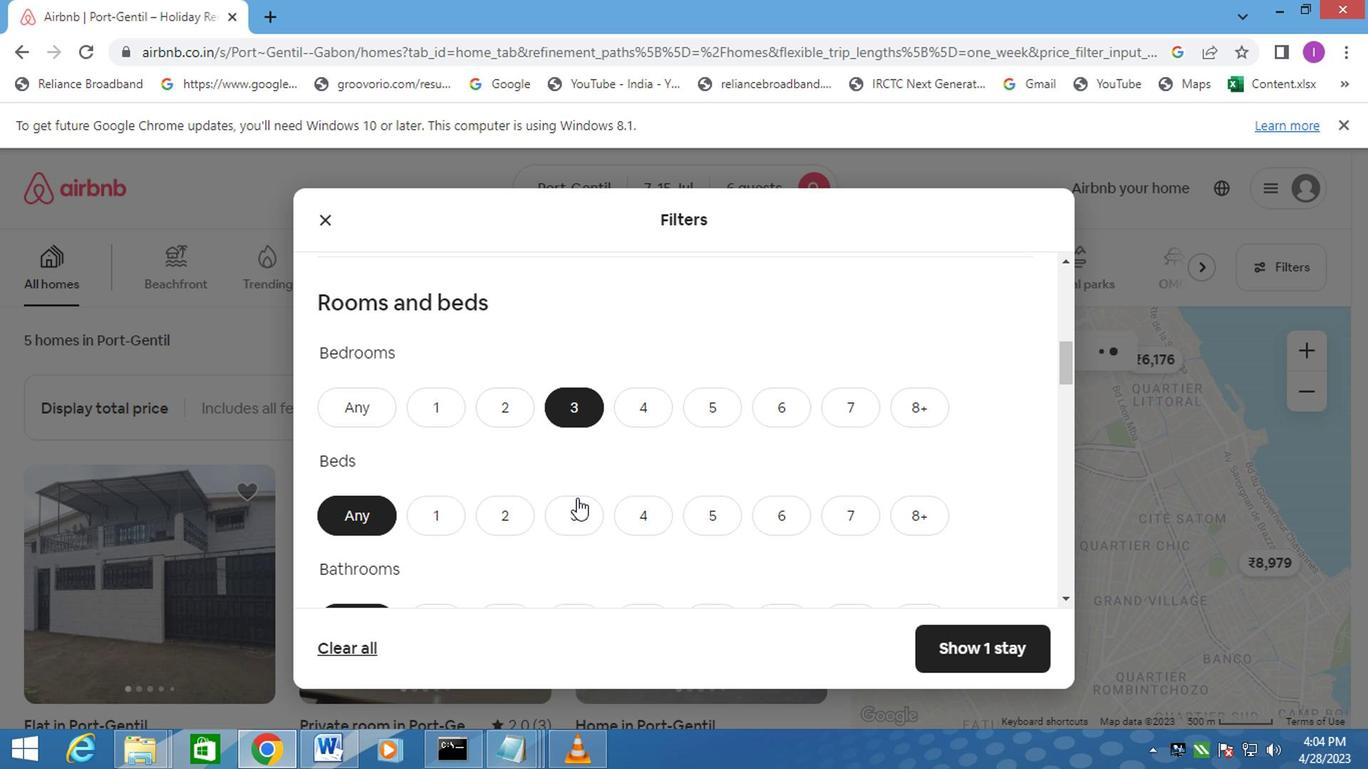 
Action: Mouse pressed left at (572, 506)
Screenshot: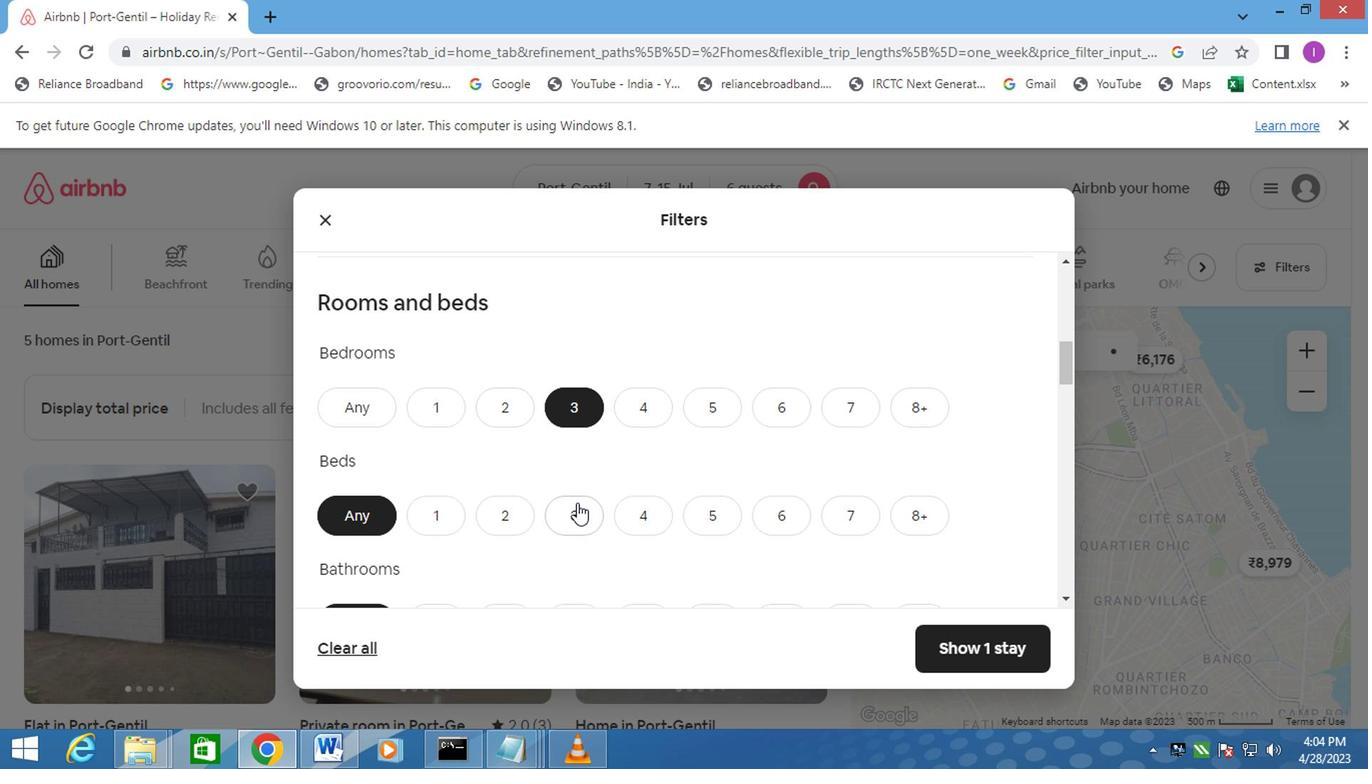 
Action: Mouse moved to (580, 504)
Screenshot: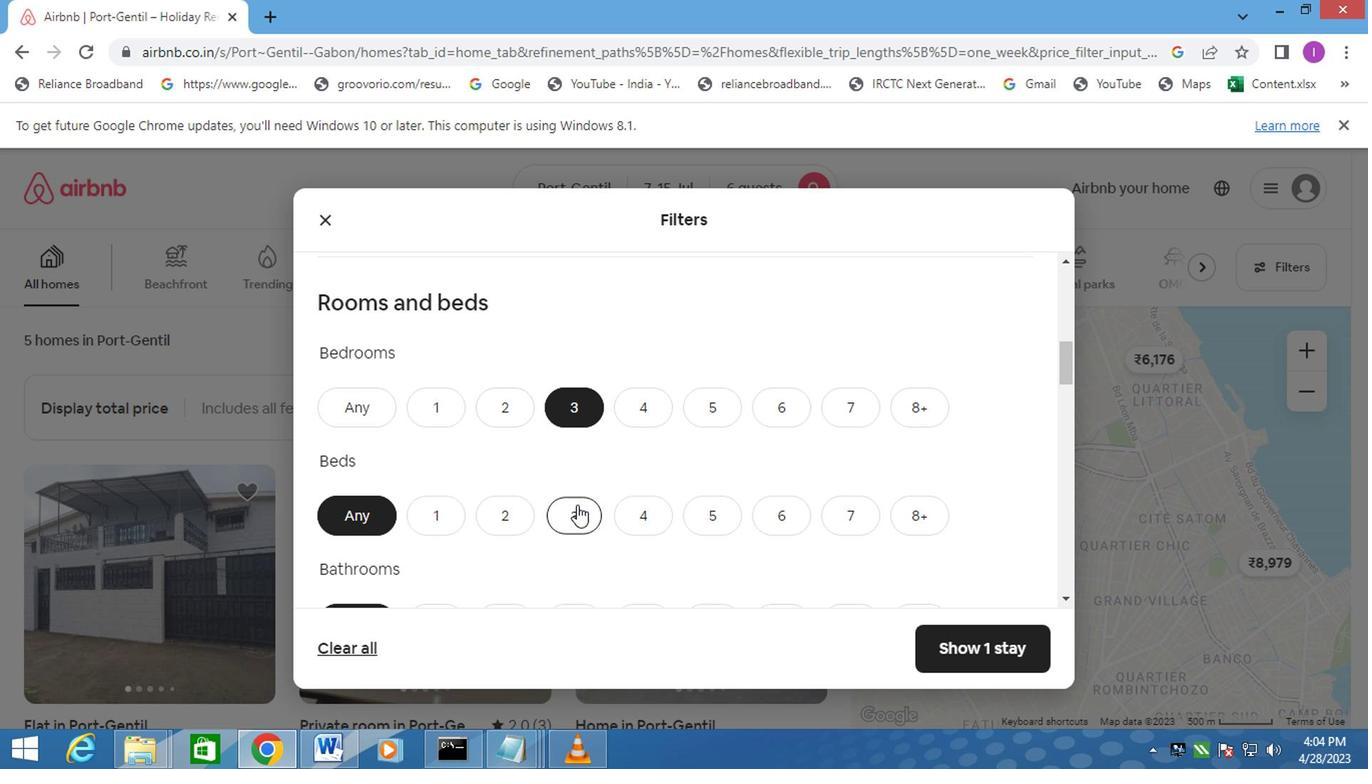 
Action: Mouse scrolled (580, 503) with delta (0, 0)
Screenshot: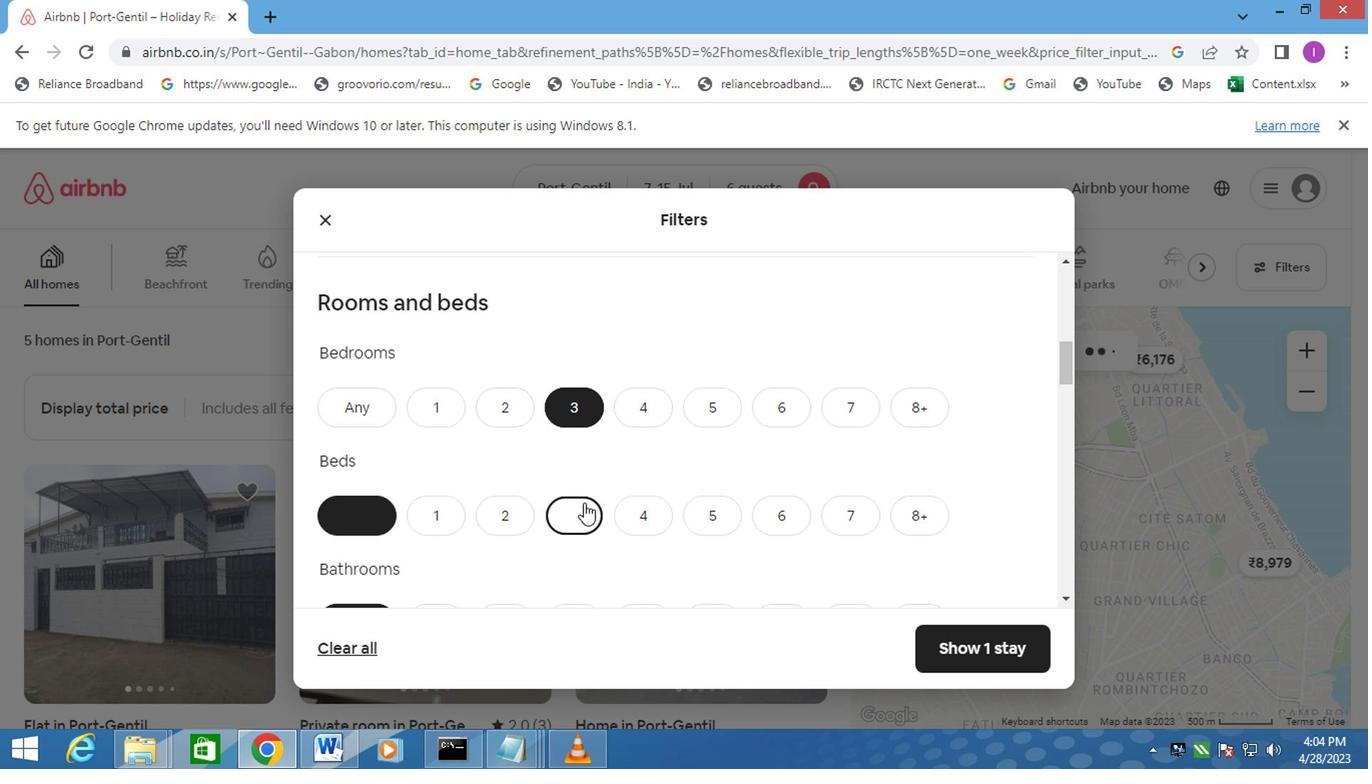 
Action: Mouse scrolled (580, 503) with delta (0, 0)
Screenshot: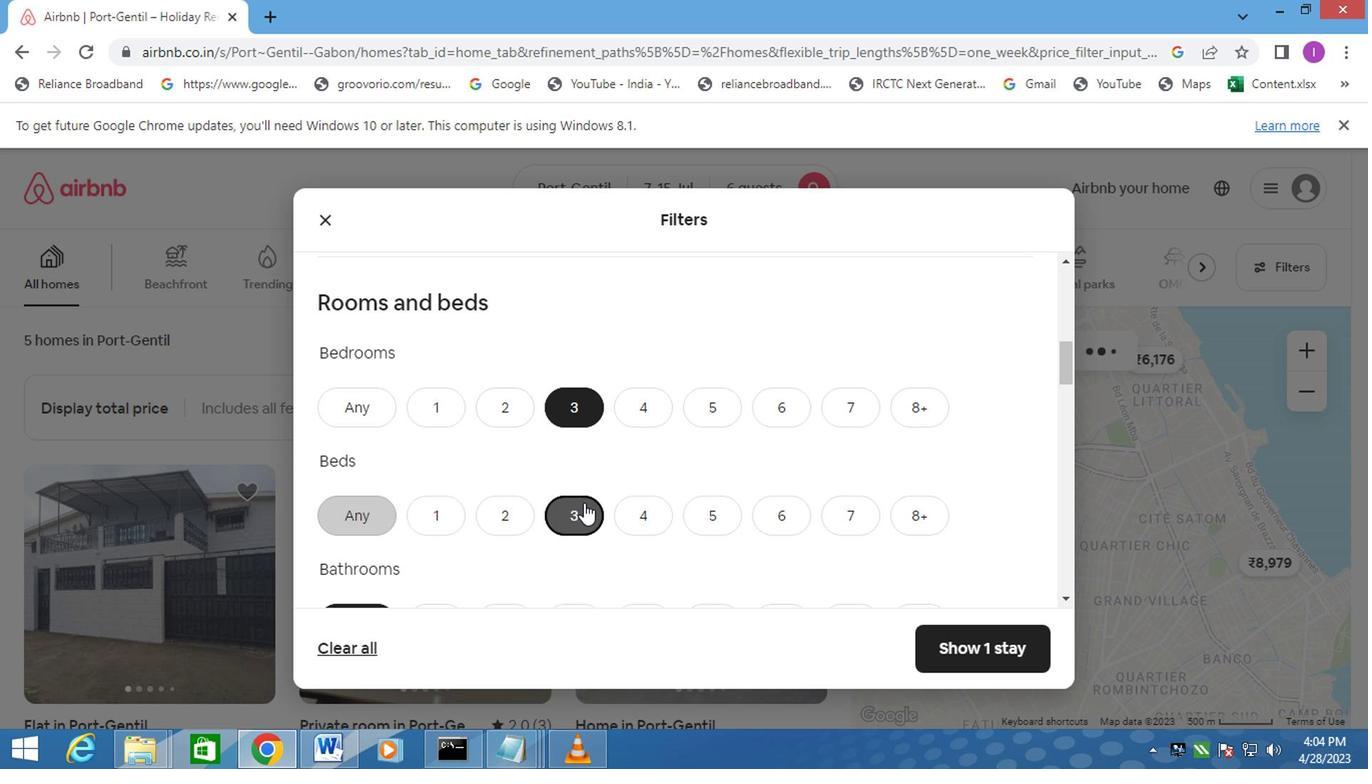 
Action: Mouse moved to (567, 421)
Screenshot: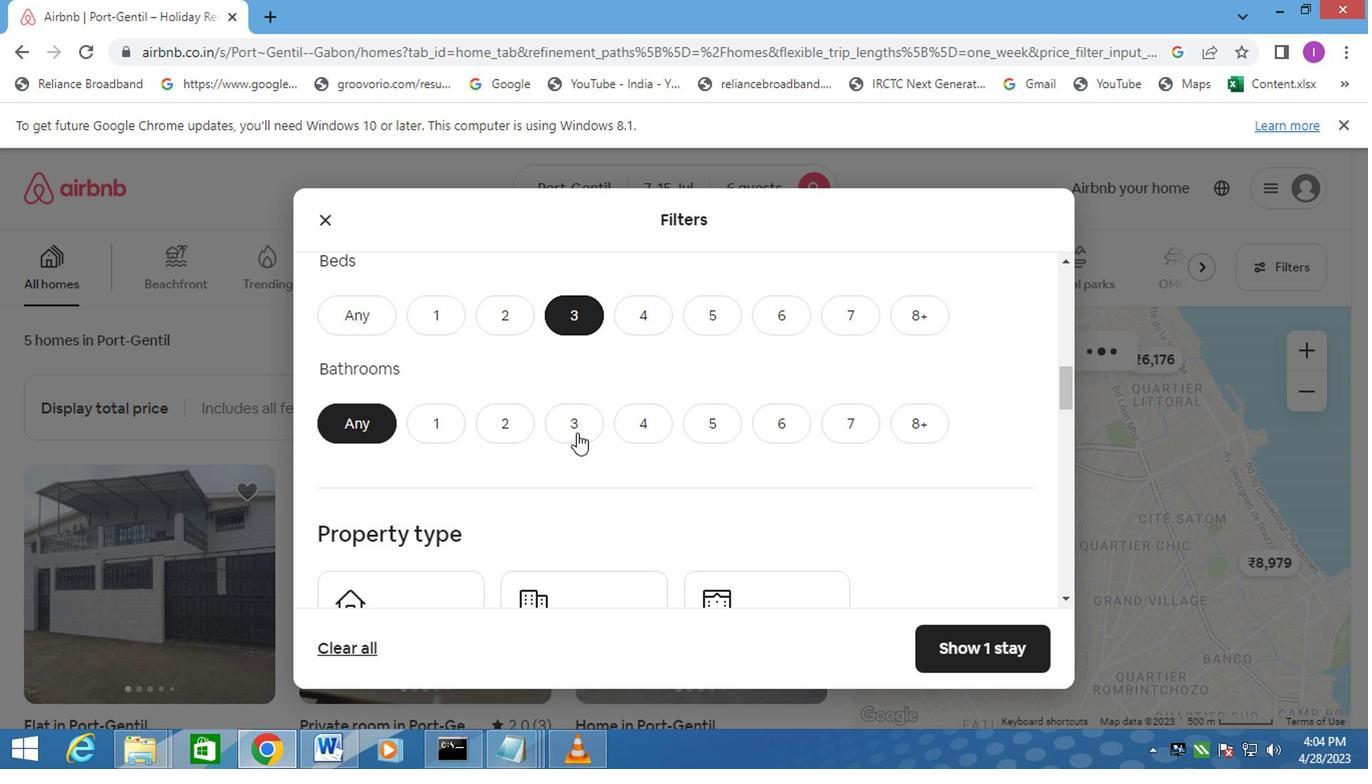 
Action: Mouse pressed left at (567, 421)
Screenshot: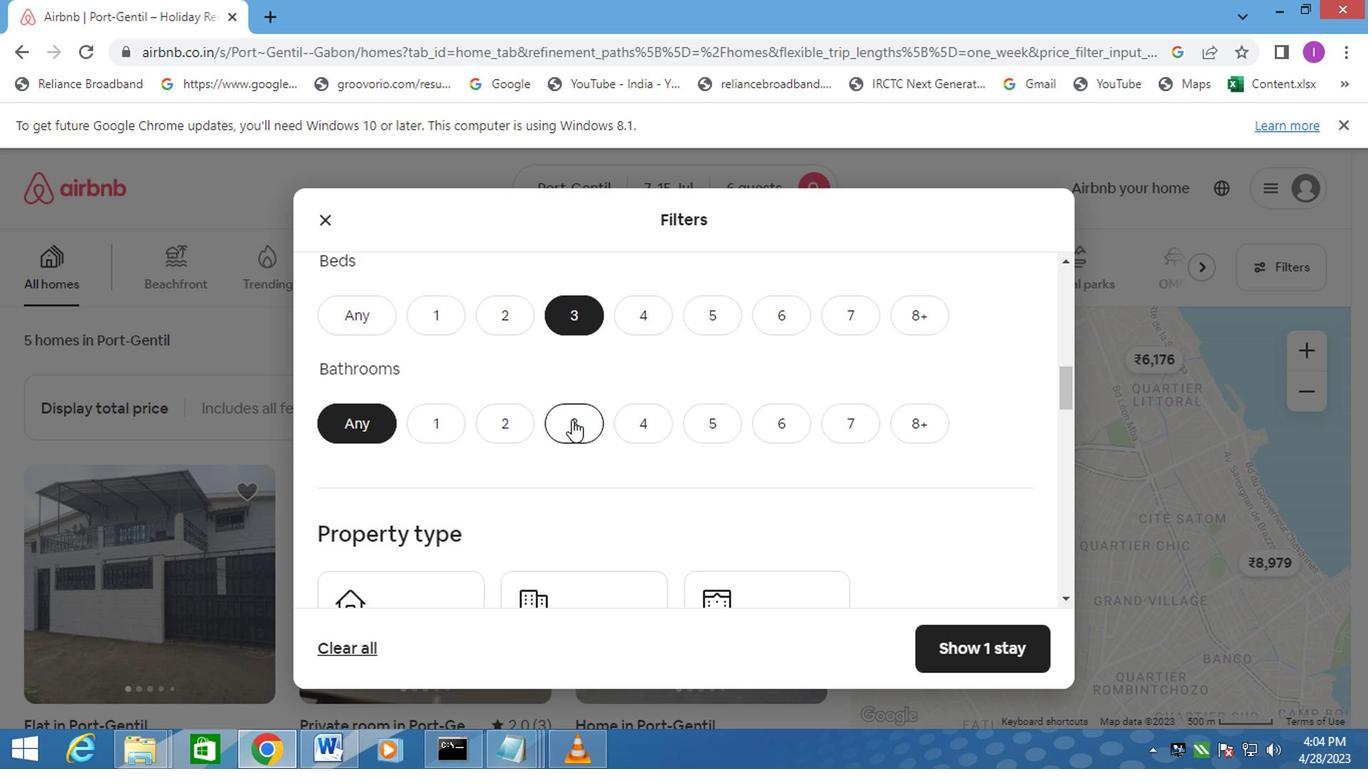 
Action: Mouse moved to (604, 451)
Screenshot: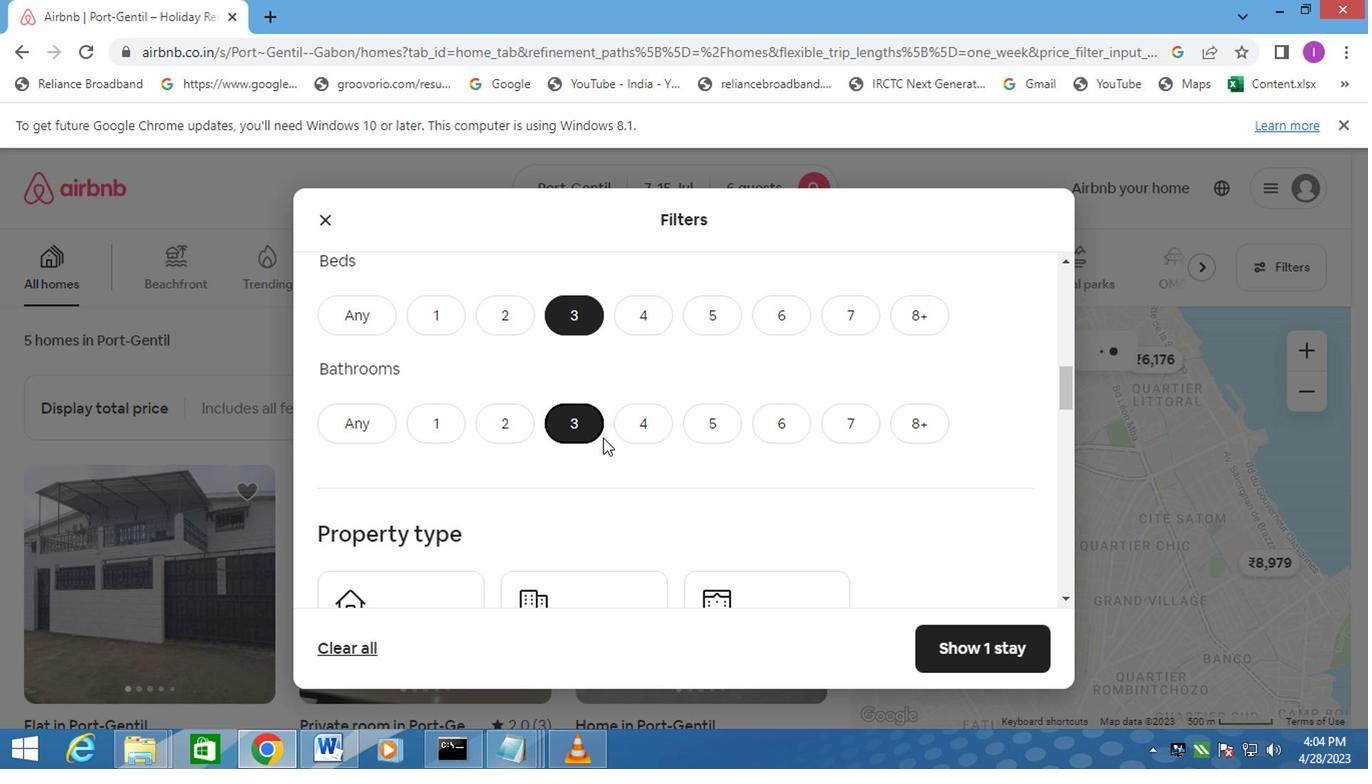 
Action: Mouse scrolled (604, 450) with delta (0, 0)
Screenshot: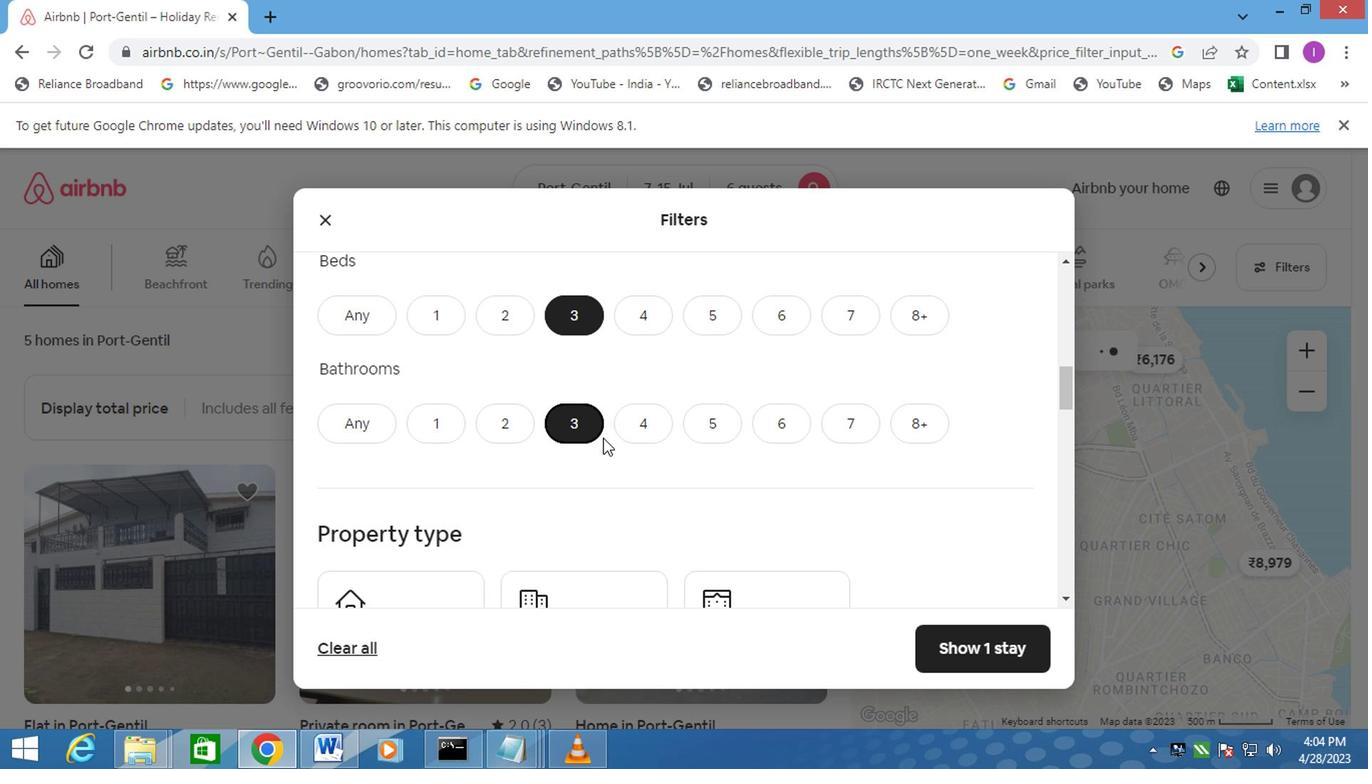 
Action: Mouse scrolled (604, 450) with delta (0, 0)
Screenshot: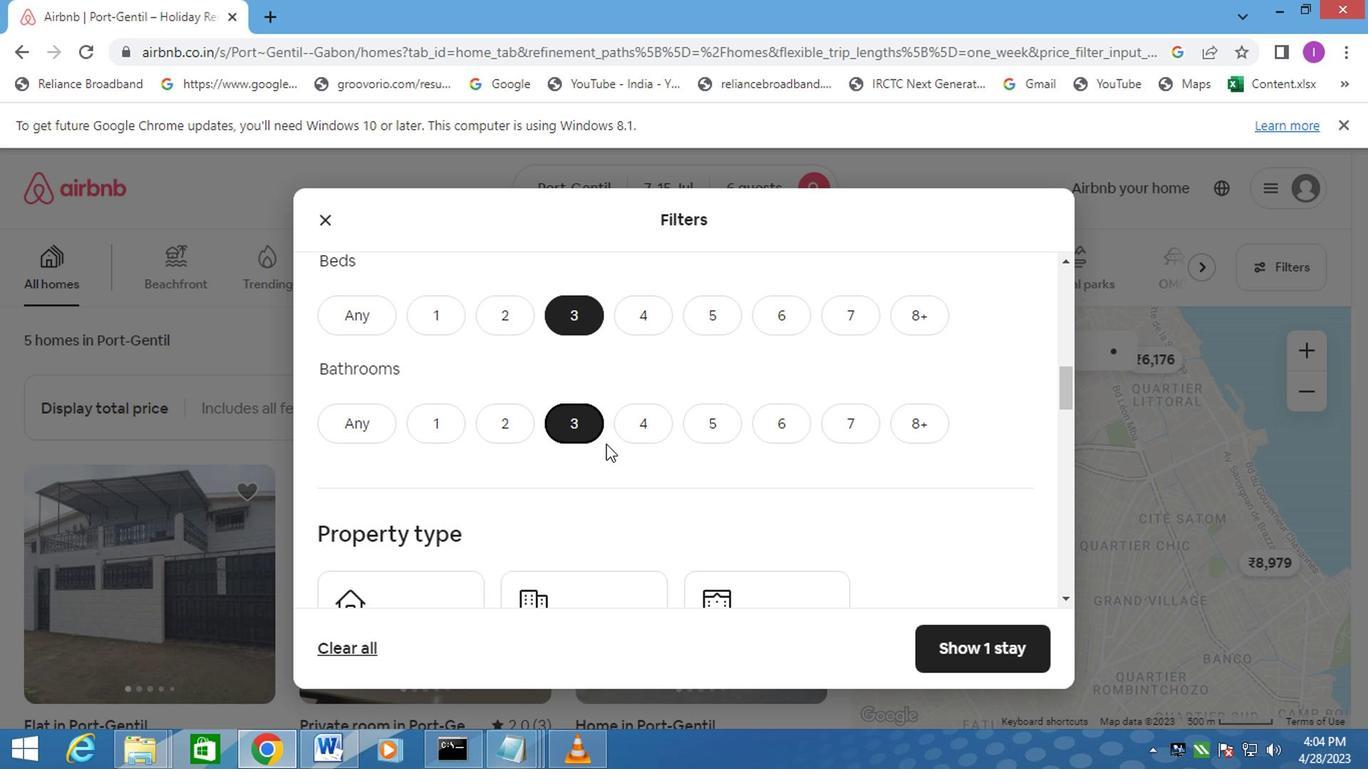 
Action: Mouse moved to (453, 424)
Screenshot: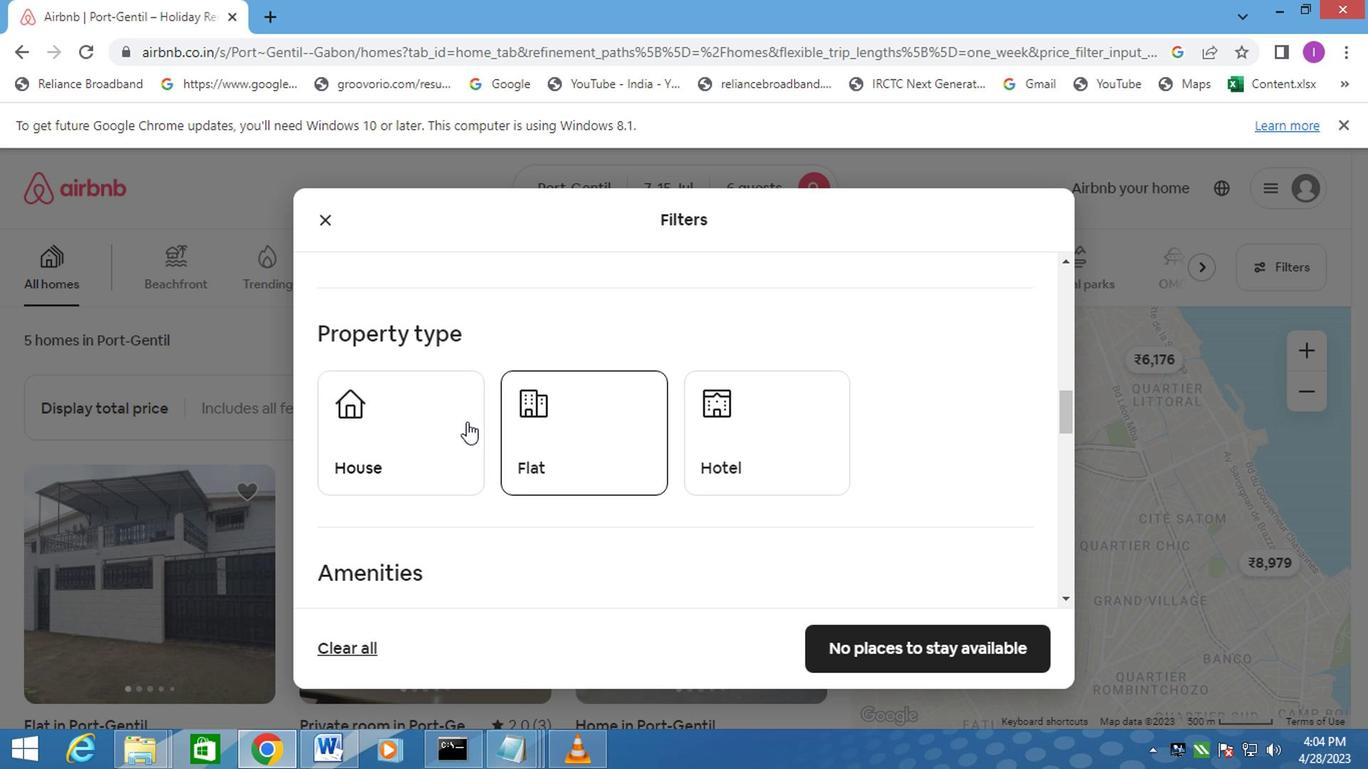 
Action: Mouse pressed left at (453, 424)
Screenshot: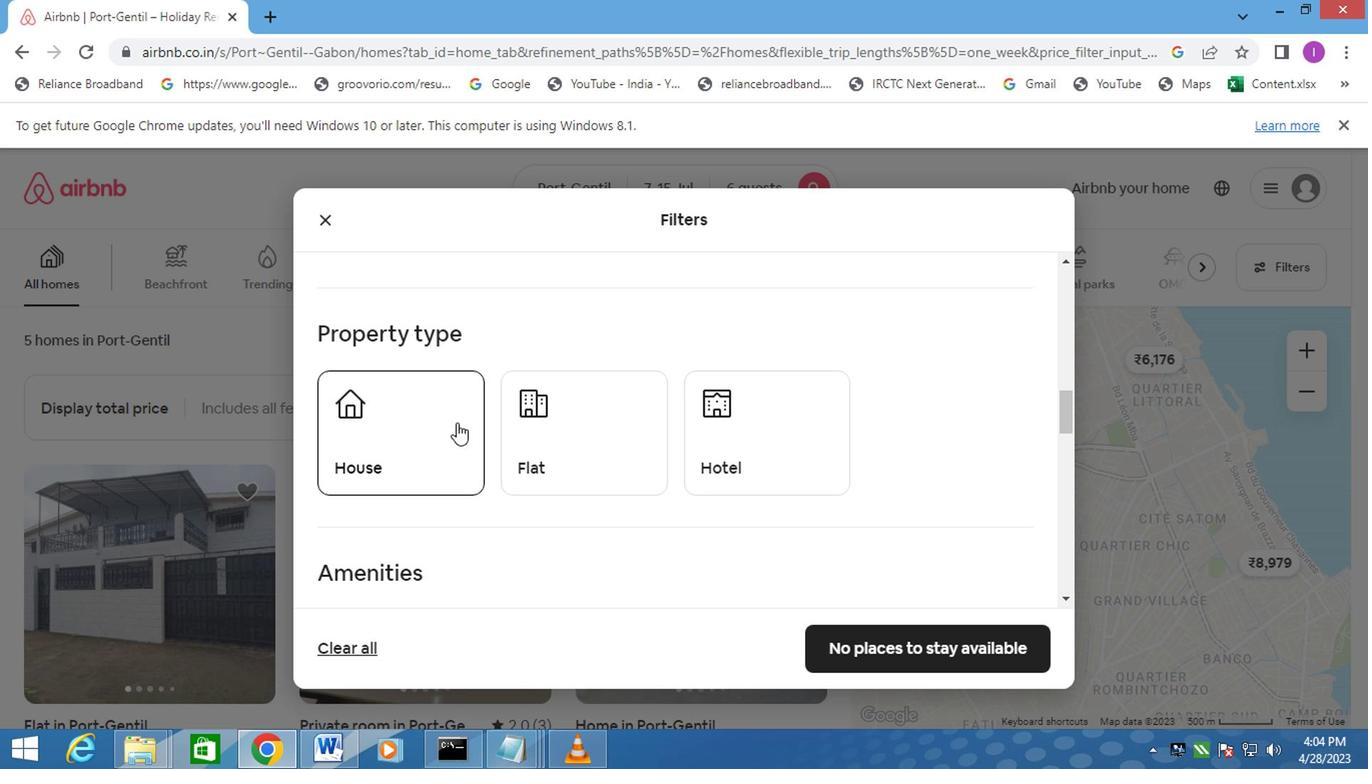 
Action: Mouse moved to (584, 426)
Screenshot: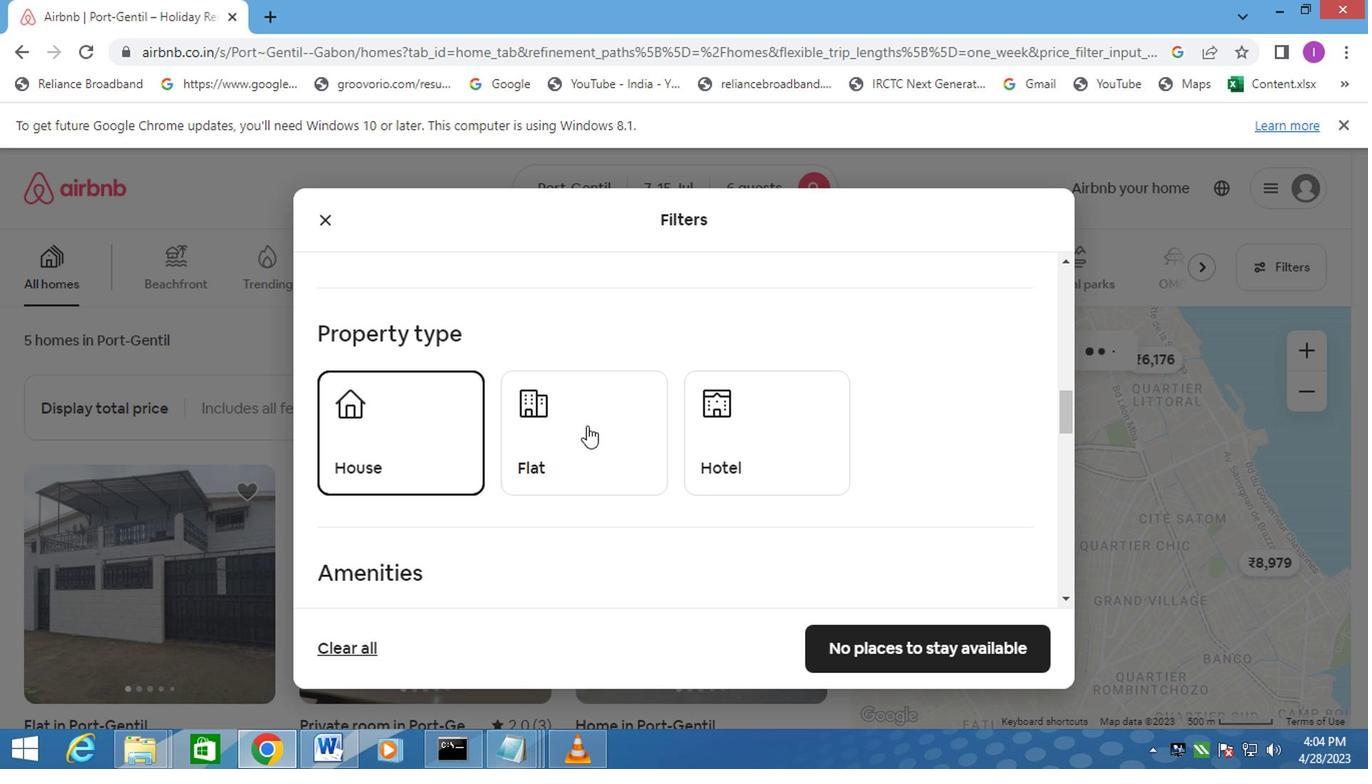 
Action: Mouse pressed left at (584, 426)
Screenshot: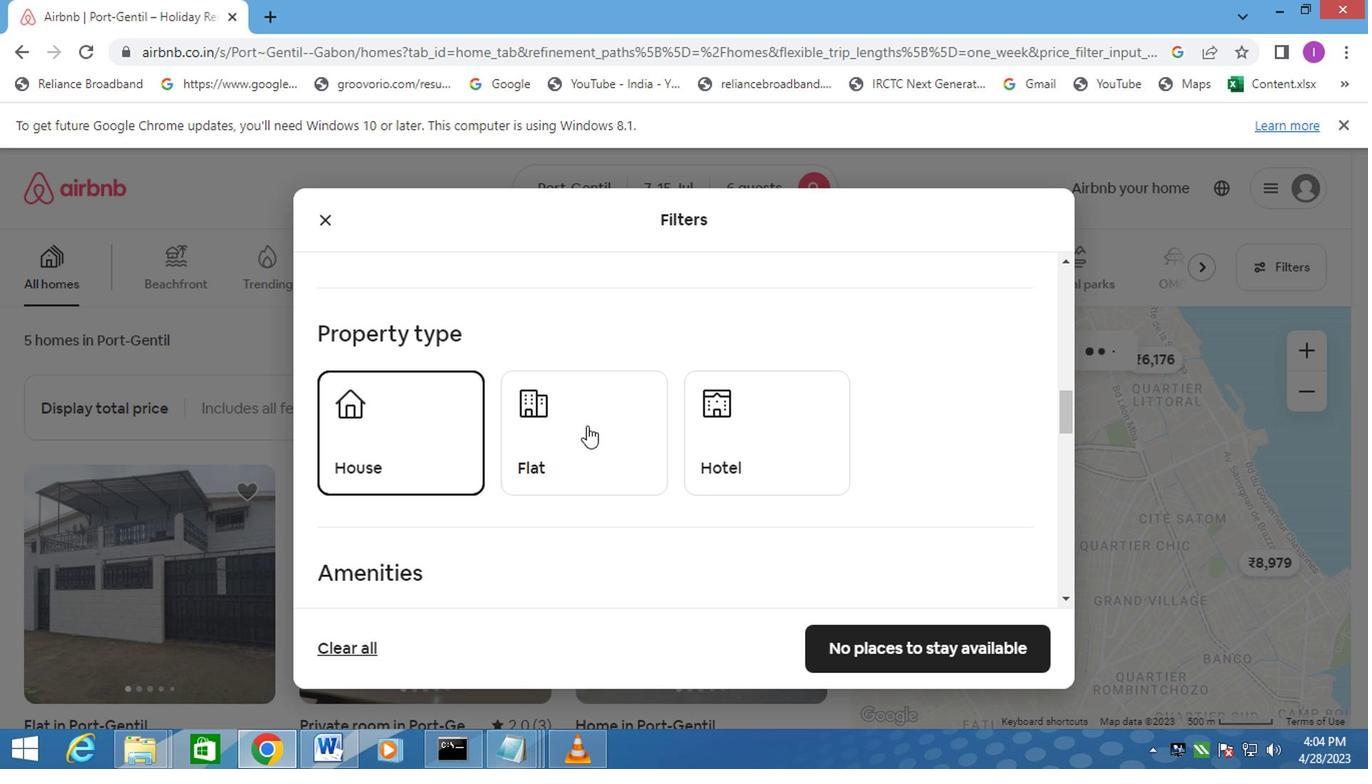 
Action: Mouse moved to (619, 429)
Screenshot: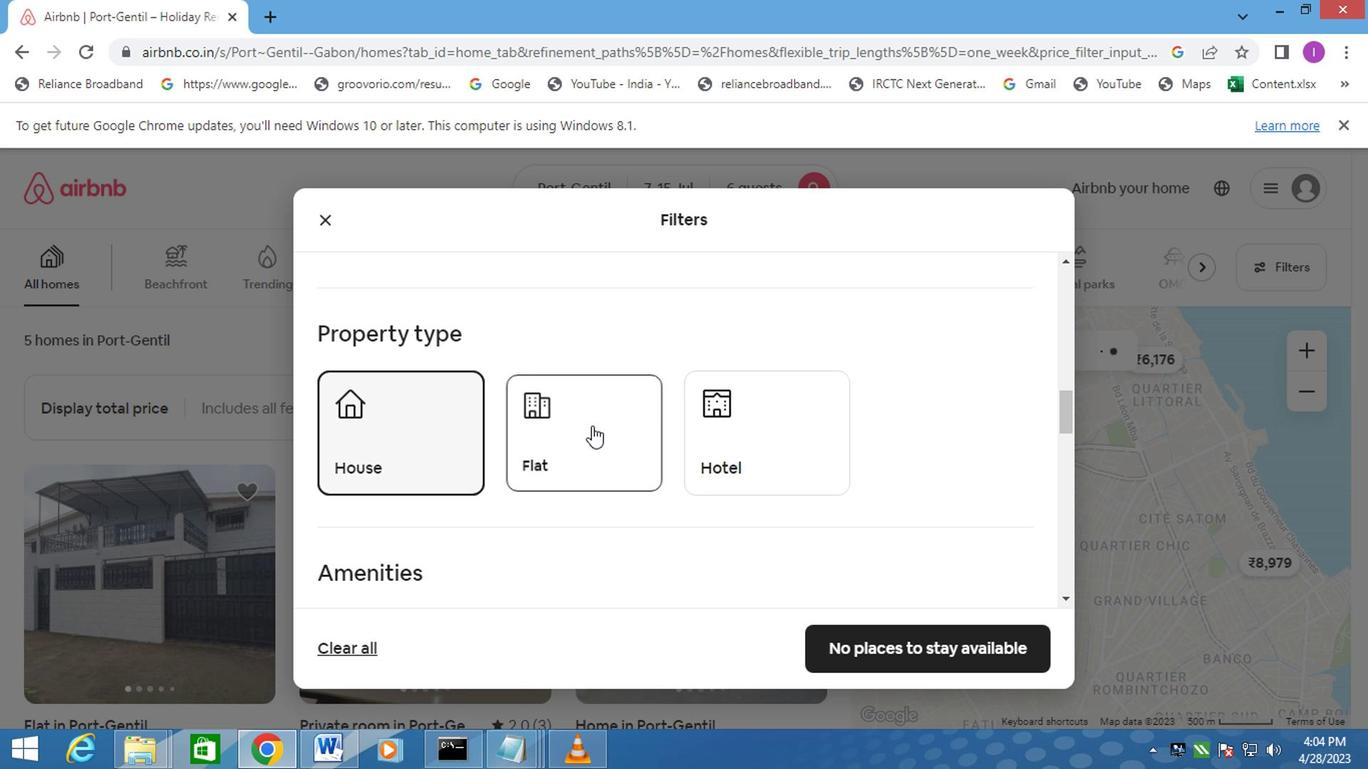 
Action: Mouse scrolled (619, 429) with delta (0, 0)
Screenshot: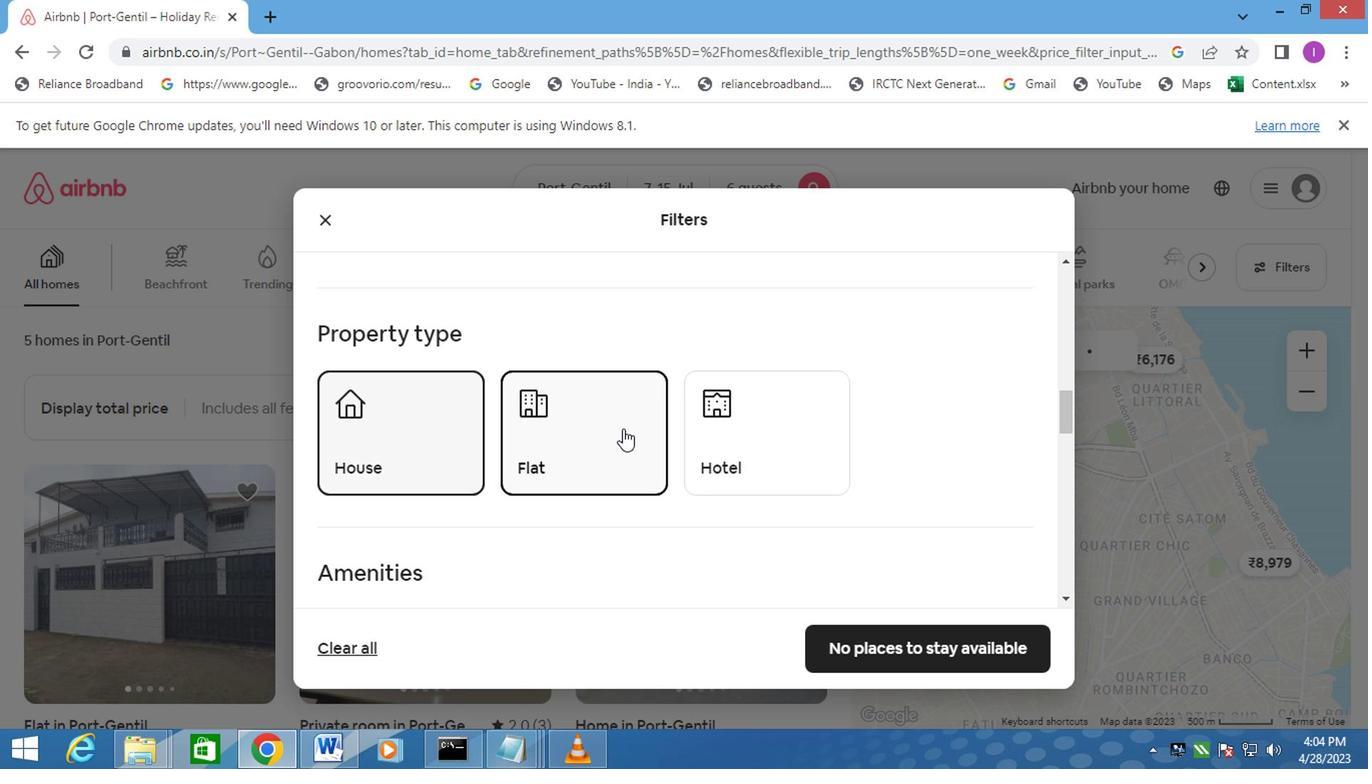 
Action: Mouse scrolled (619, 429) with delta (0, 0)
Screenshot: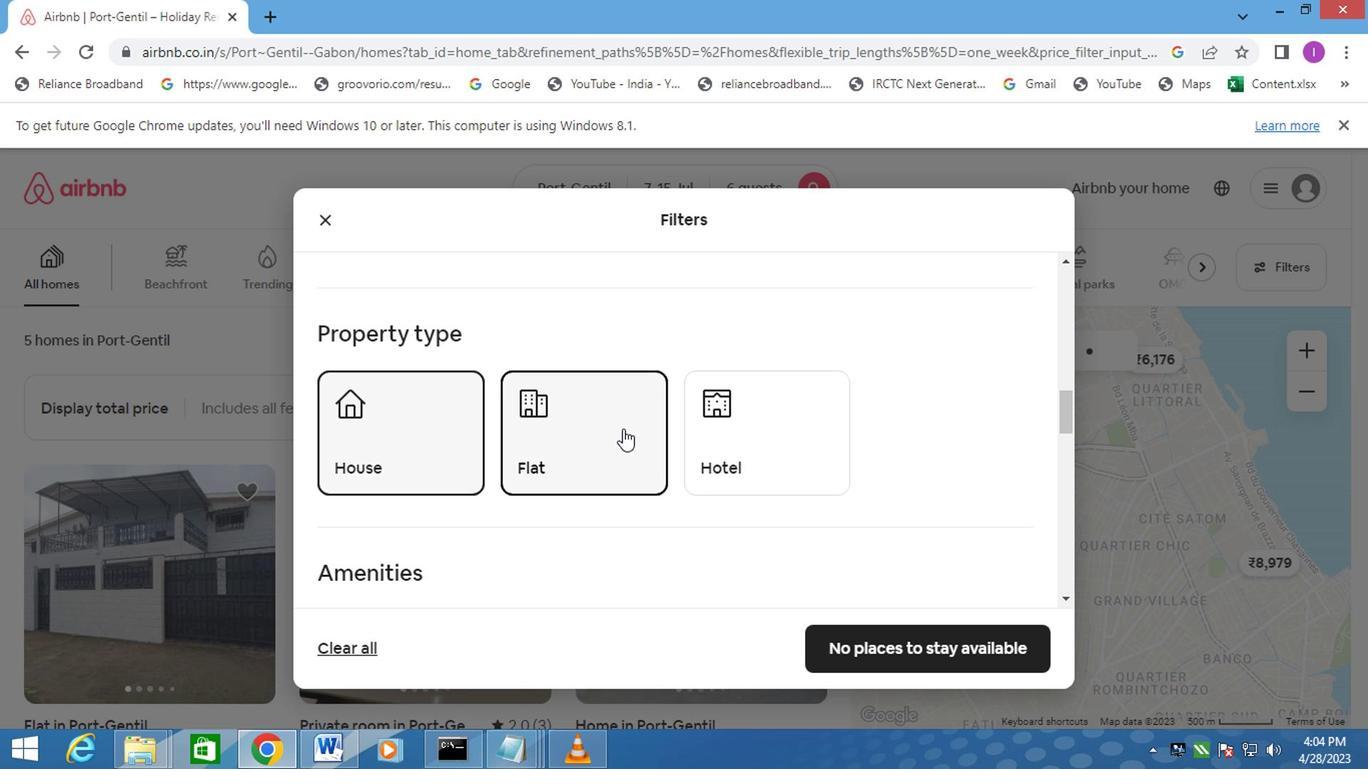 
Action: Mouse scrolled (619, 429) with delta (0, 0)
Screenshot: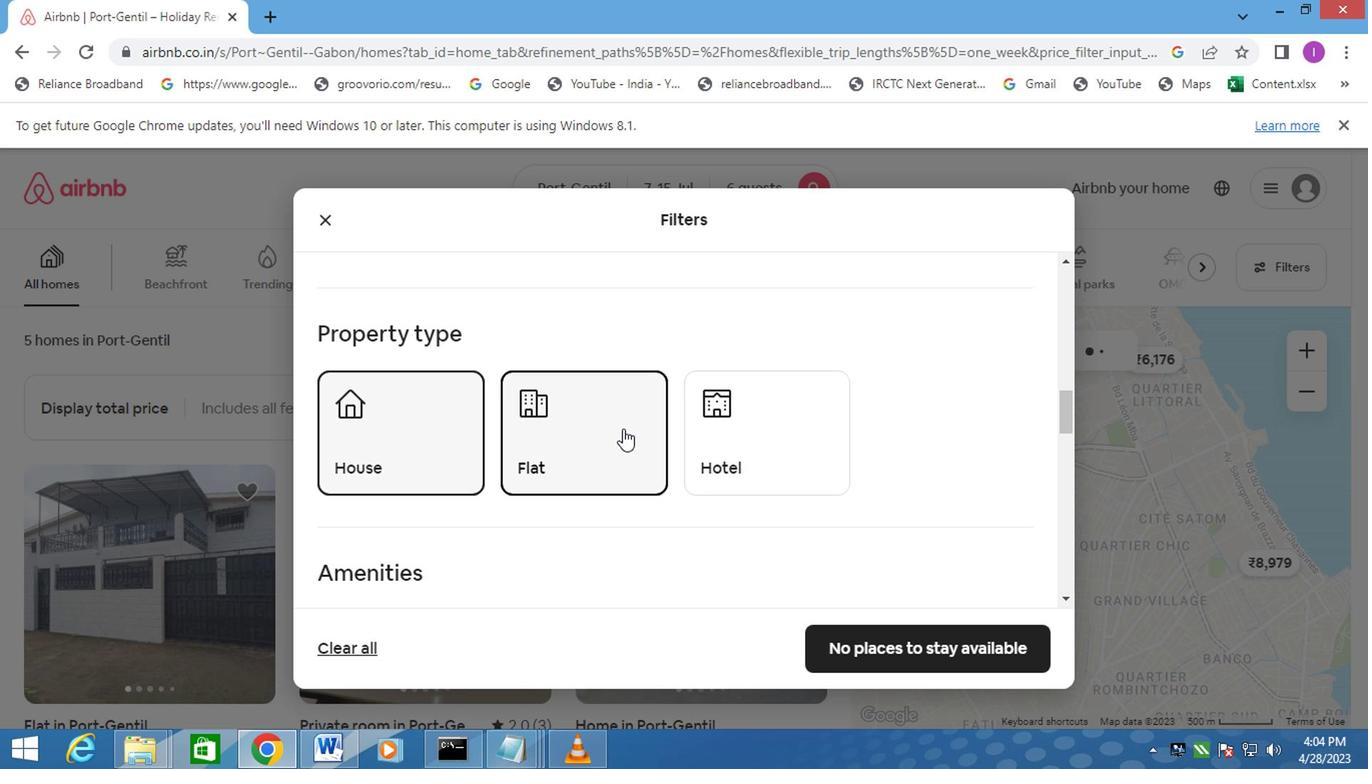
Action: Mouse scrolled (619, 429) with delta (0, 0)
Screenshot: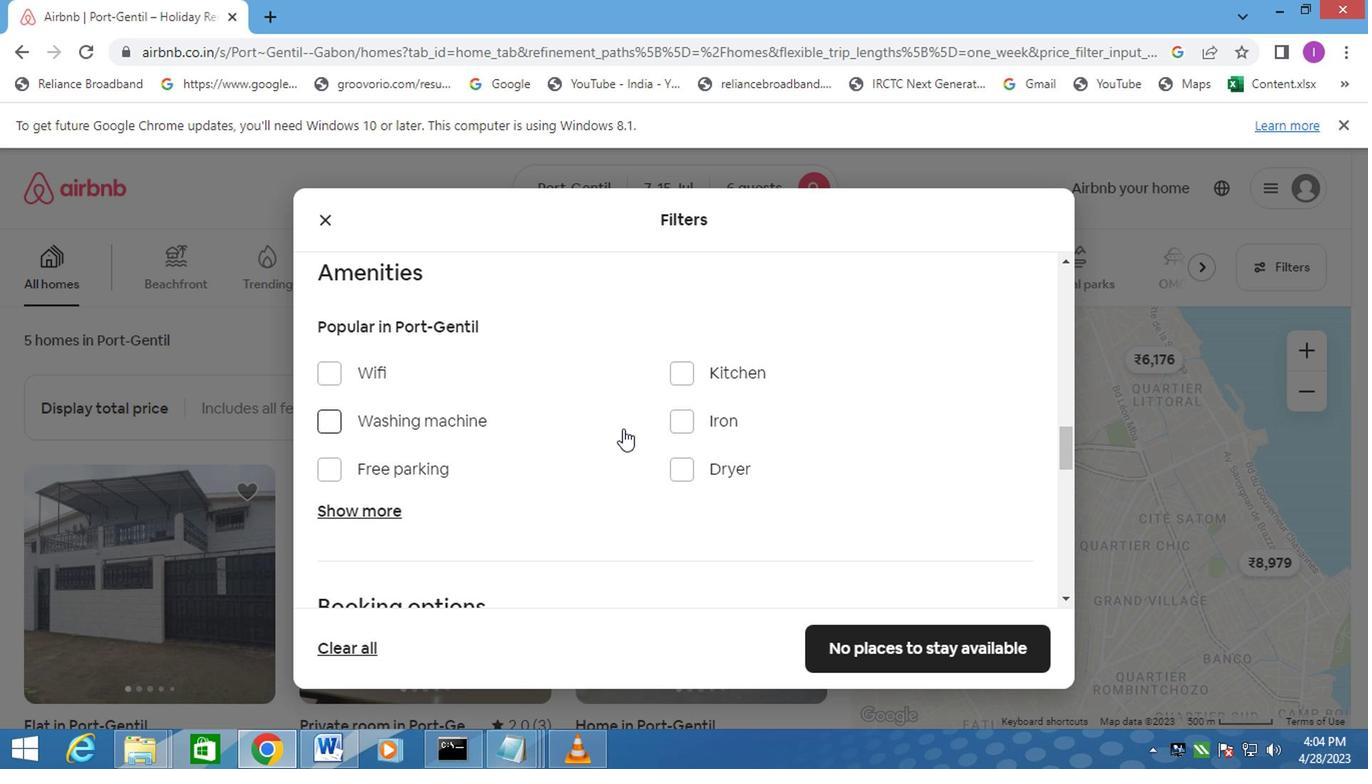 
Action: Mouse moved to (314, 322)
Screenshot: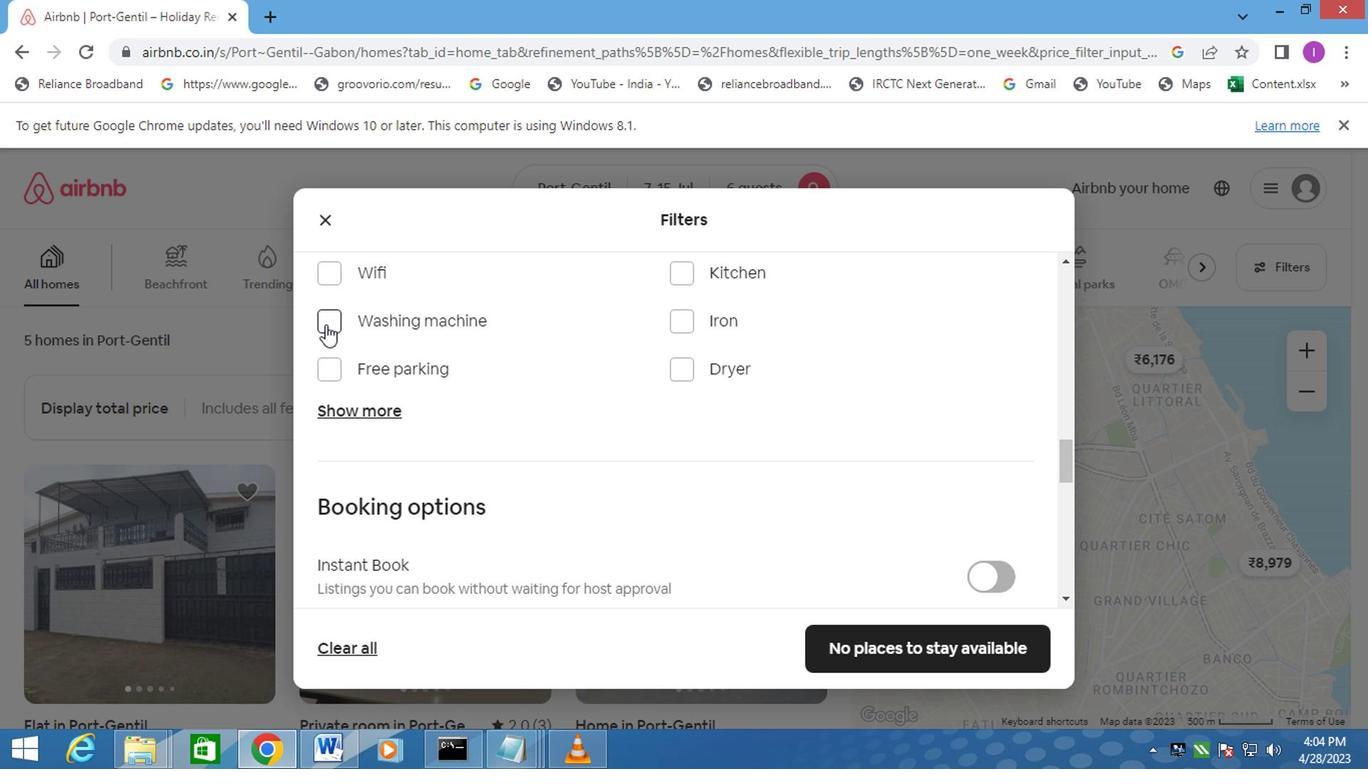 
Action: Mouse pressed left at (314, 322)
Screenshot: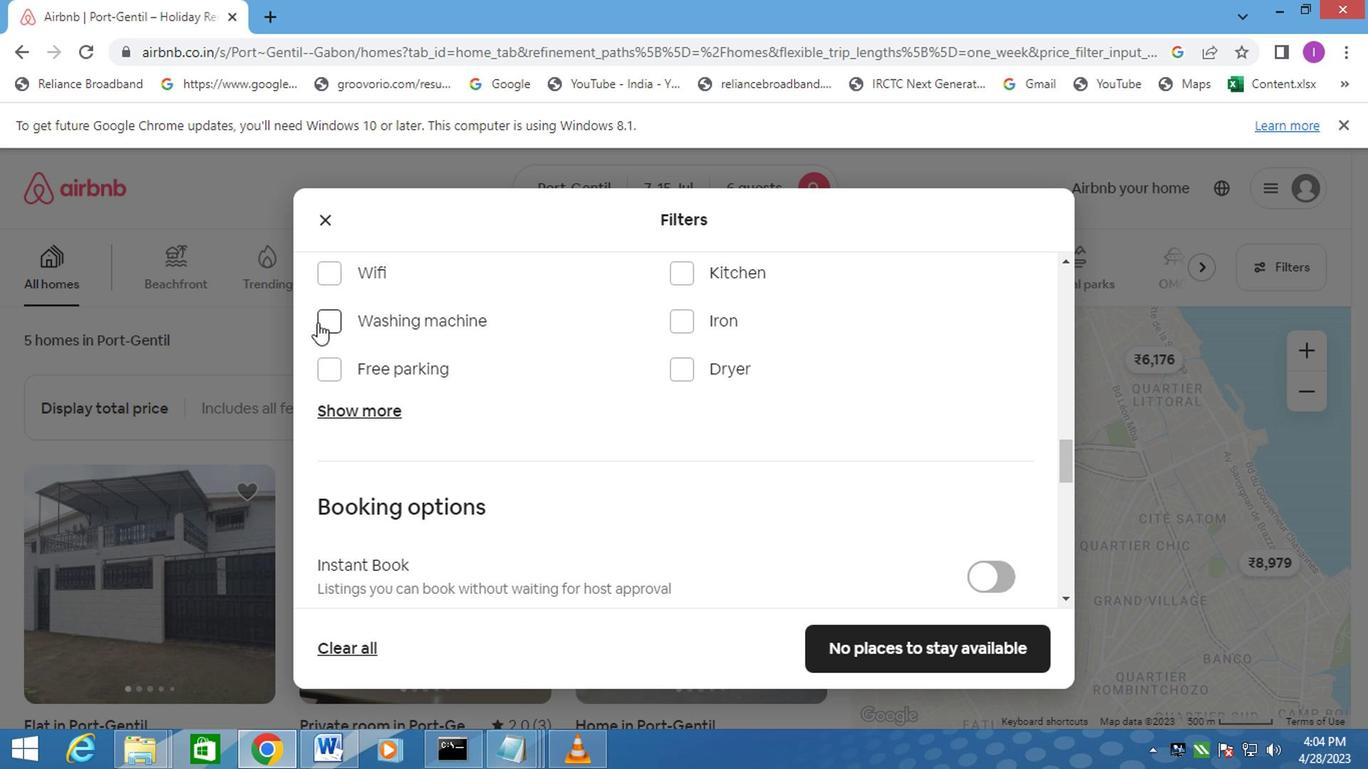 
Action: Mouse moved to (352, 349)
Screenshot: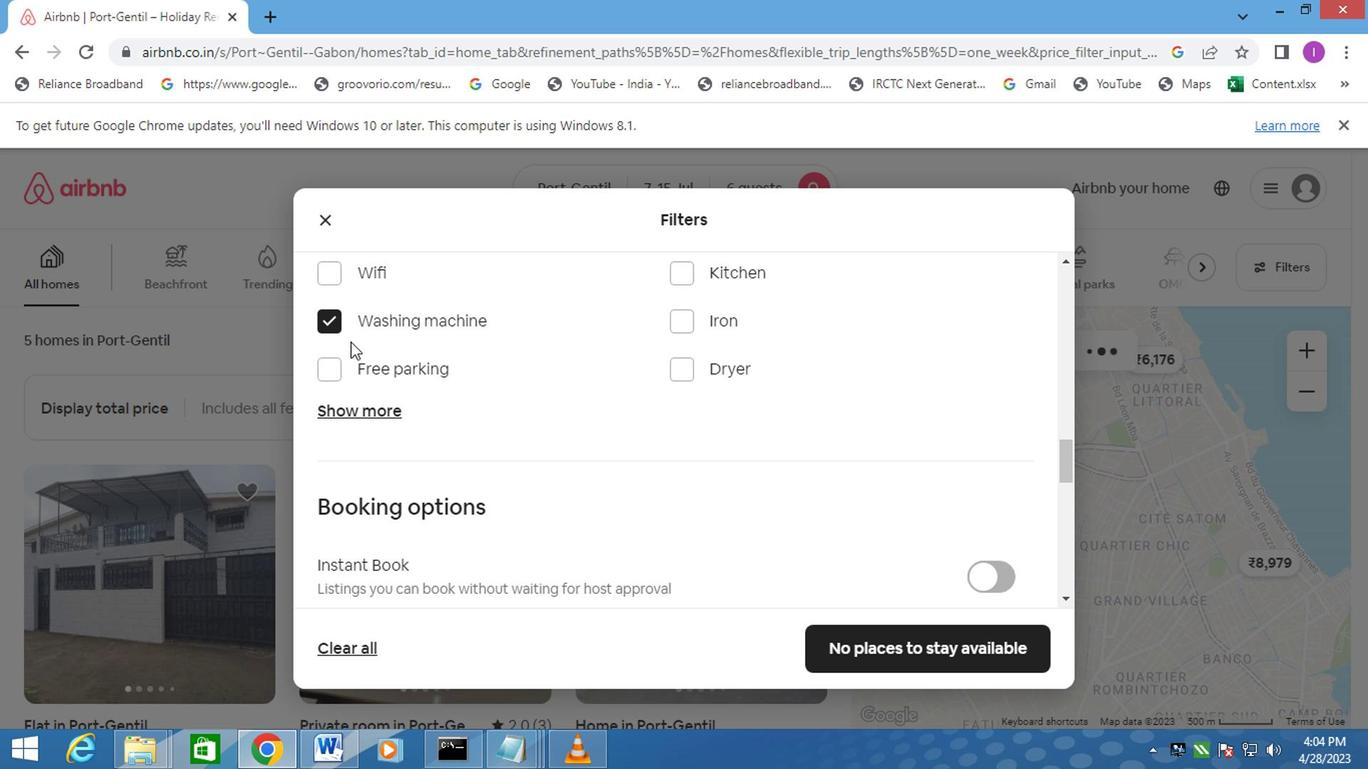 
Action: Mouse scrolled (352, 348) with delta (0, 0)
Screenshot: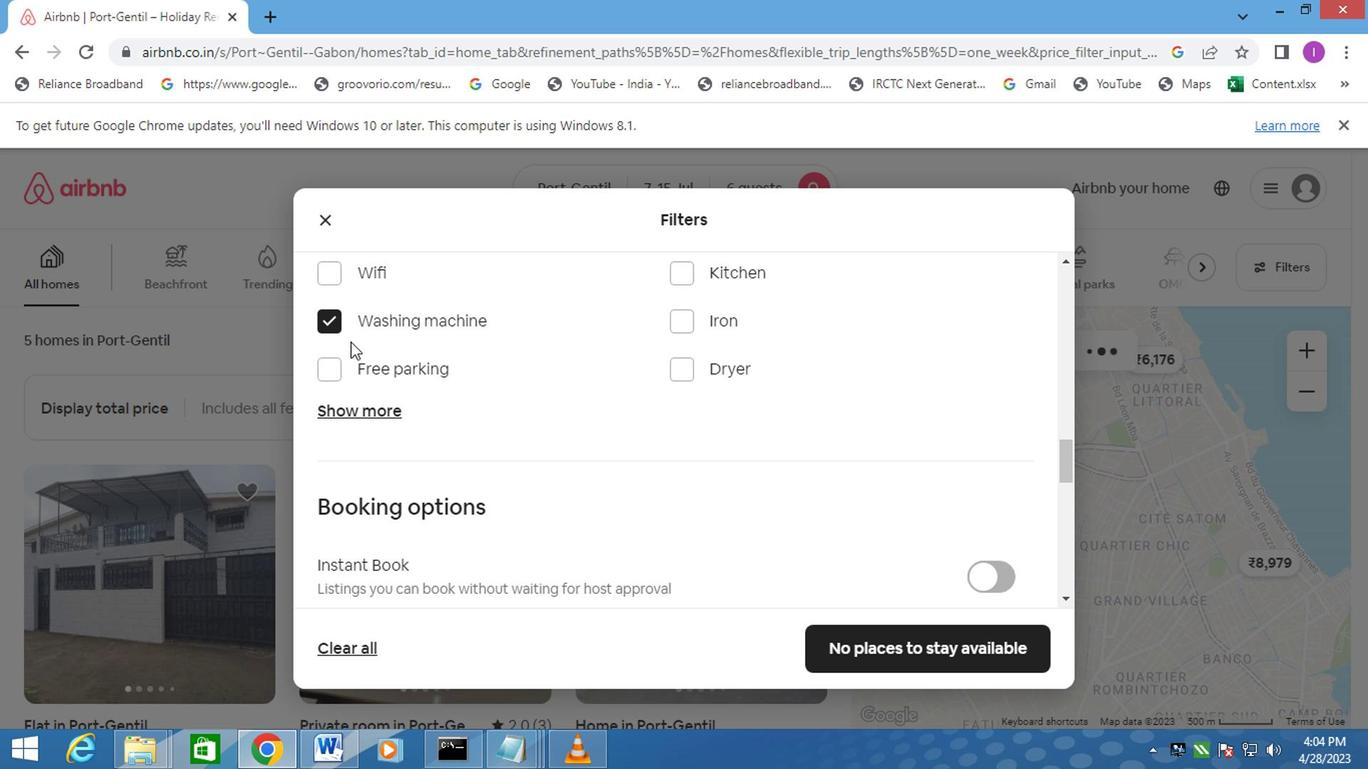 
Action: Mouse scrolled (352, 348) with delta (0, 0)
Screenshot: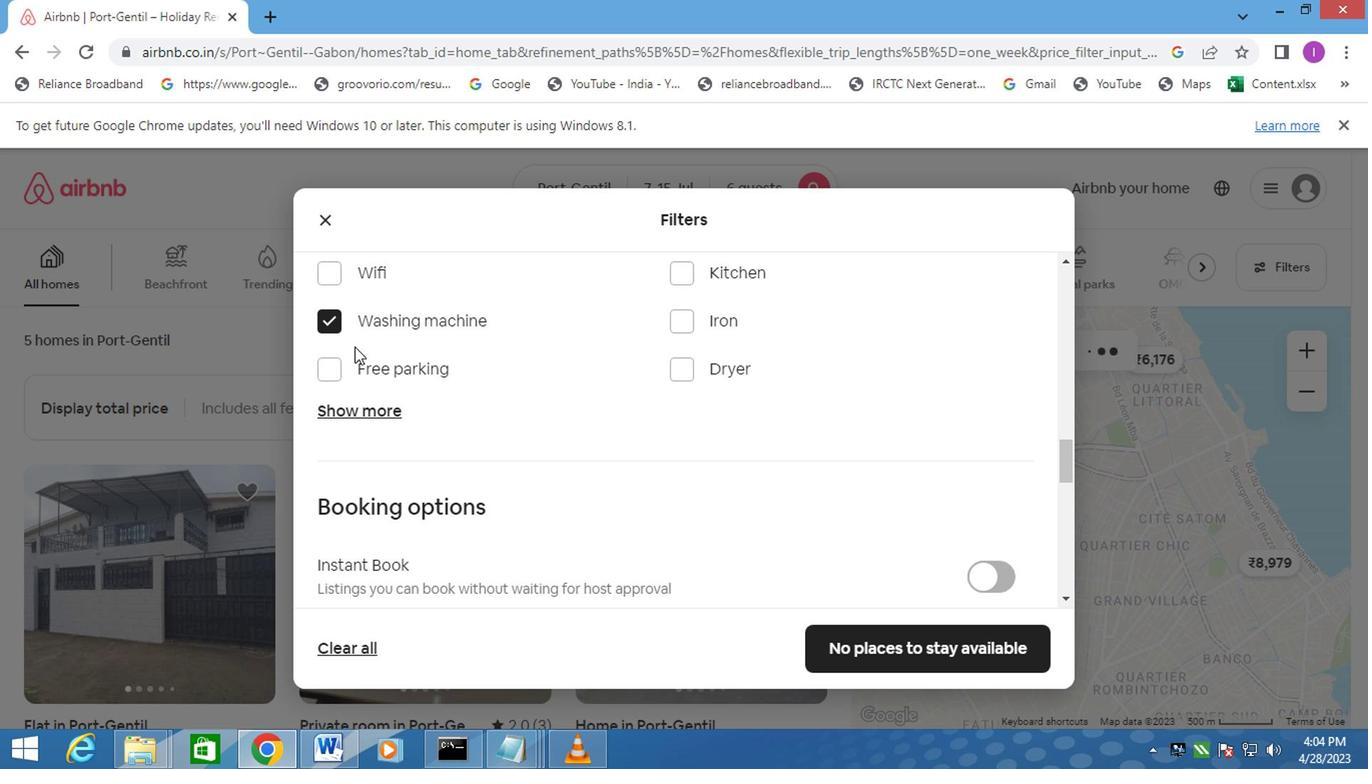 
Action: Mouse moved to (420, 349)
Screenshot: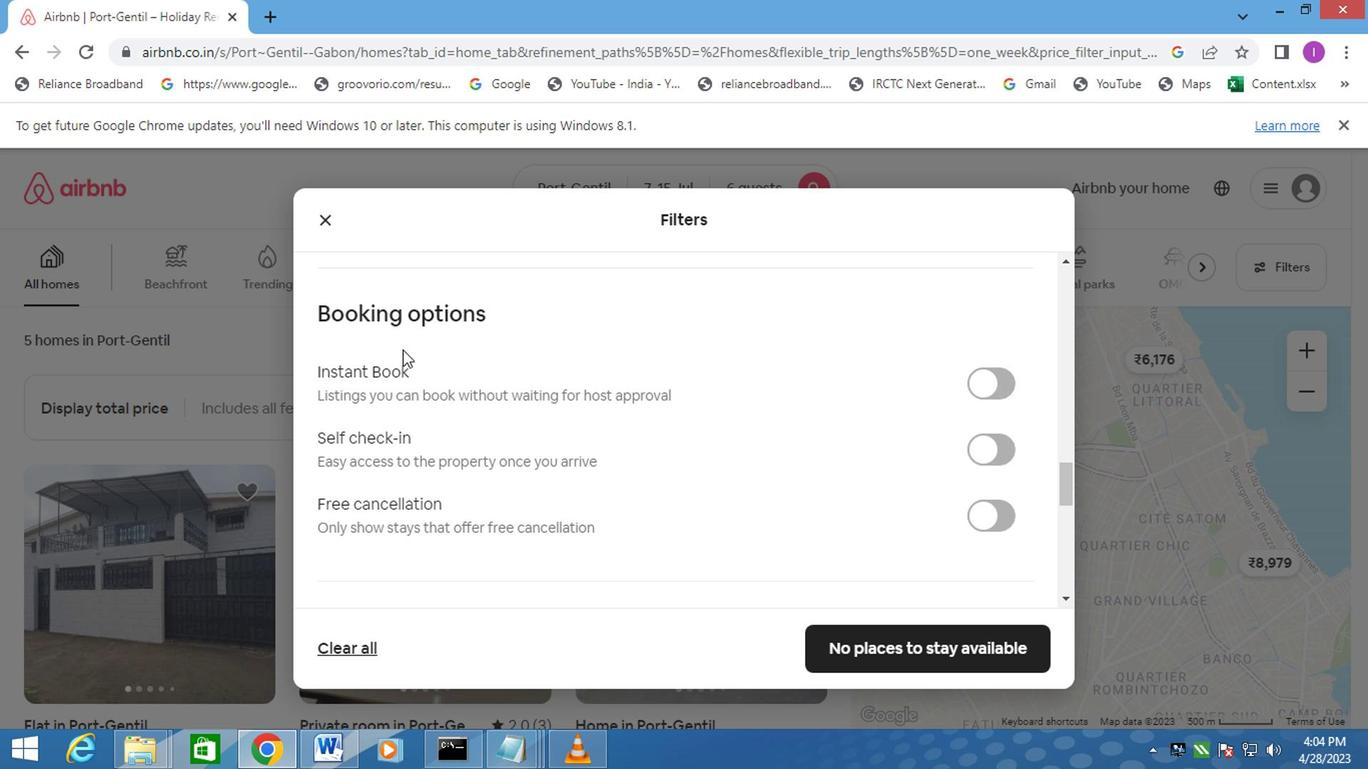
Action: Mouse scrolled (420, 349) with delta (0, 0)
Screenshot: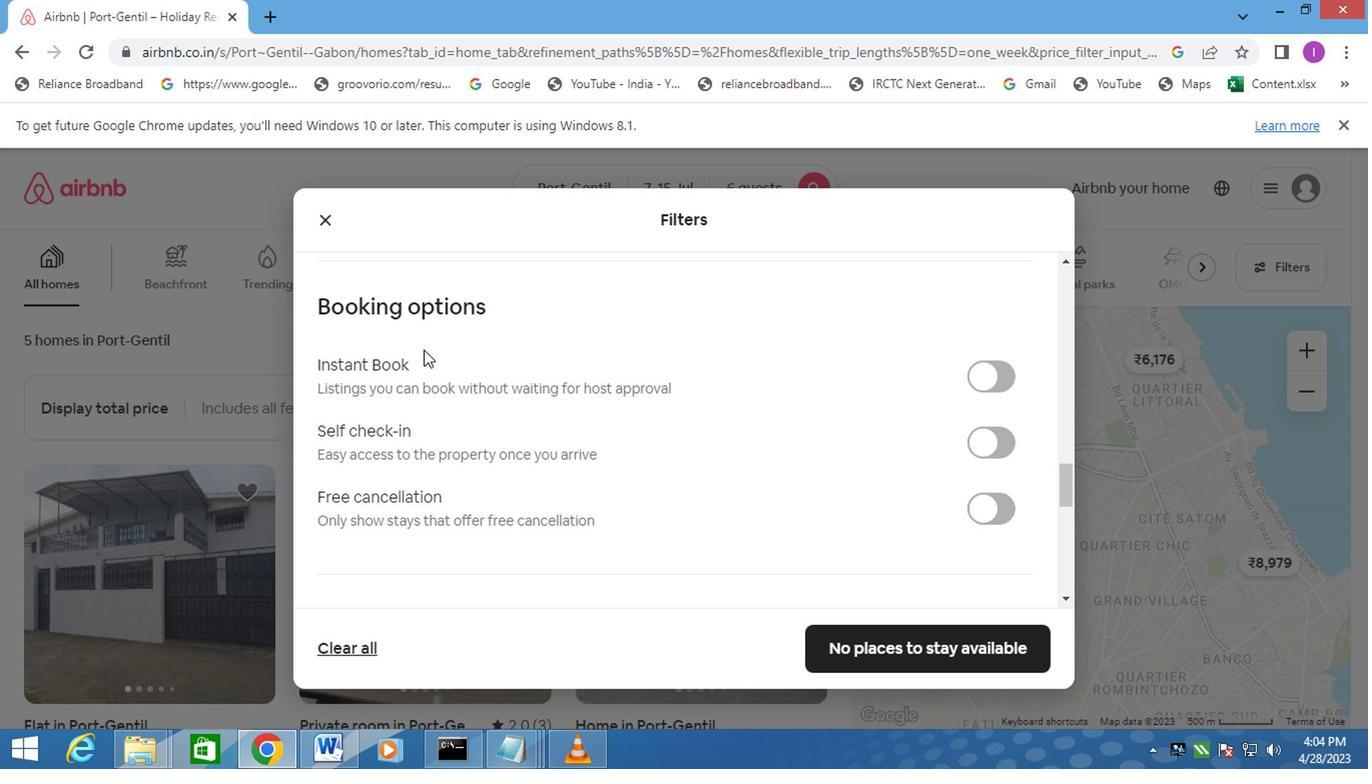 
Action: Mouse moved to (431, 352)
Screenshot: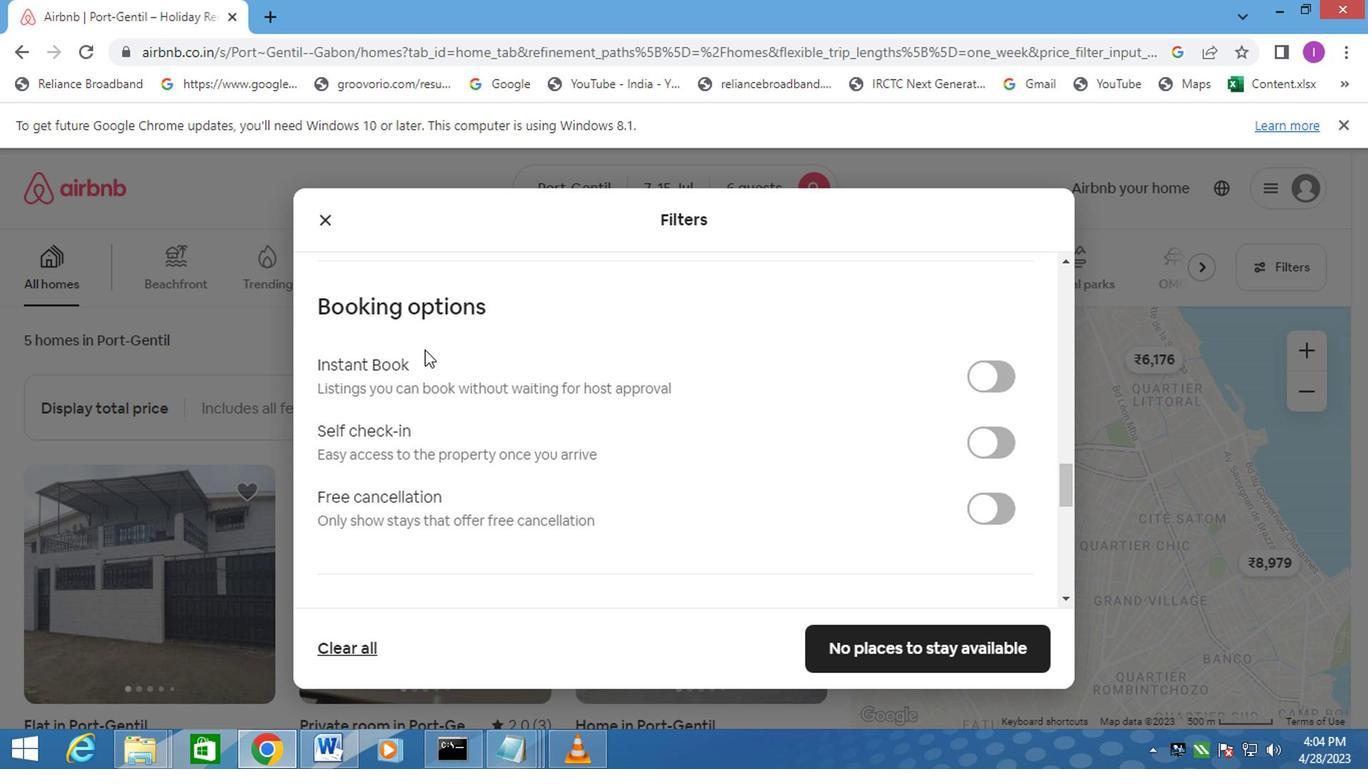 
Action: Mouse scrolled (431, 351) with delta (0, 0)
Screenshot: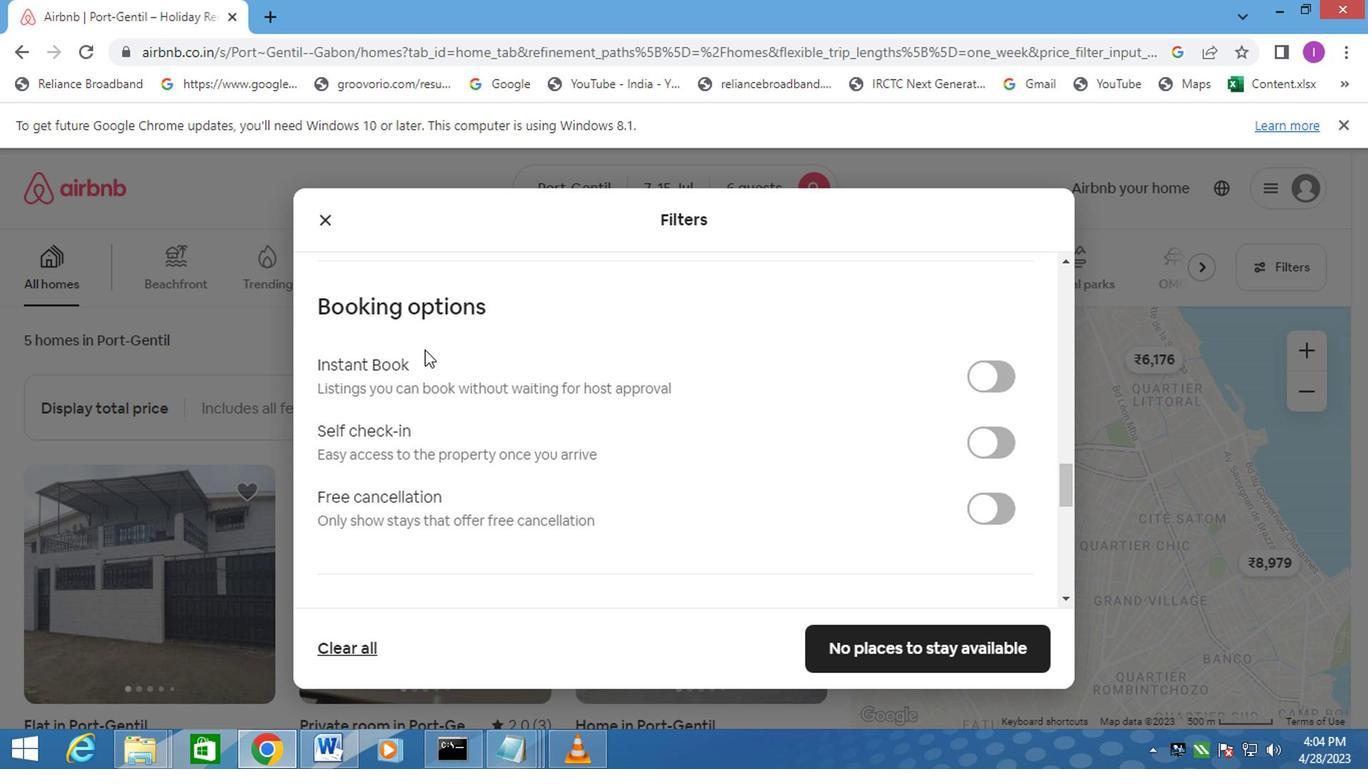 
Action: Mouse moved to (900, 291)
Screenshot: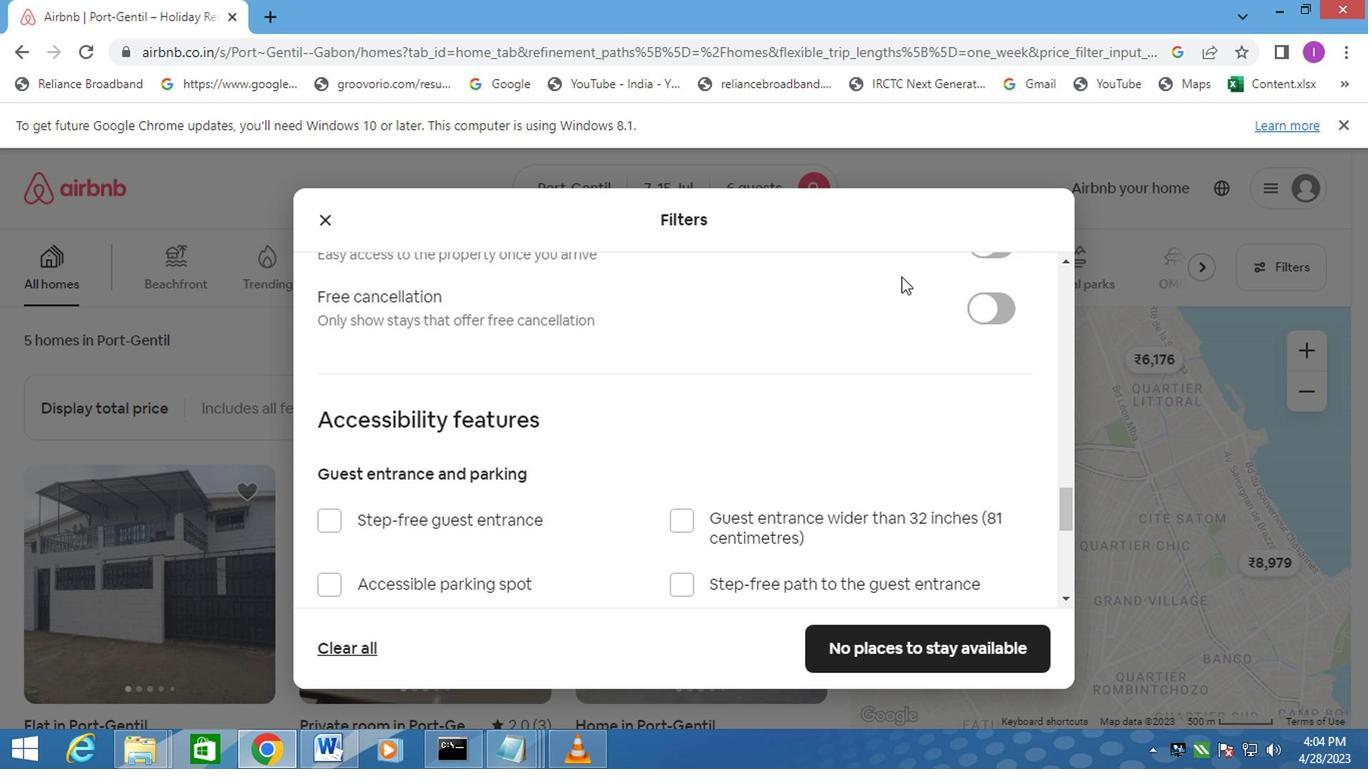 
Action: Mouse scrolled (900, 292) with delta (0, 1)
Screenshot: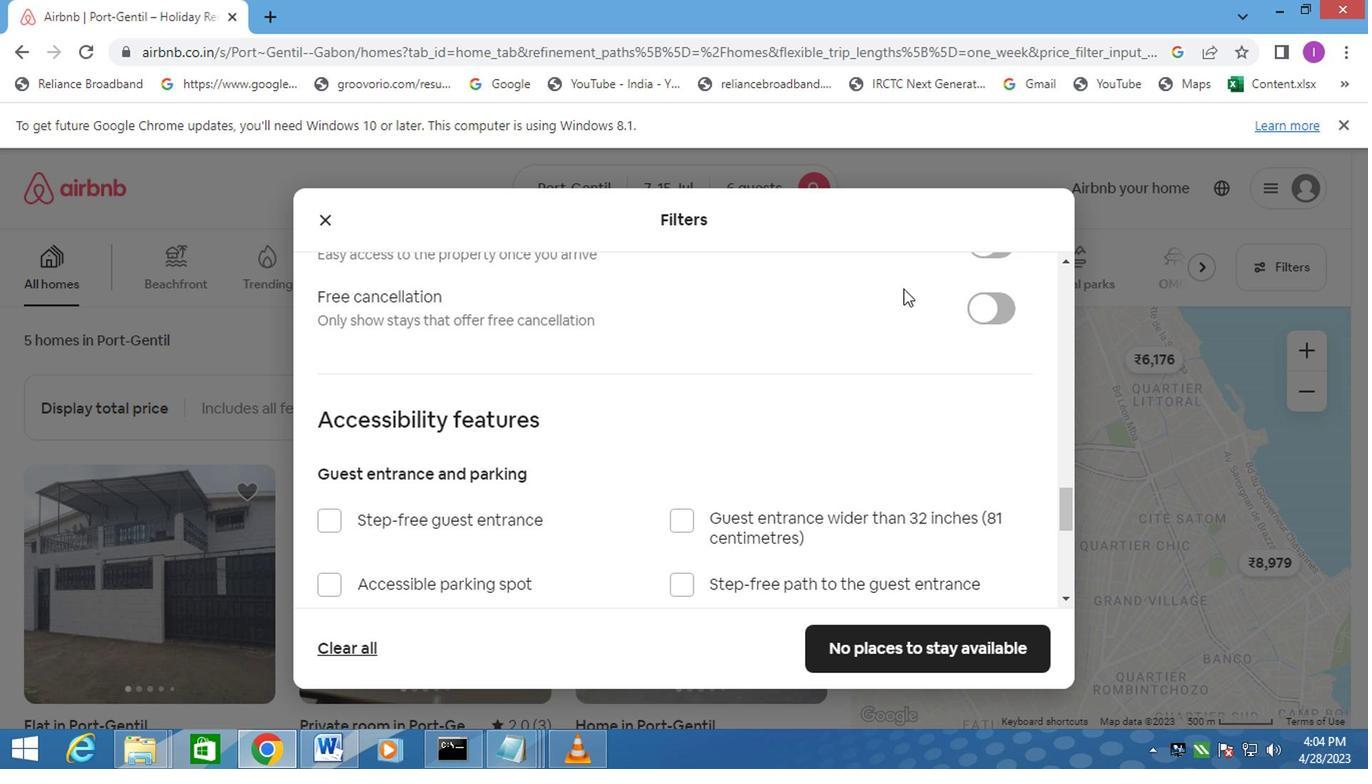 
Action: Mouse moved to (981, 337)
Screenshot: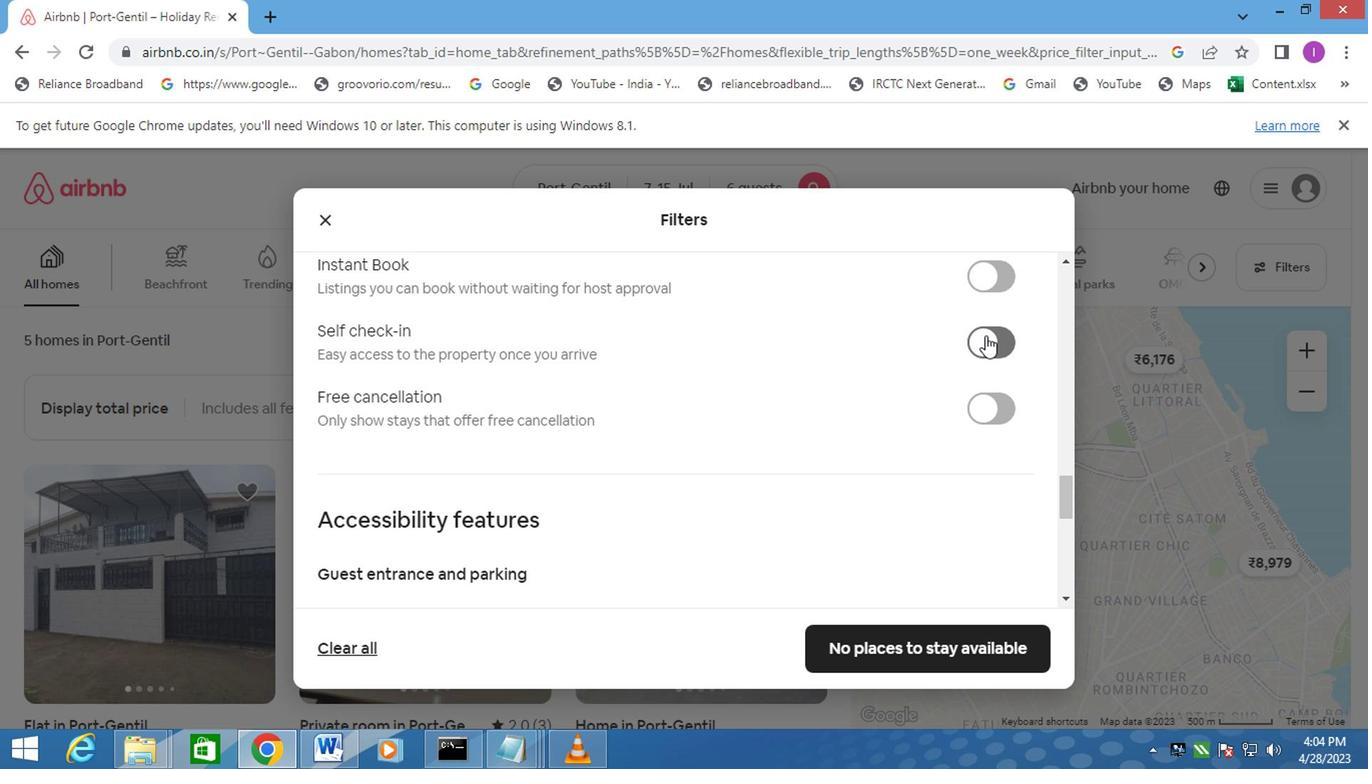 
Action: Mouse pressed left at (981, 337)
Screenshot: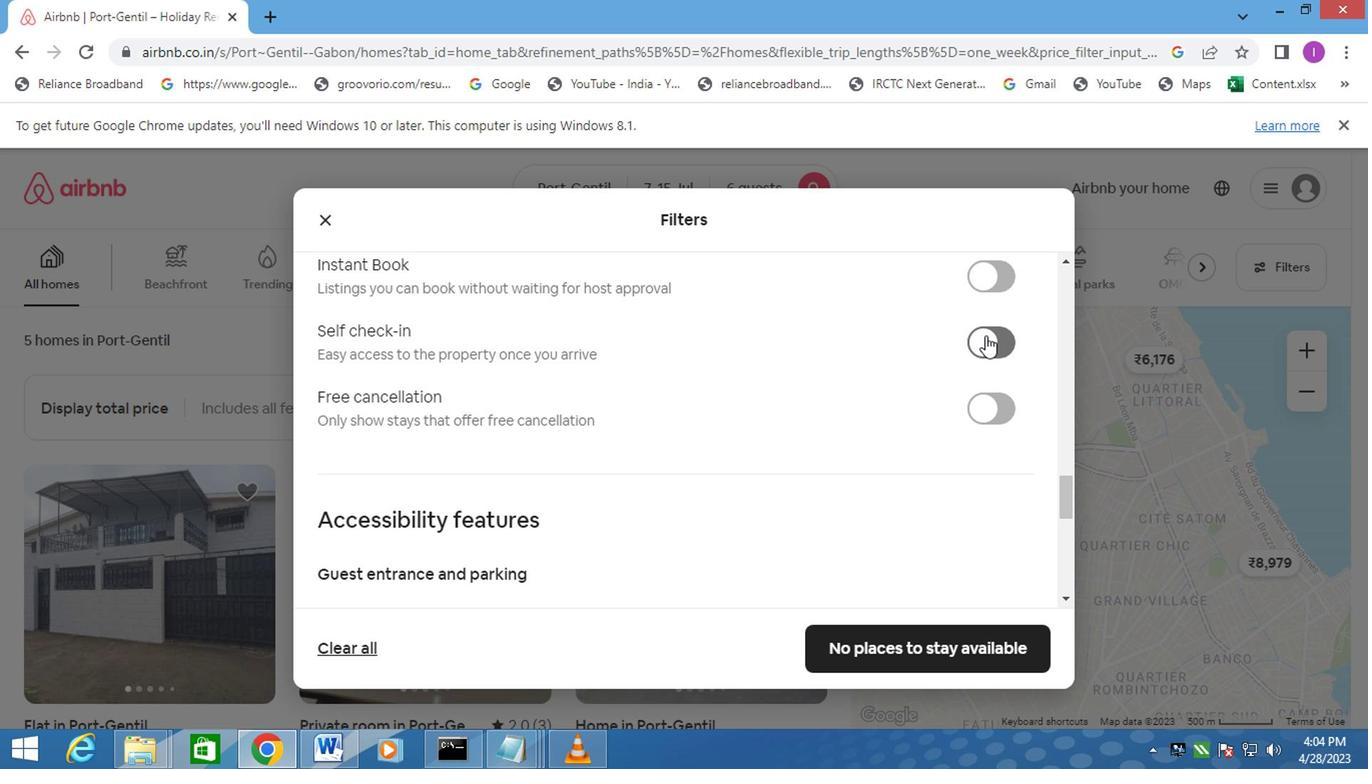 
Action: Mouse moved to (684, 397)
Screenshot: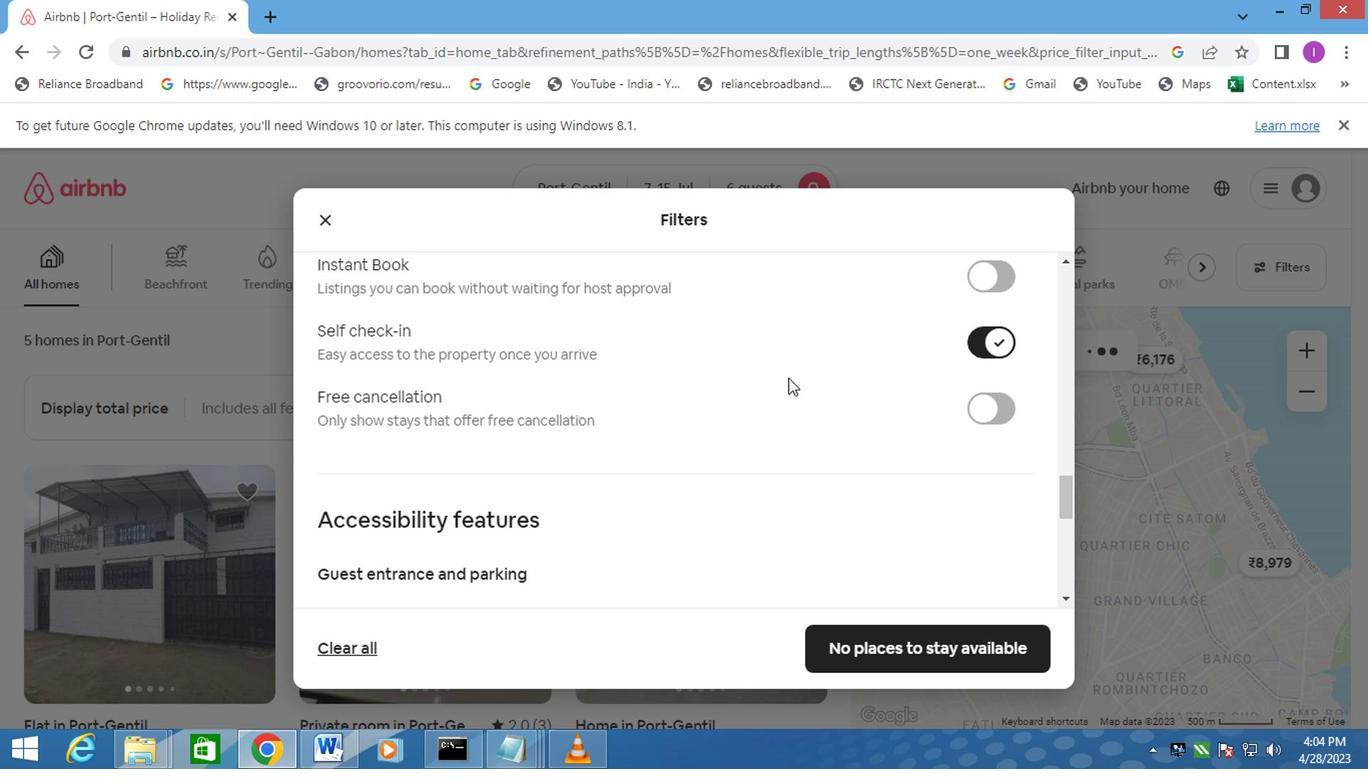 
Action: Mouse scrolled (684, 396) with delta (0, 0)
Screenshot: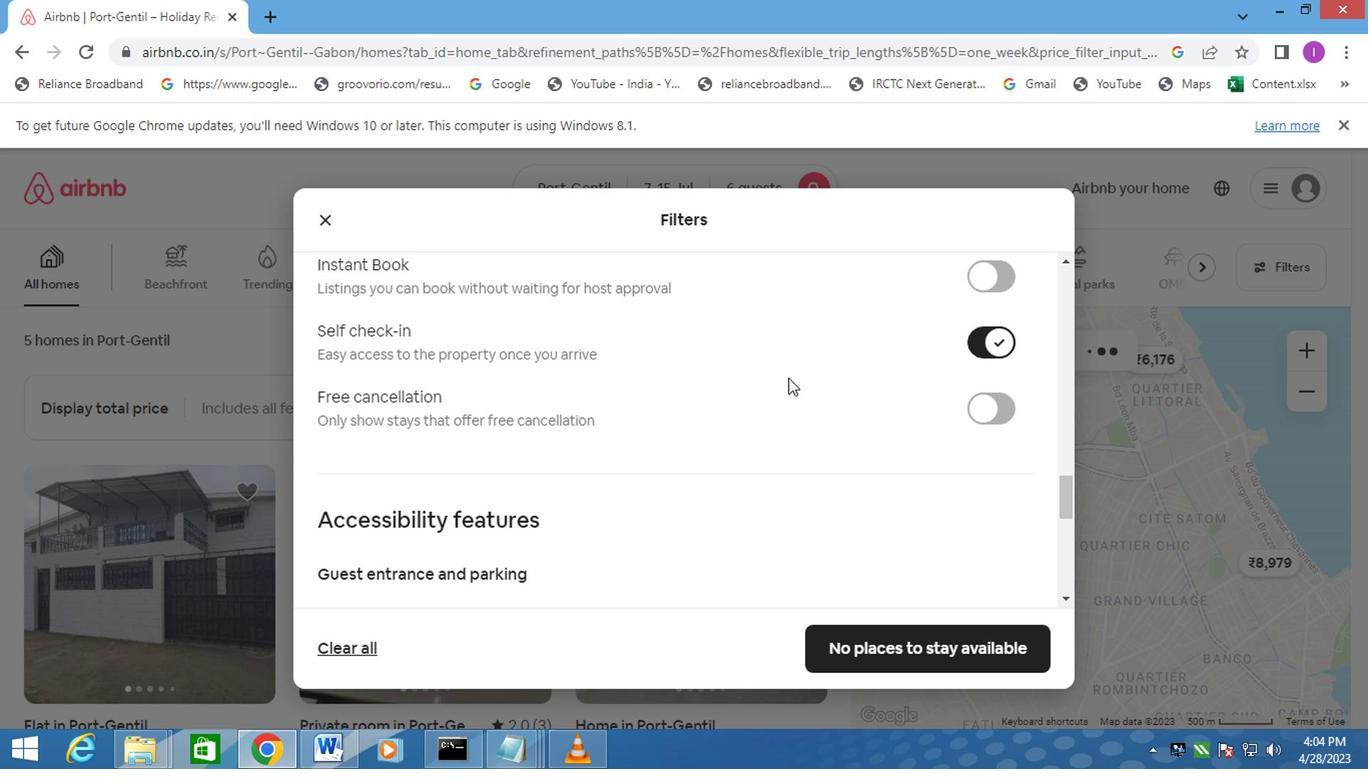 
Action: Mouse moved to (668, 399)
Screenshot: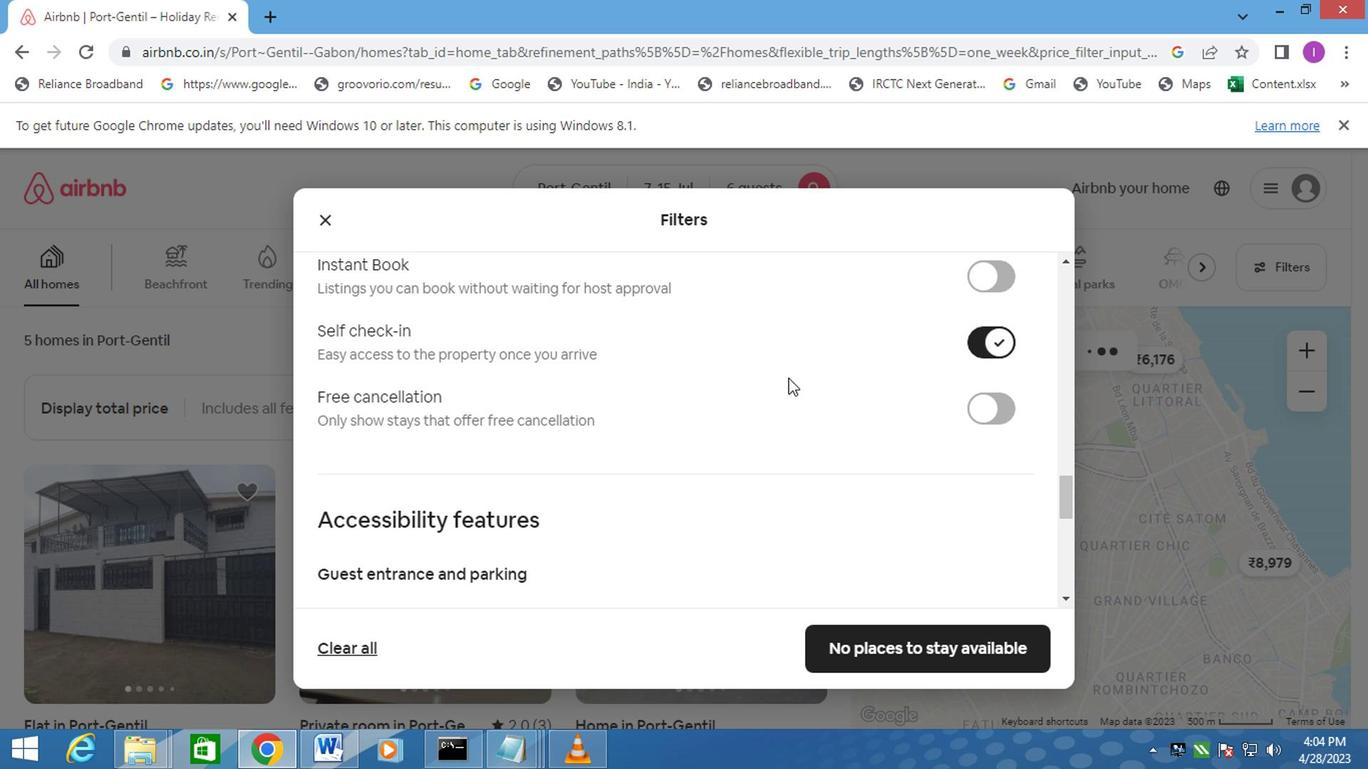 
Action: Mouse scrolled (668, 398) with delta (0, -1)
Screenshot: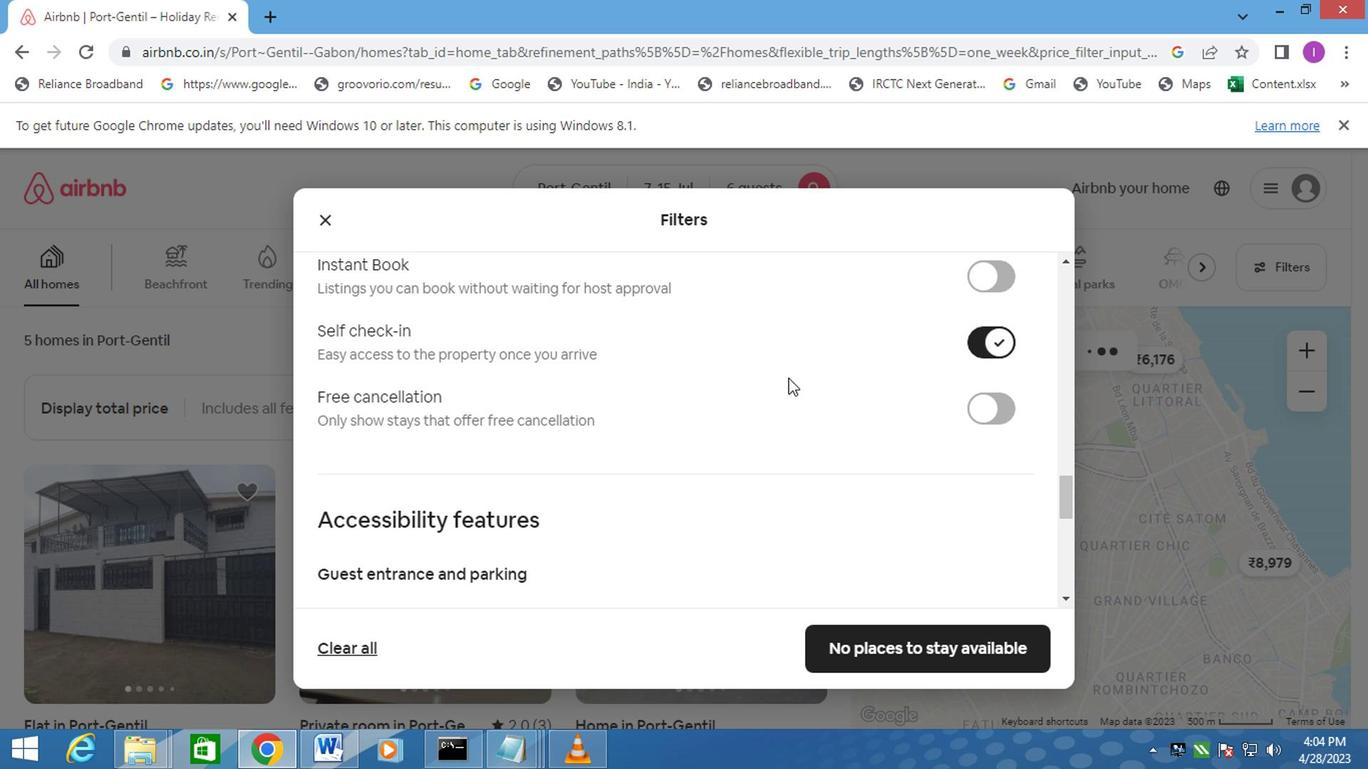 
Action: Mouse moved to (659, 399)
Screenshot: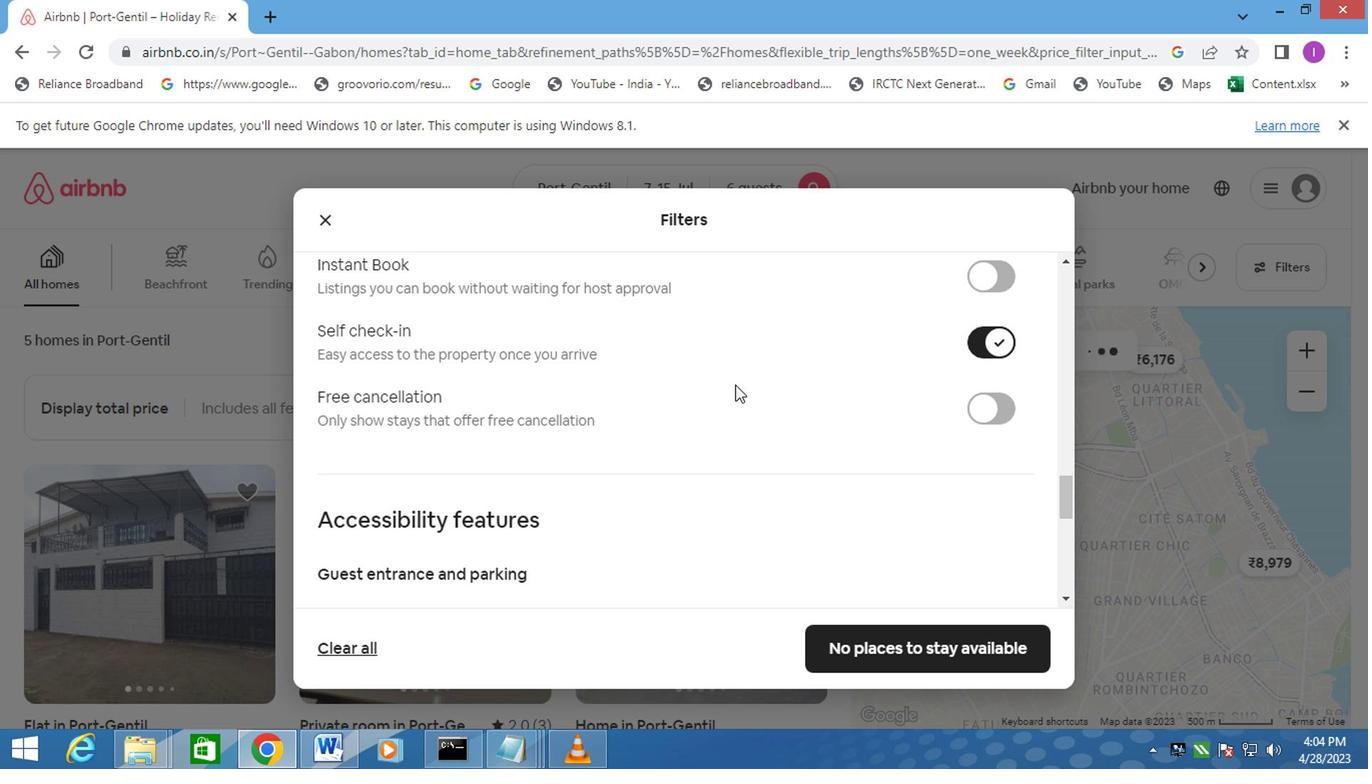 
Action: Mouse scrolled (661, 398) with delta (0, -1)
Screenshot: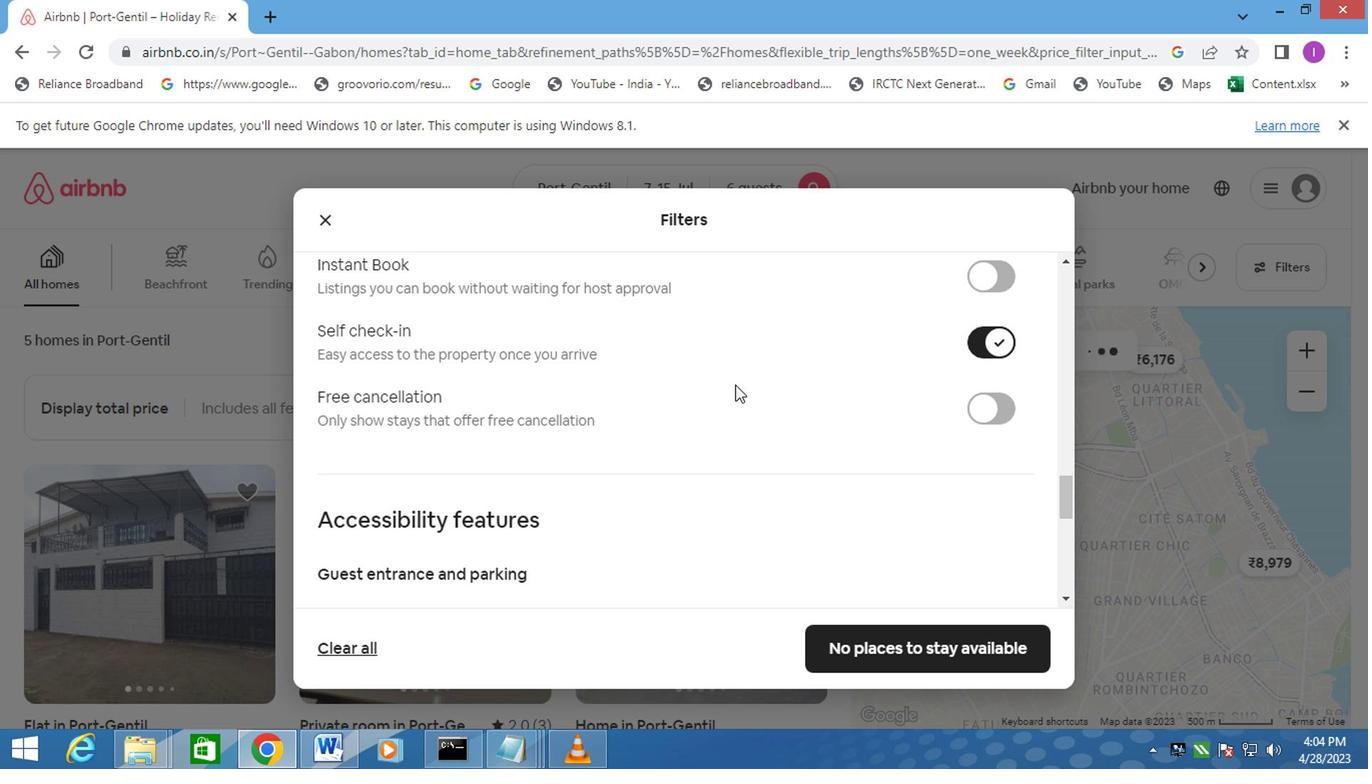 
Action: Mouse moved to (652, 397)
Screenshot: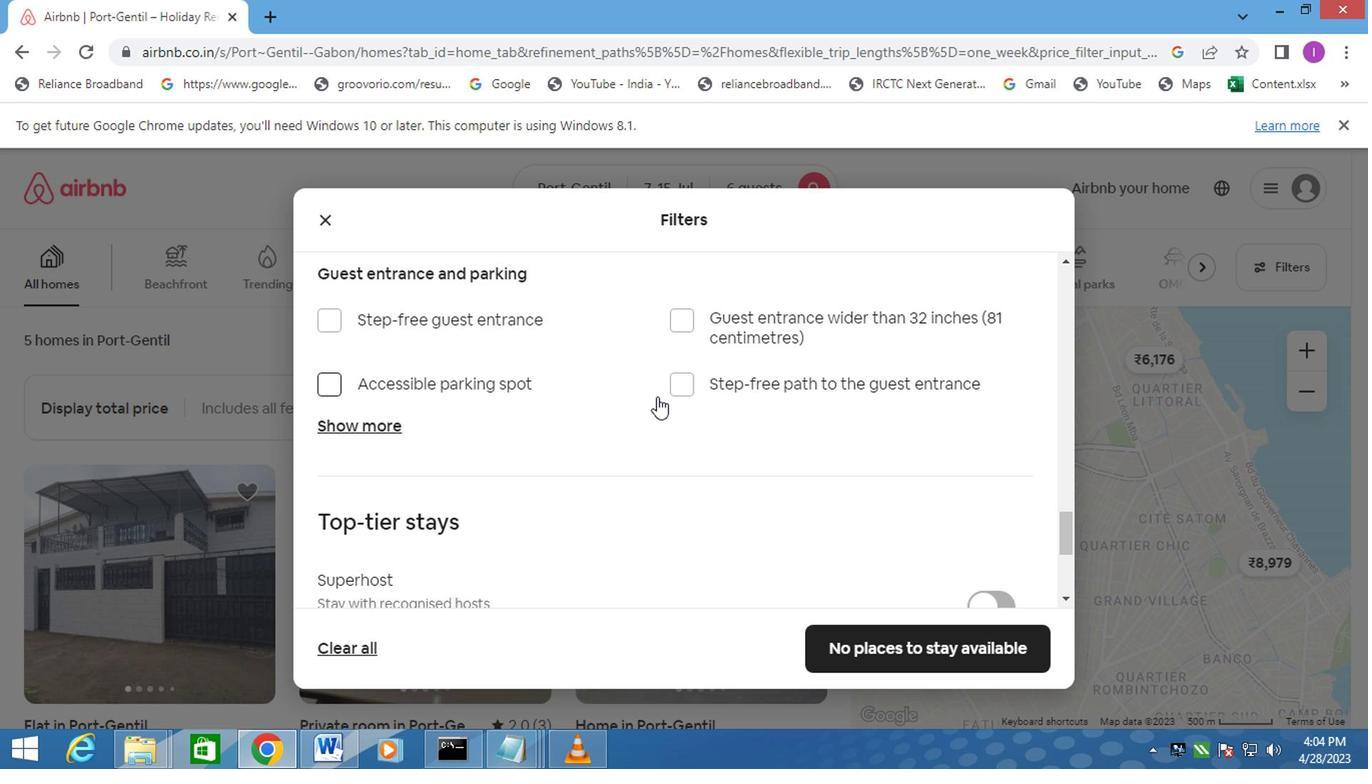 
Action: Mouse scrolled (652, 396) with delta (0, 0)
Screenshot: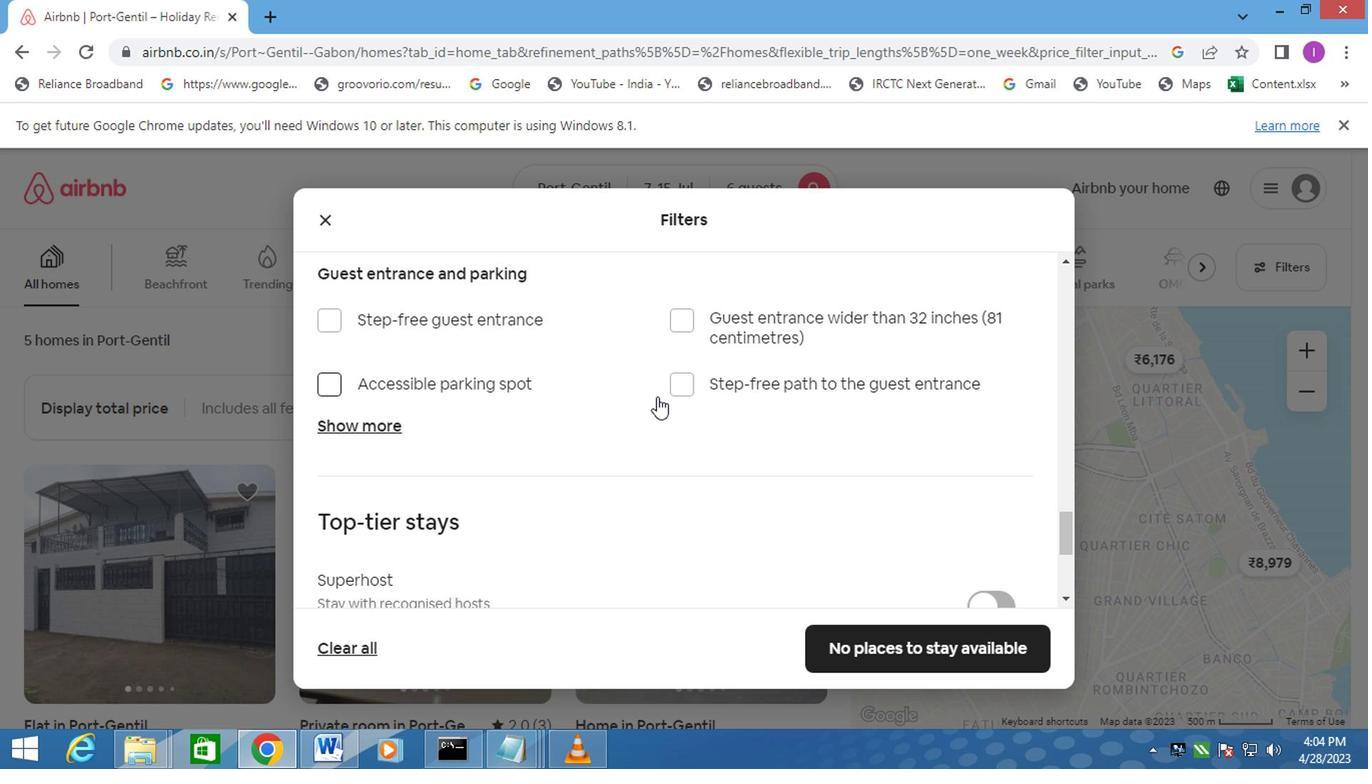 
Action: Mouse scrolled (652, 396) with delta (0, 0)
Screenshot: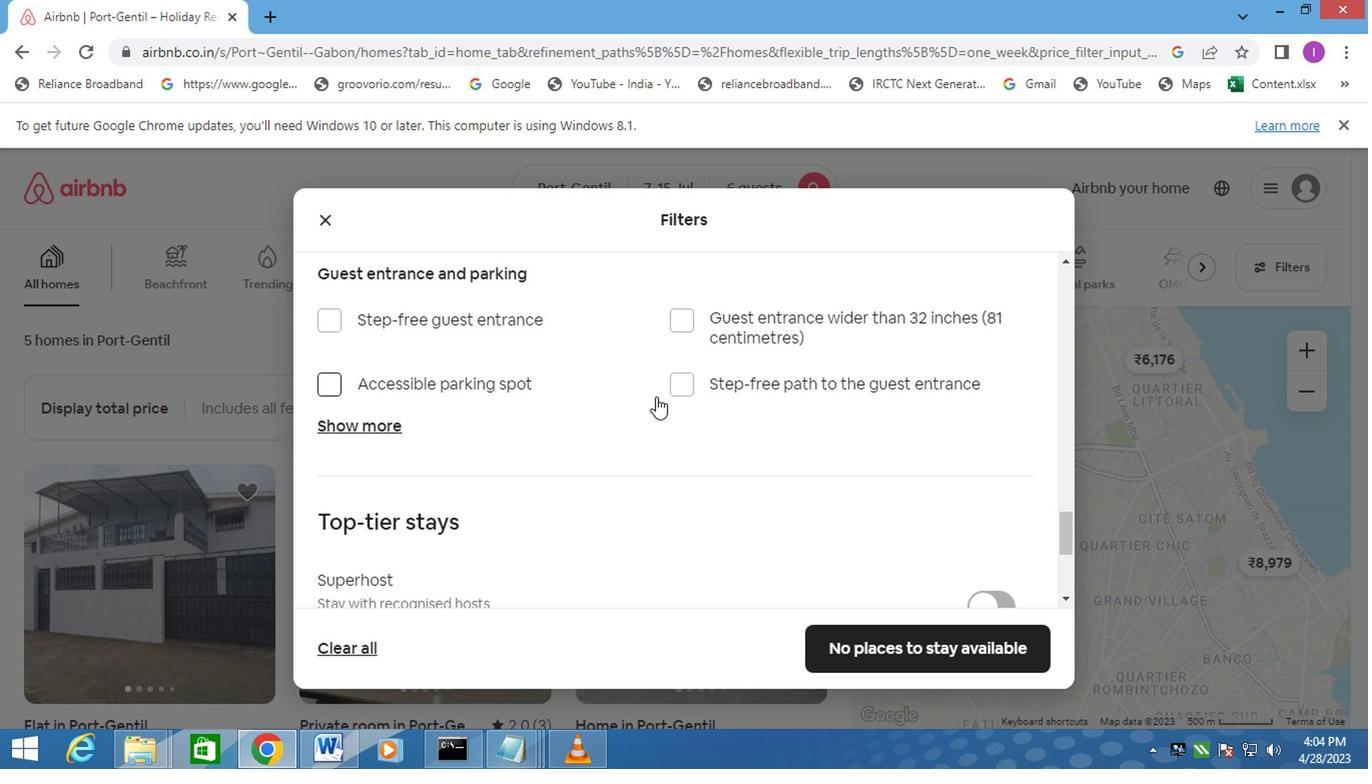 
Action: Mouse scrolled (652, 396) with delta (0, 0)
Screenshot: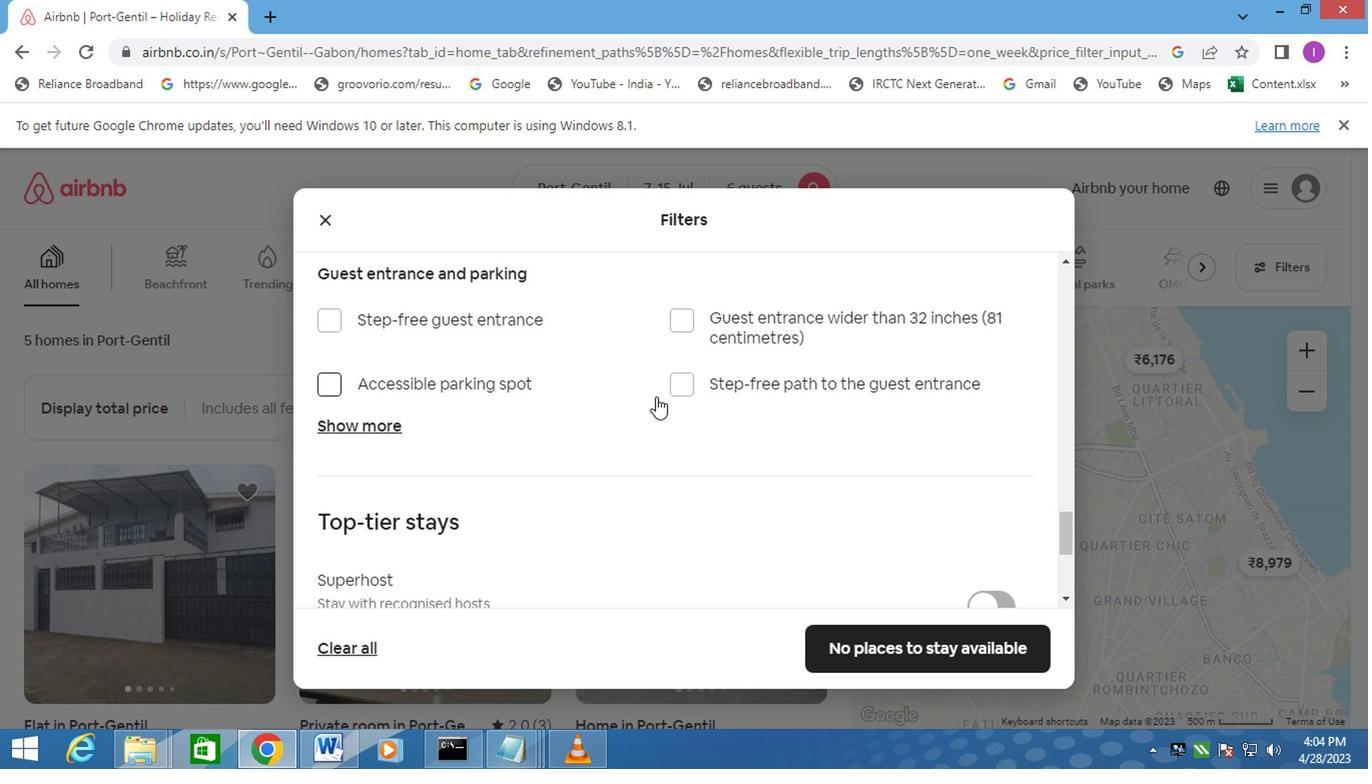 
Action: Mouse moved to (651, 397)
Screenshot: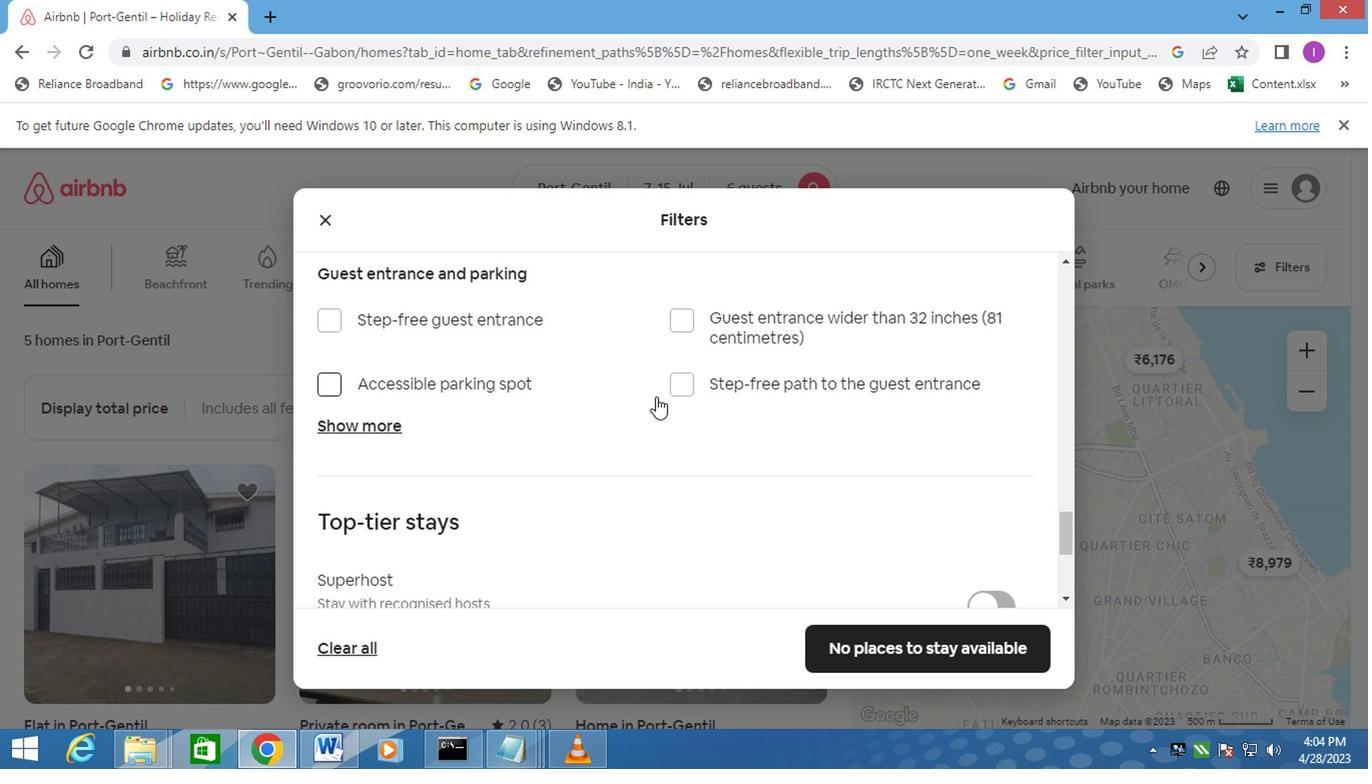 
Action: Mouse scrolled (651, 396) with delta (0, 0)
Screenshot: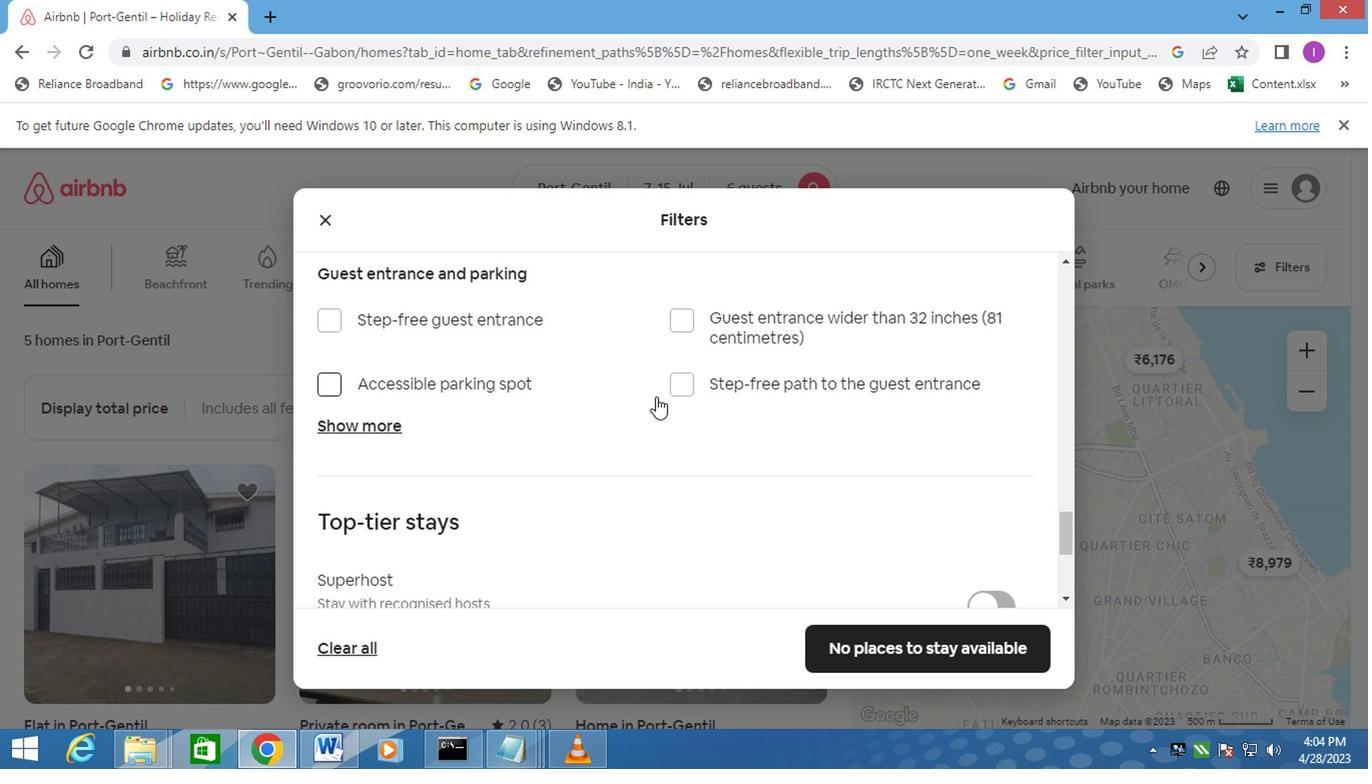 
Action: Mouse moved to (627, 396)
Screenshot: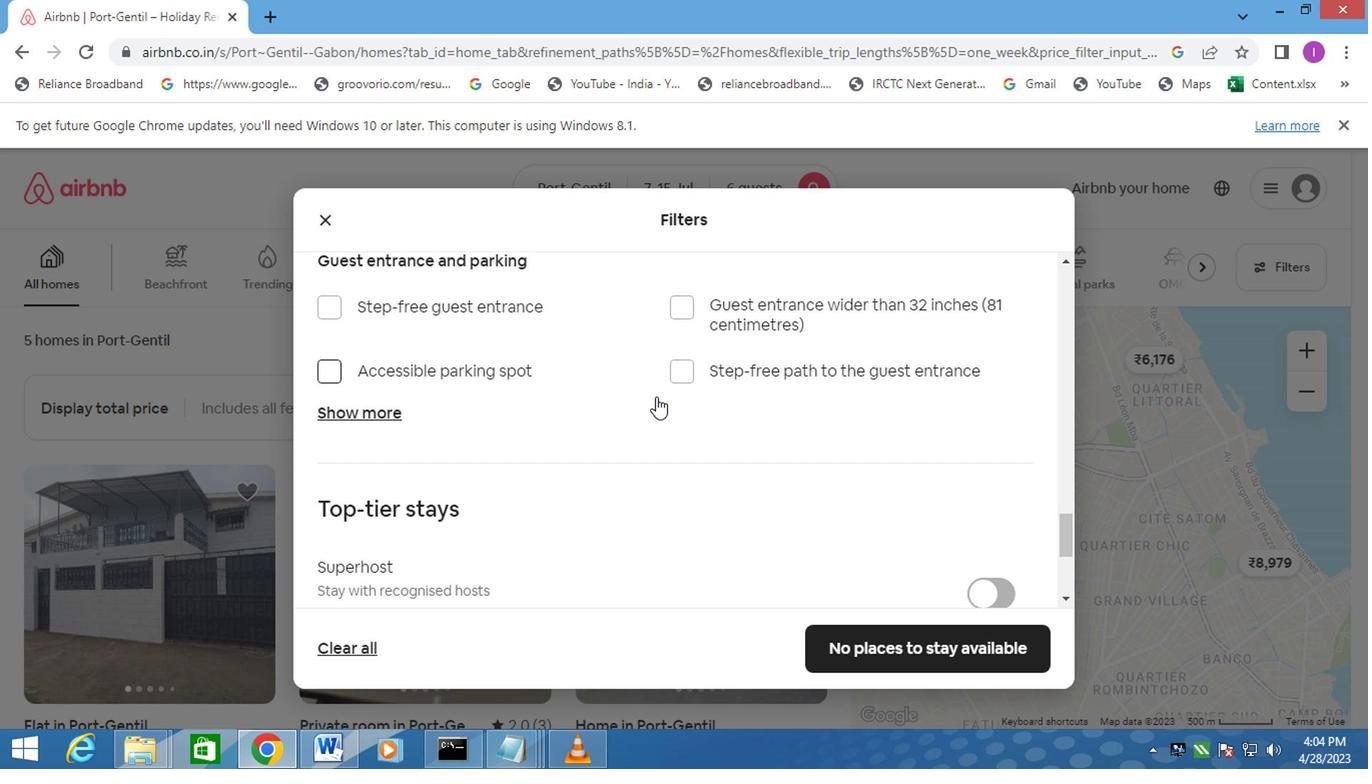 
Action: Mouse scrolled (627, 395) with delta (0, -1)
Screenshot: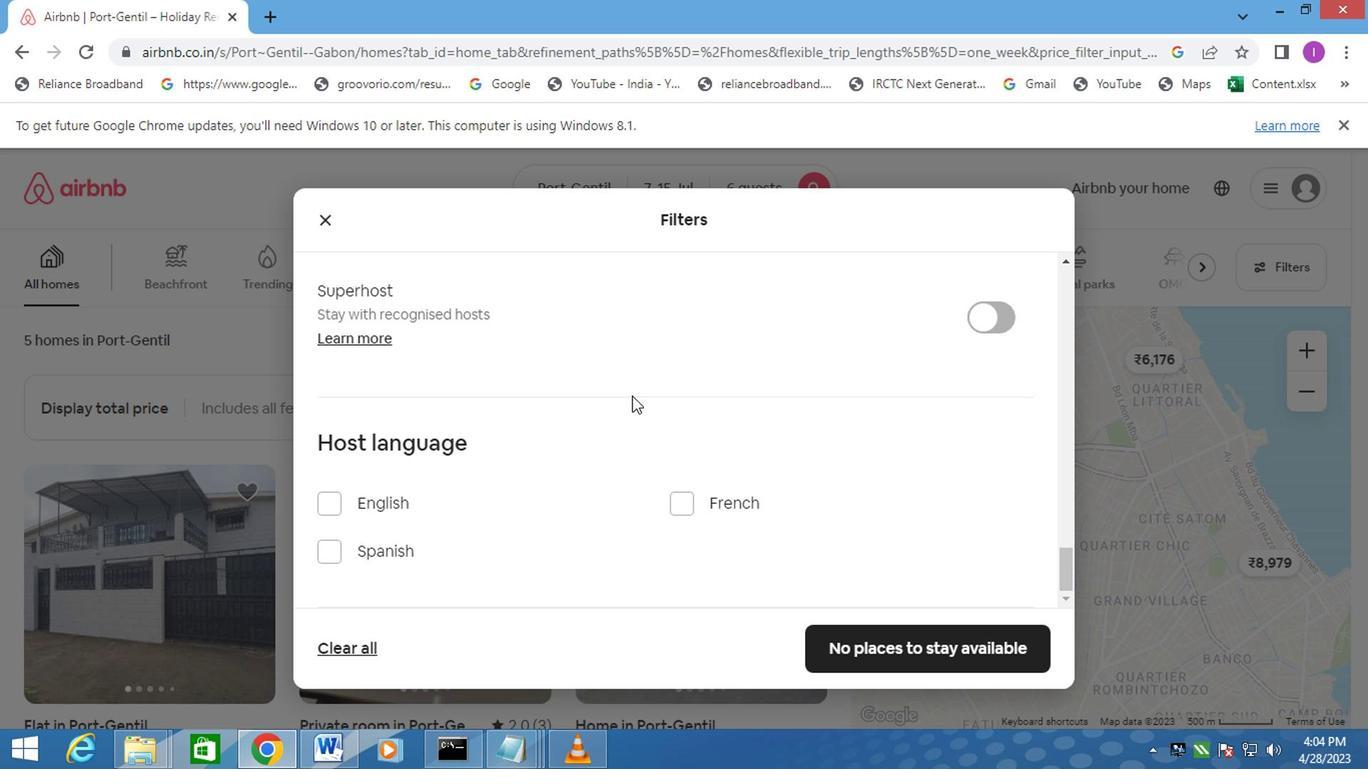 
Action: Mouse scrolled (627, 395) with delta (0, -1)
Screenshot: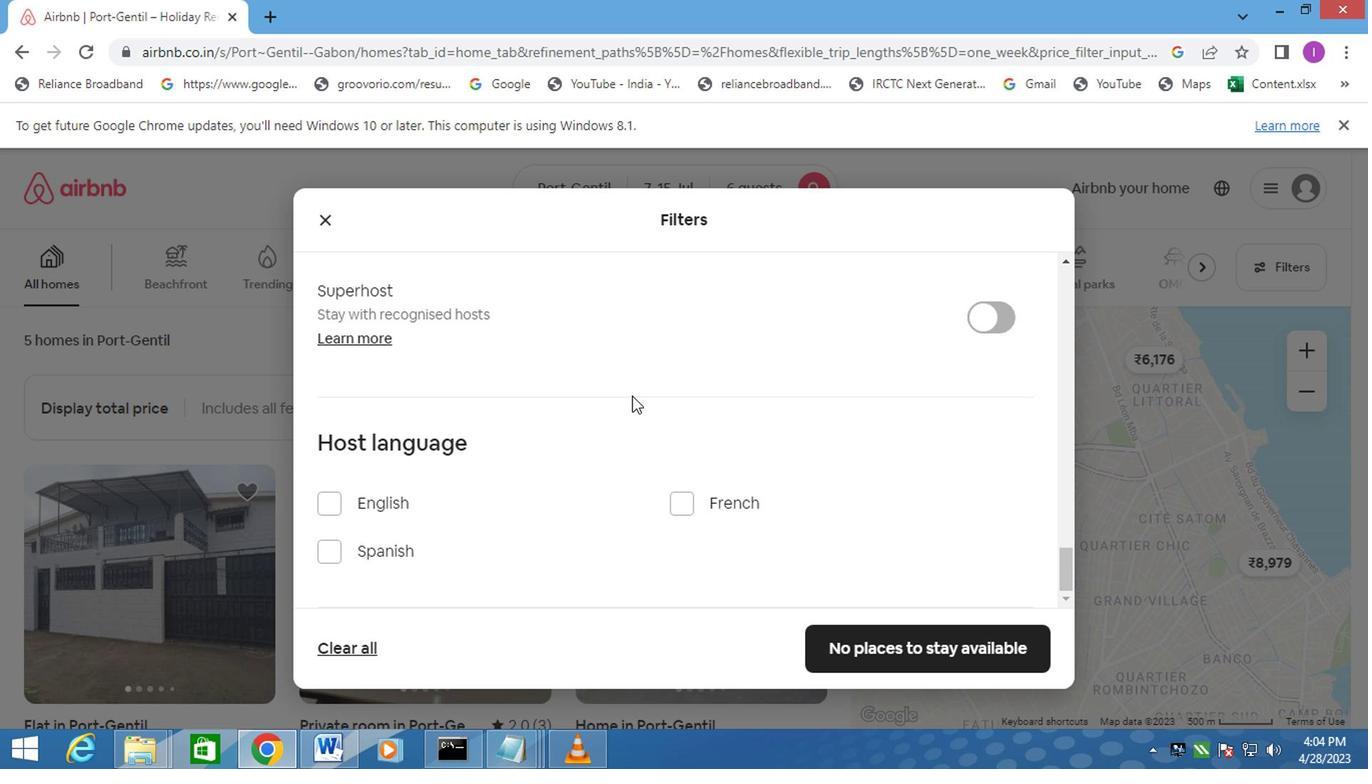 
Action: Mouse moved to (317, 508)
Screenshot: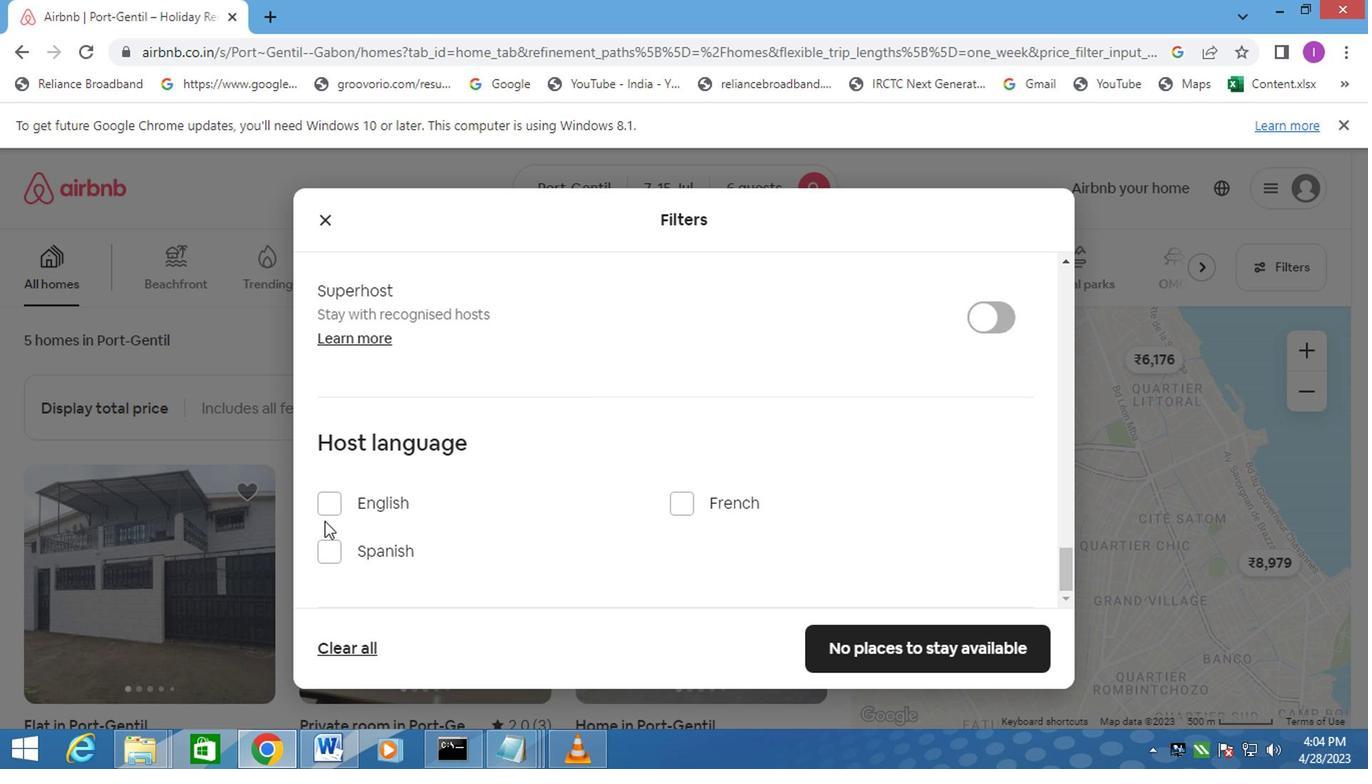 
Action: Mouse pressed left at (317, 508)
Screenshot: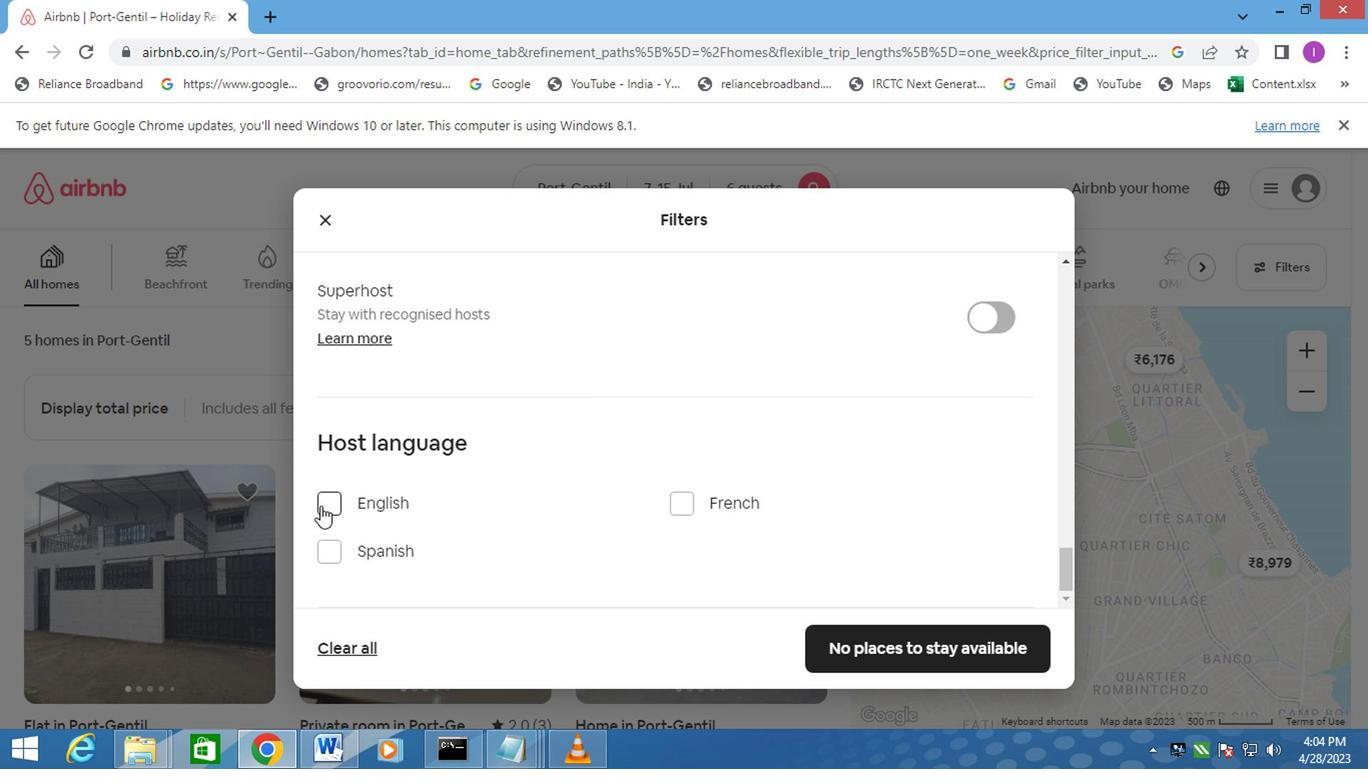 
Action: Mouse moved to (892, 648)
Screenshot: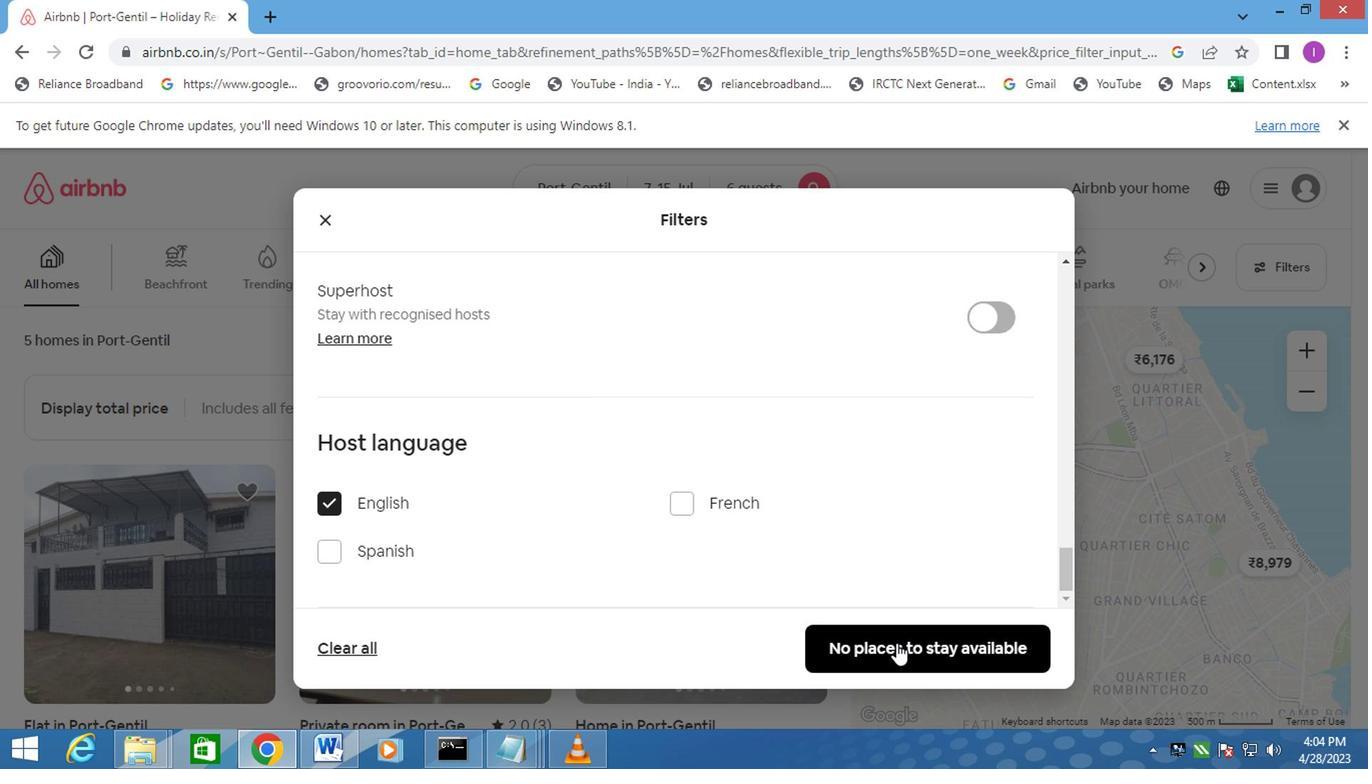 
Action: Mouse pressed left at (892, 648)
Screenshot: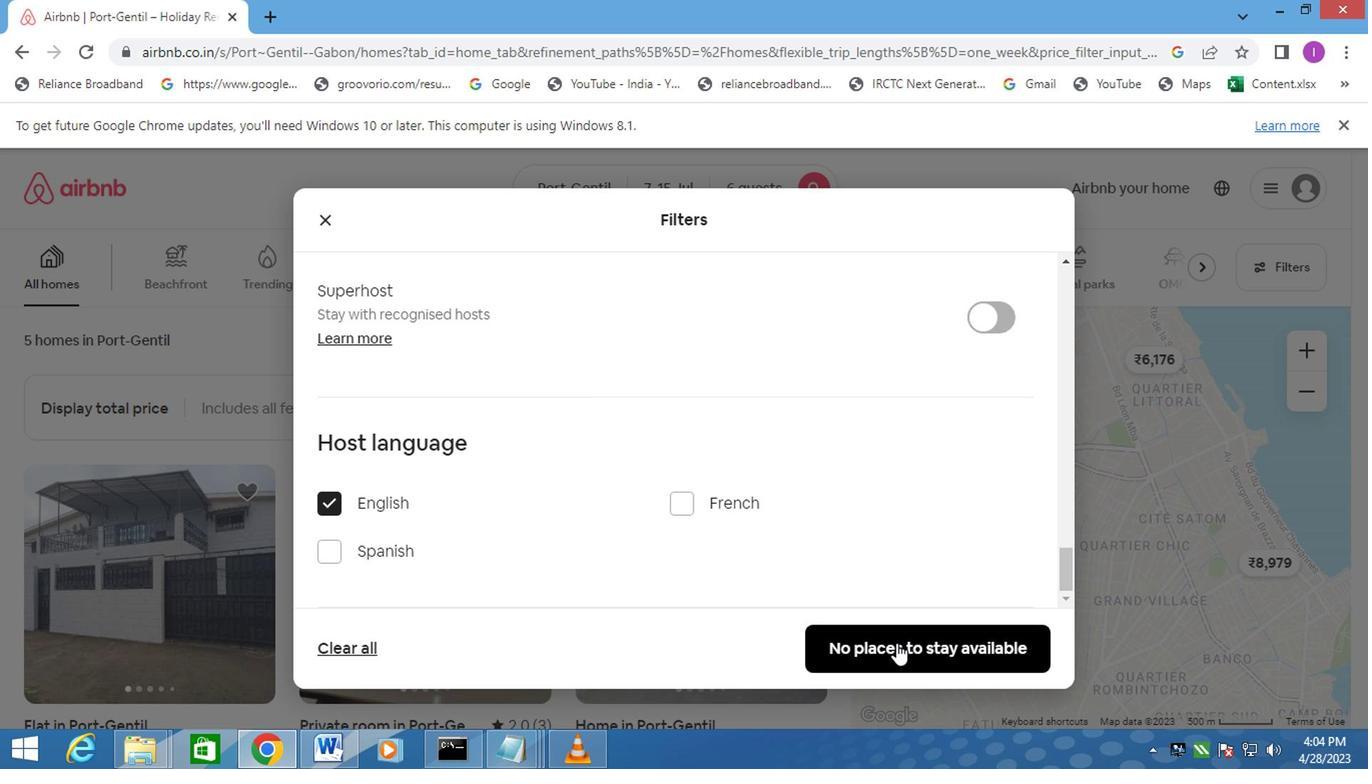
Action: Mouse moved to (890, 619)
Screenshot: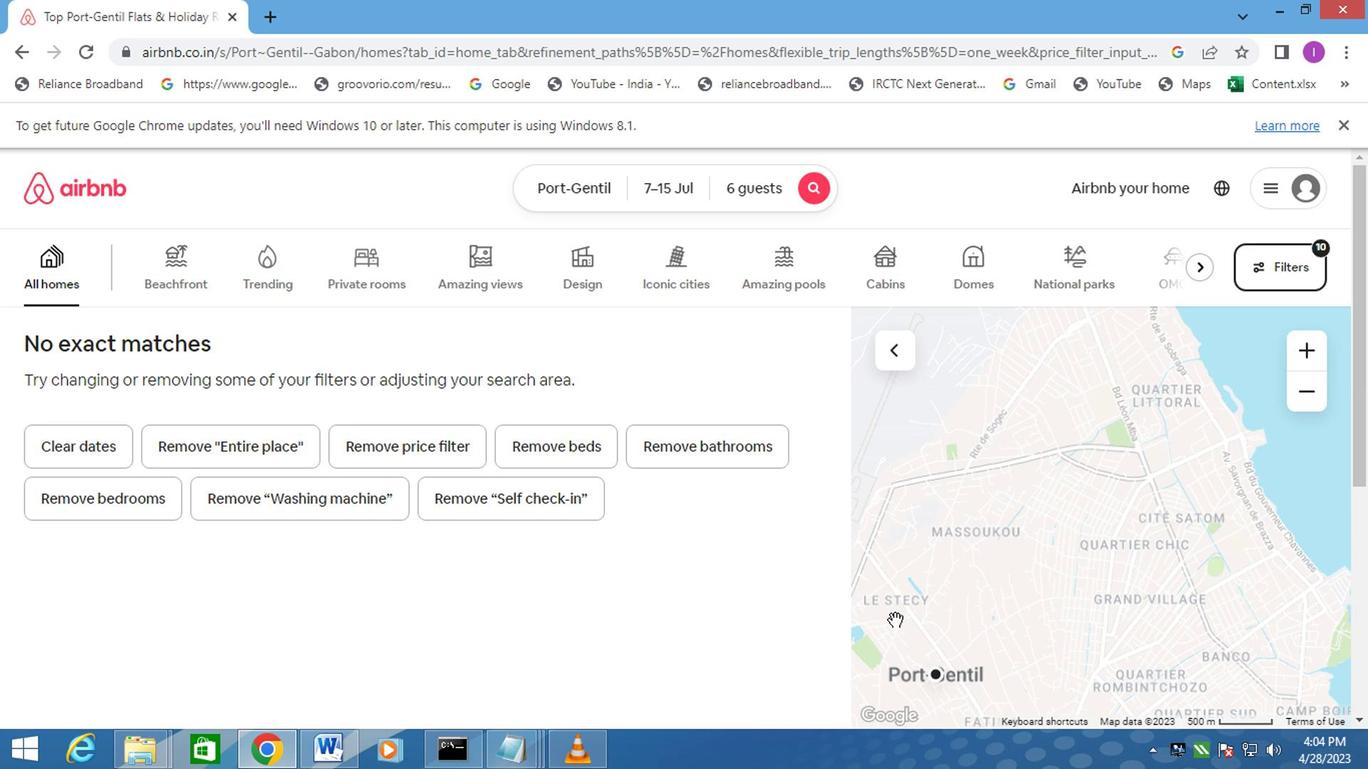 
